 Task: Slide 9 - Graph Click.
Action: Mouse moved to (42, 112)
Screenshot: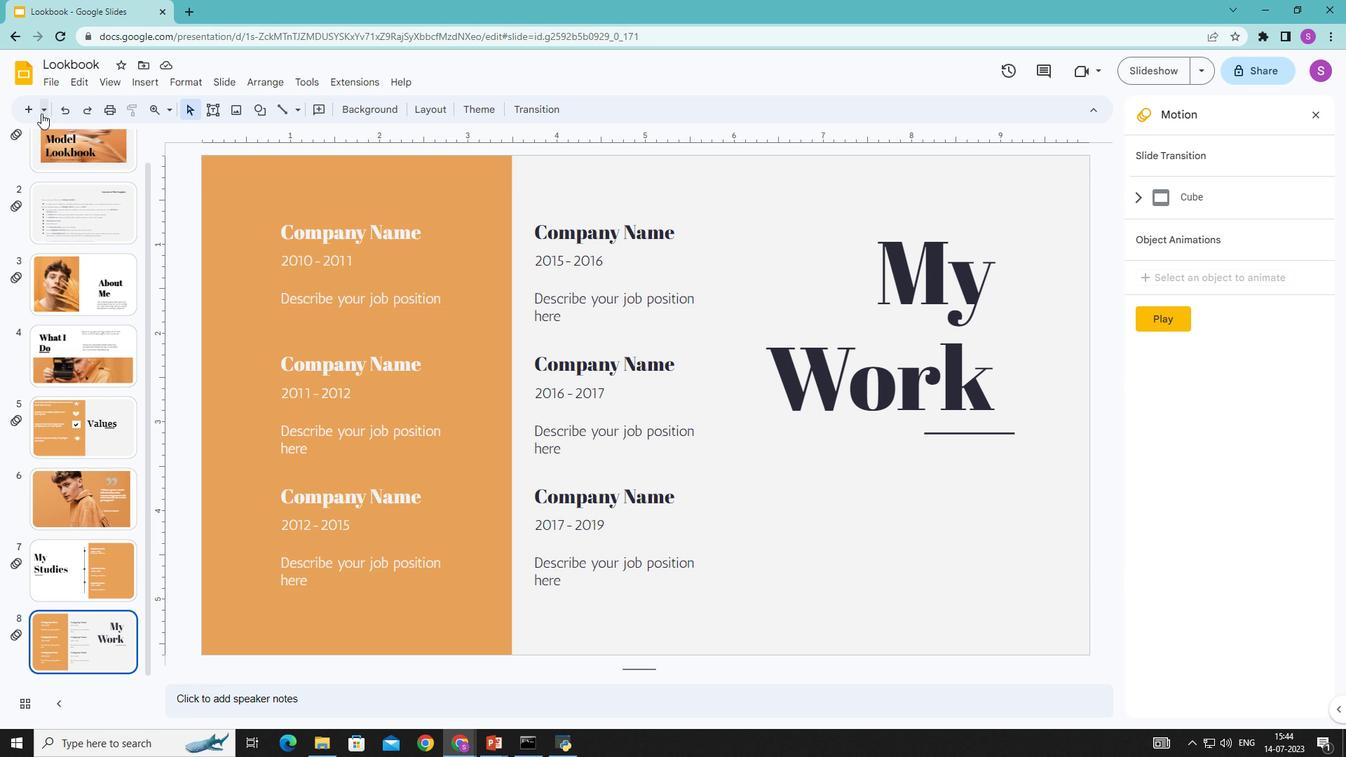 
Action: Mouse pressed left at (42, 112)
Screenshot: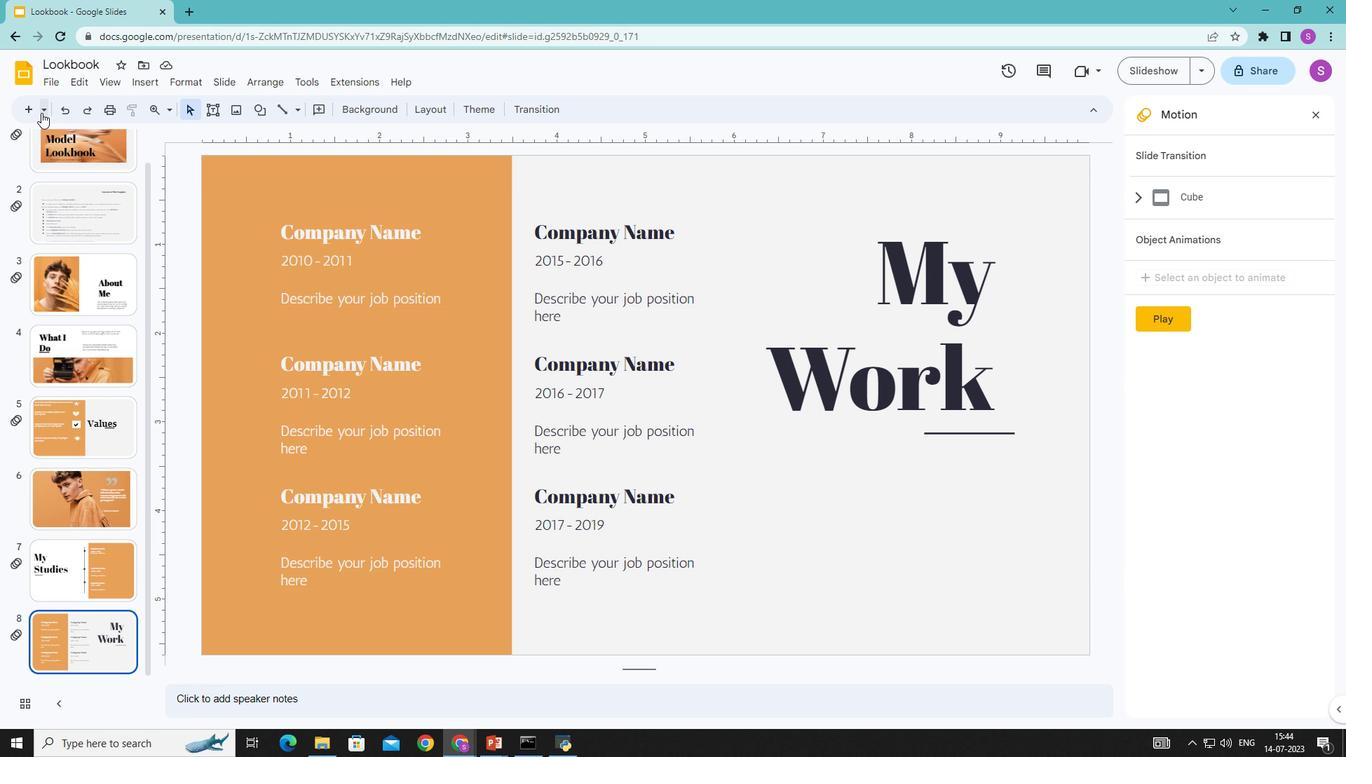 
Action: Mouse moved to (68, 449)
Screenshot: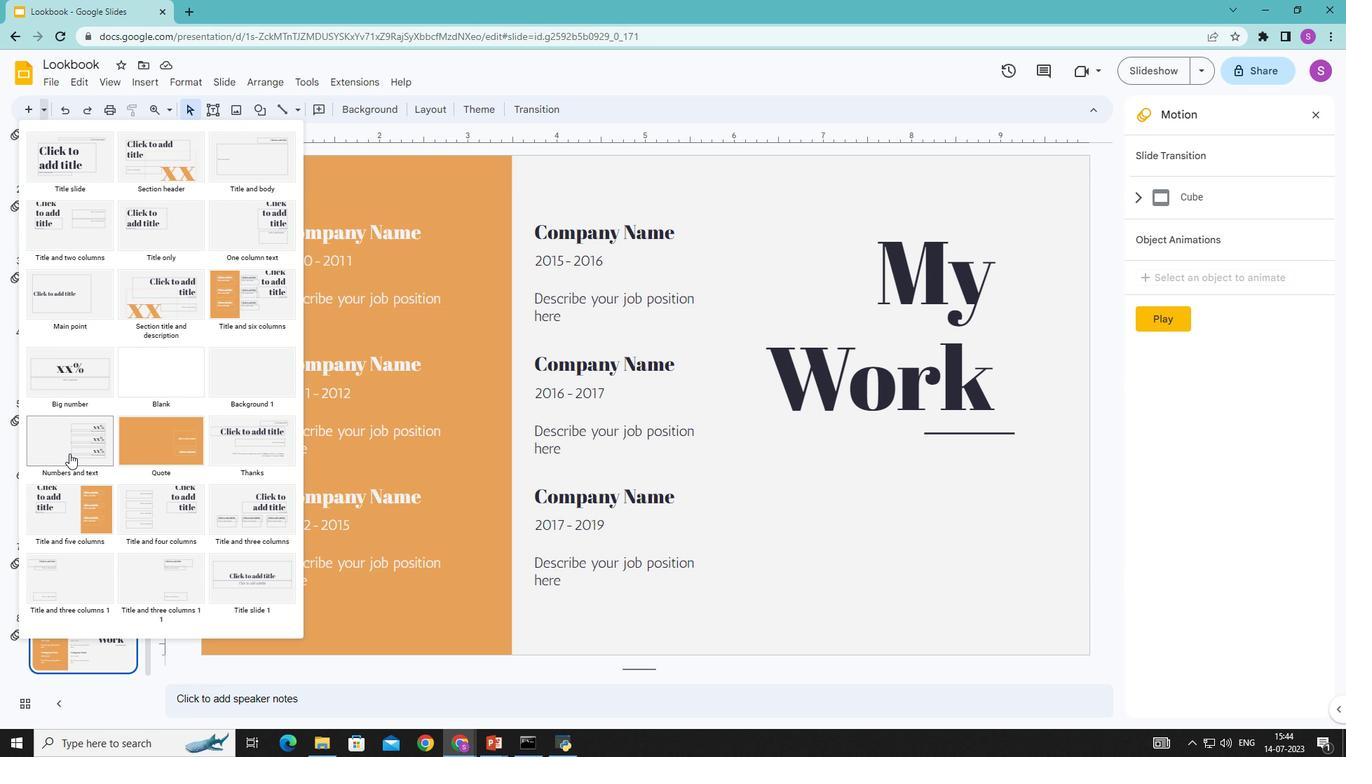
Action: Mouse pressed left at (68, 449)
Screenshot: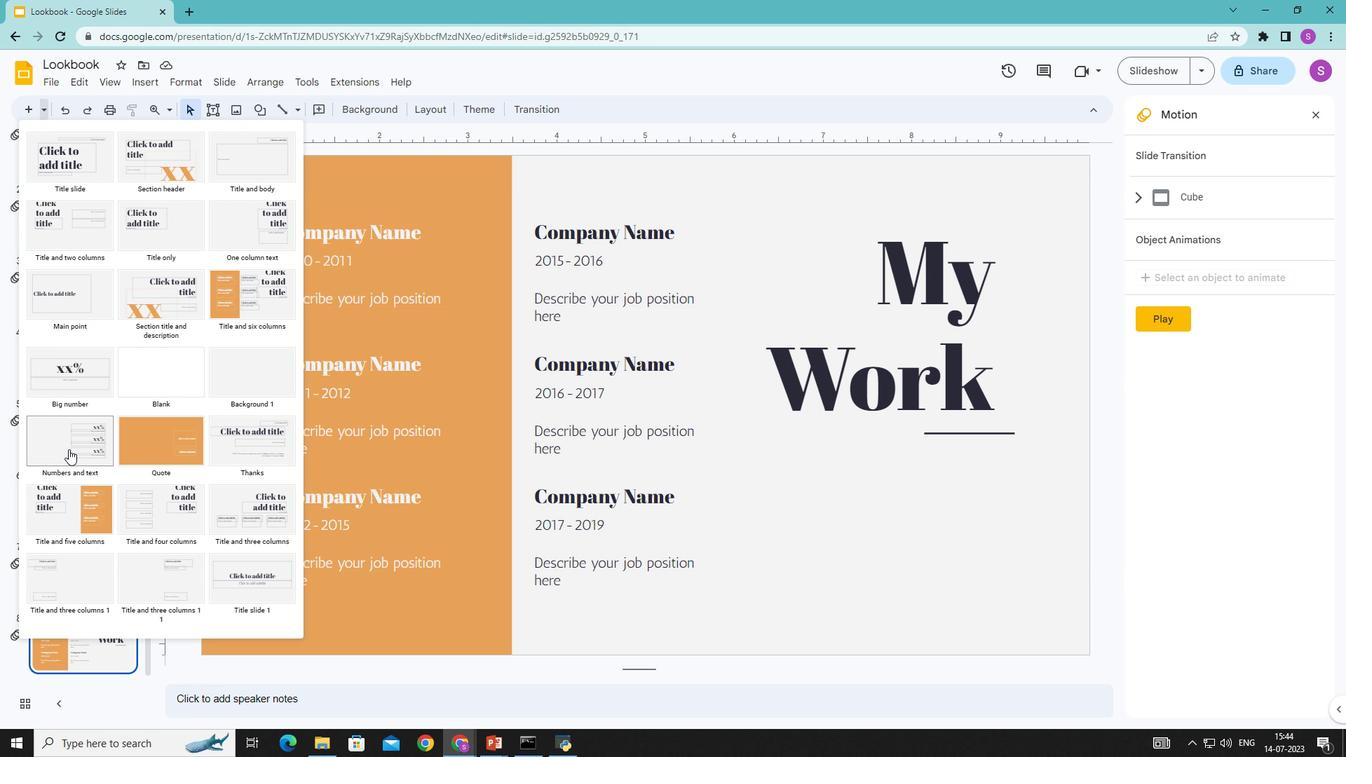 
Action: Mouse moved to (143, 84)
Screenshot: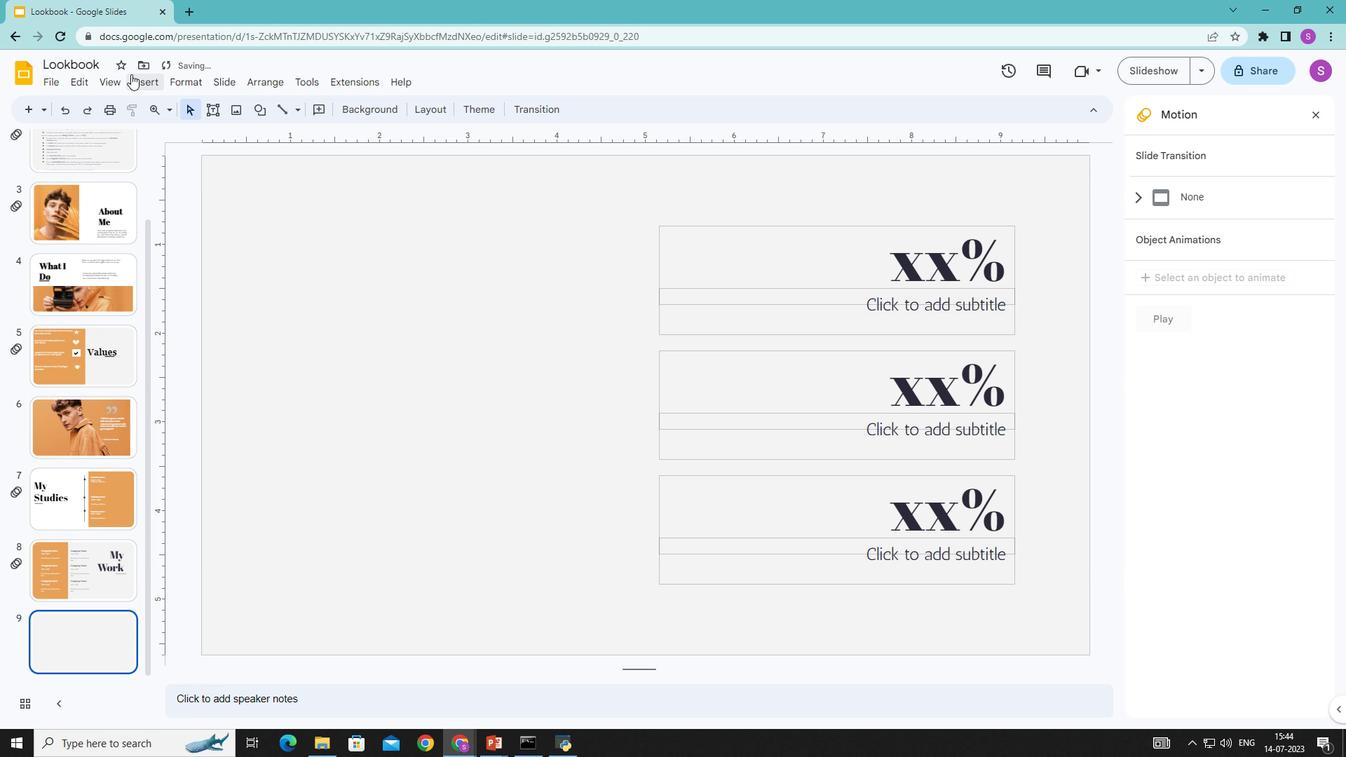 
Action: Mouse pressed left at (143, 84)
Screenshot: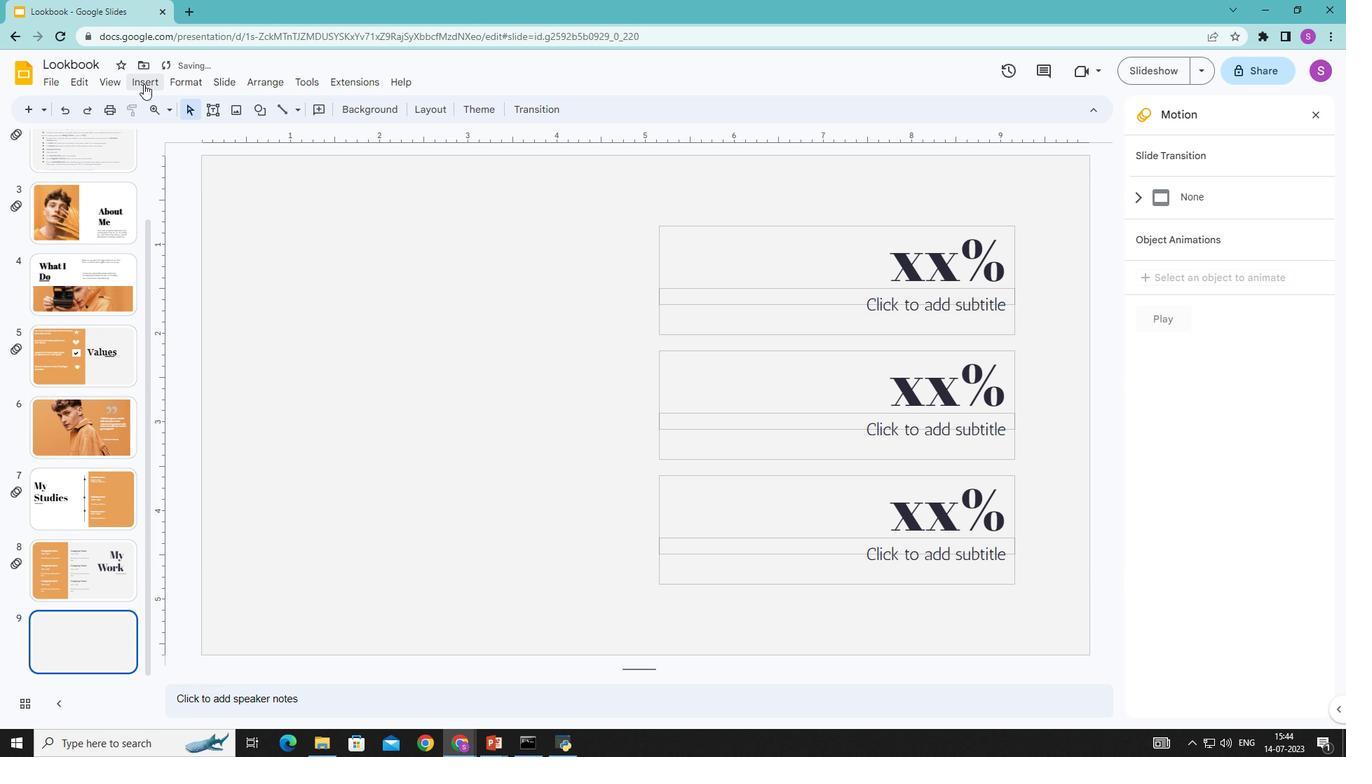 
Action: Mouse moved to (402, 322)
Screenshot: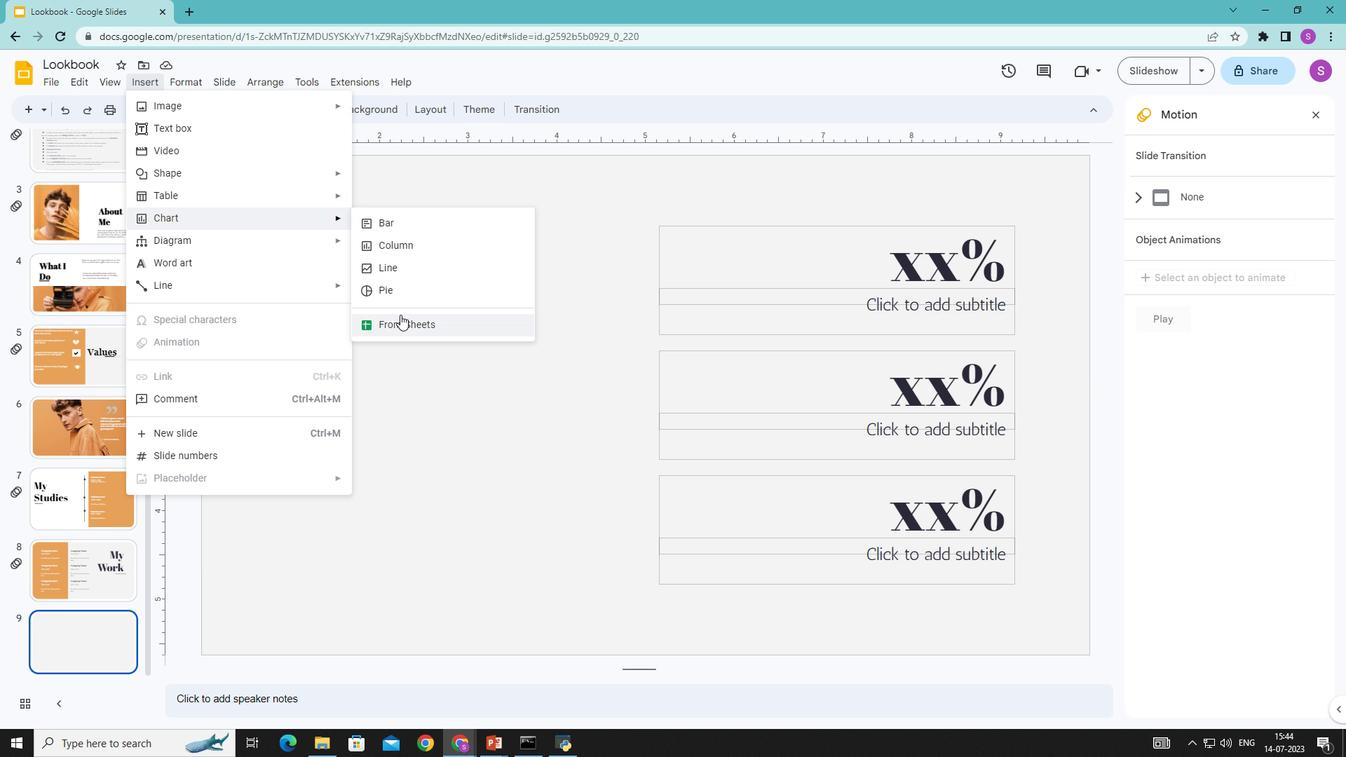 
Action: Mouse pressed left at (402, 322)
Screenshot: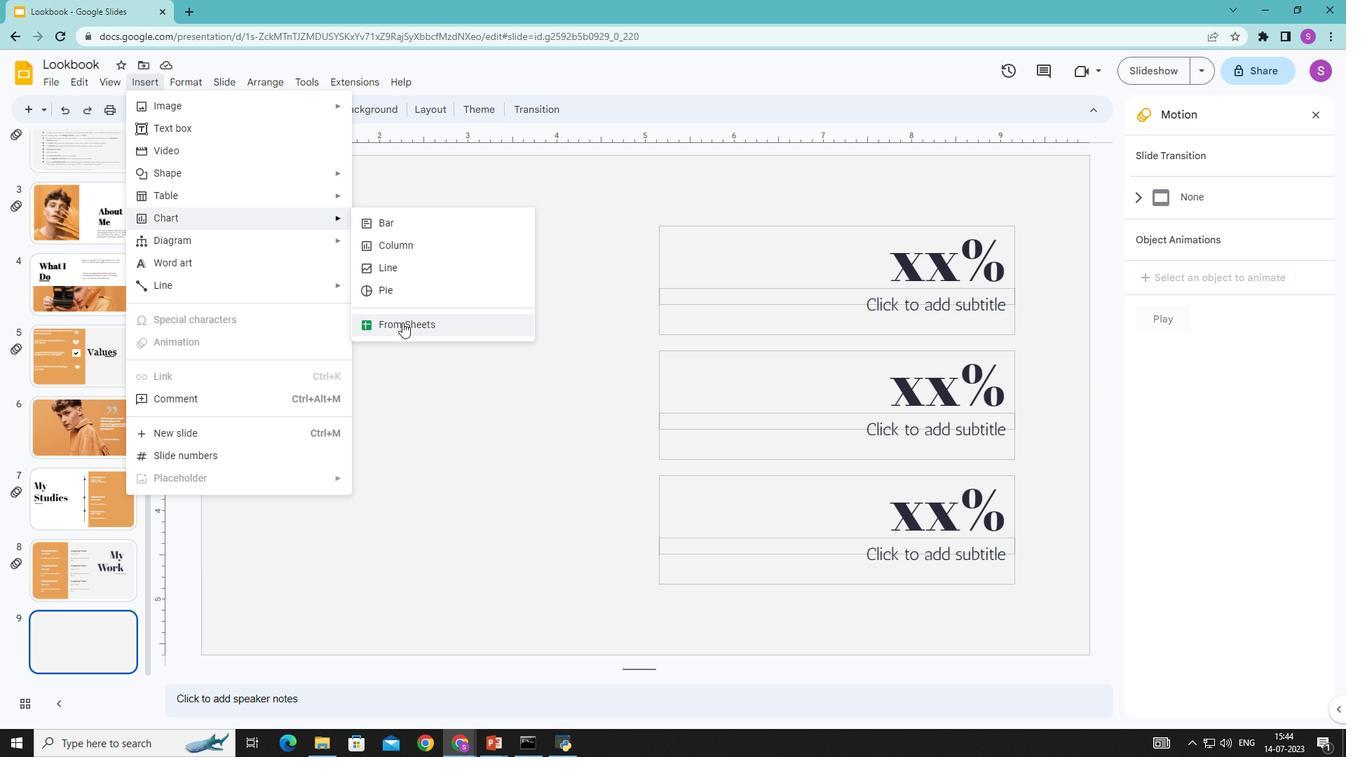 
Action: Mouse moved to (402, 435)
Screenshot: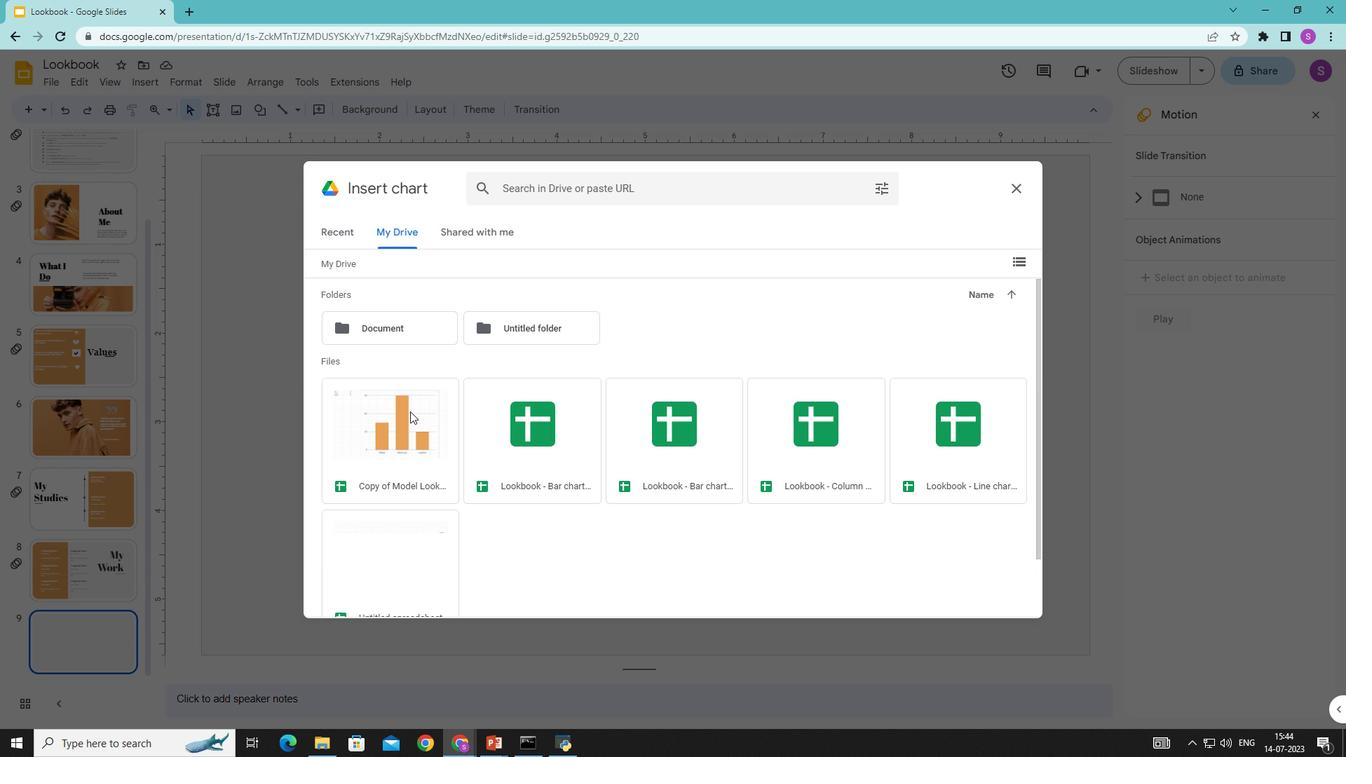 
Action: Mouse pressed left at (402, 435)
Screenshot: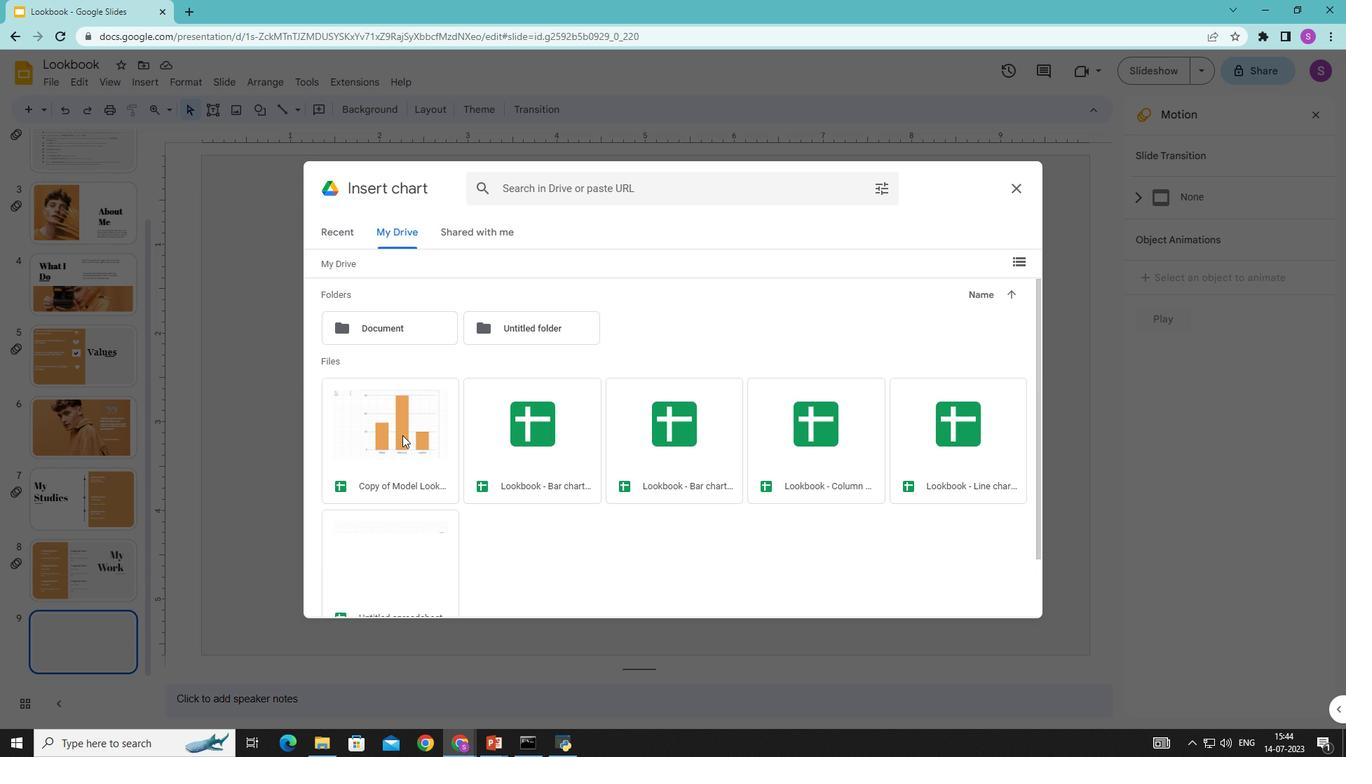 
Action: Mouse moved to (1013, 598)
Screenshot: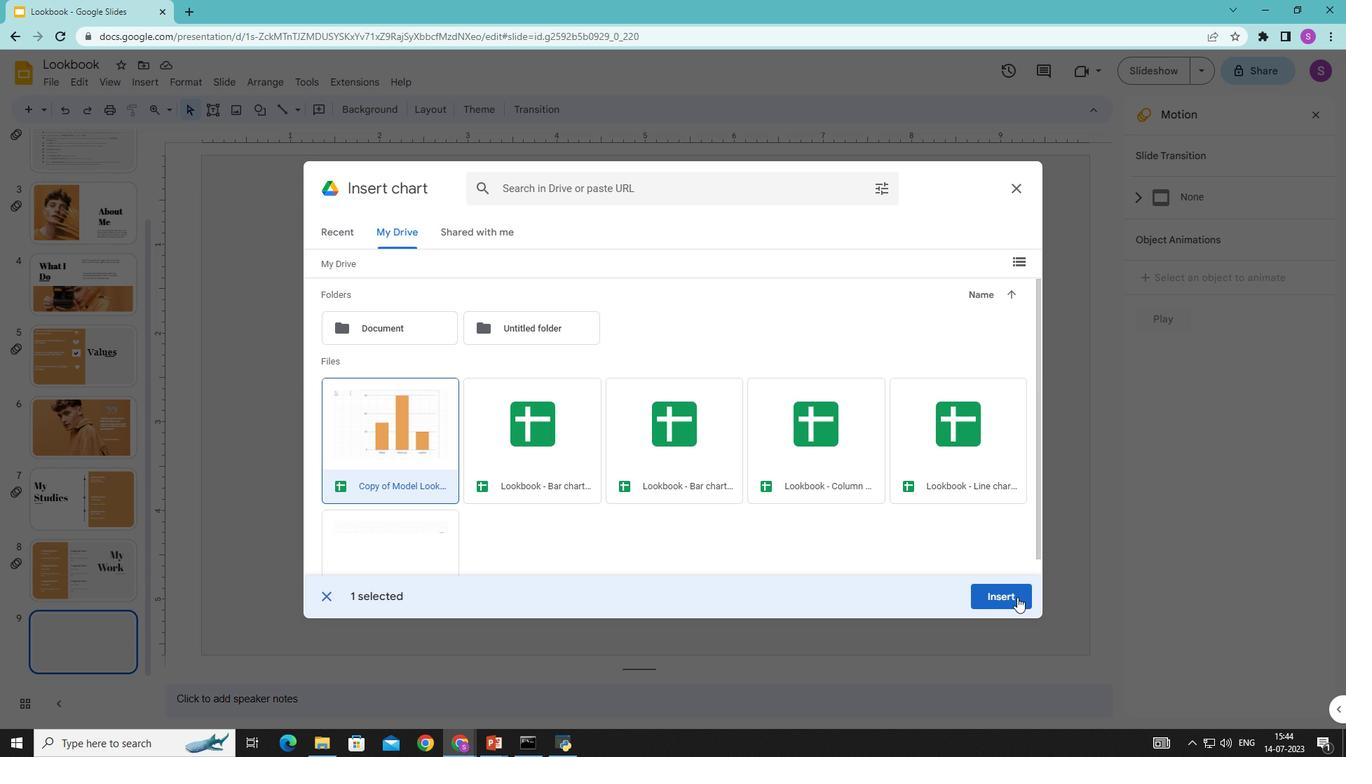 
Action: Mouse pressed left at (1013, 598)
Screenshot: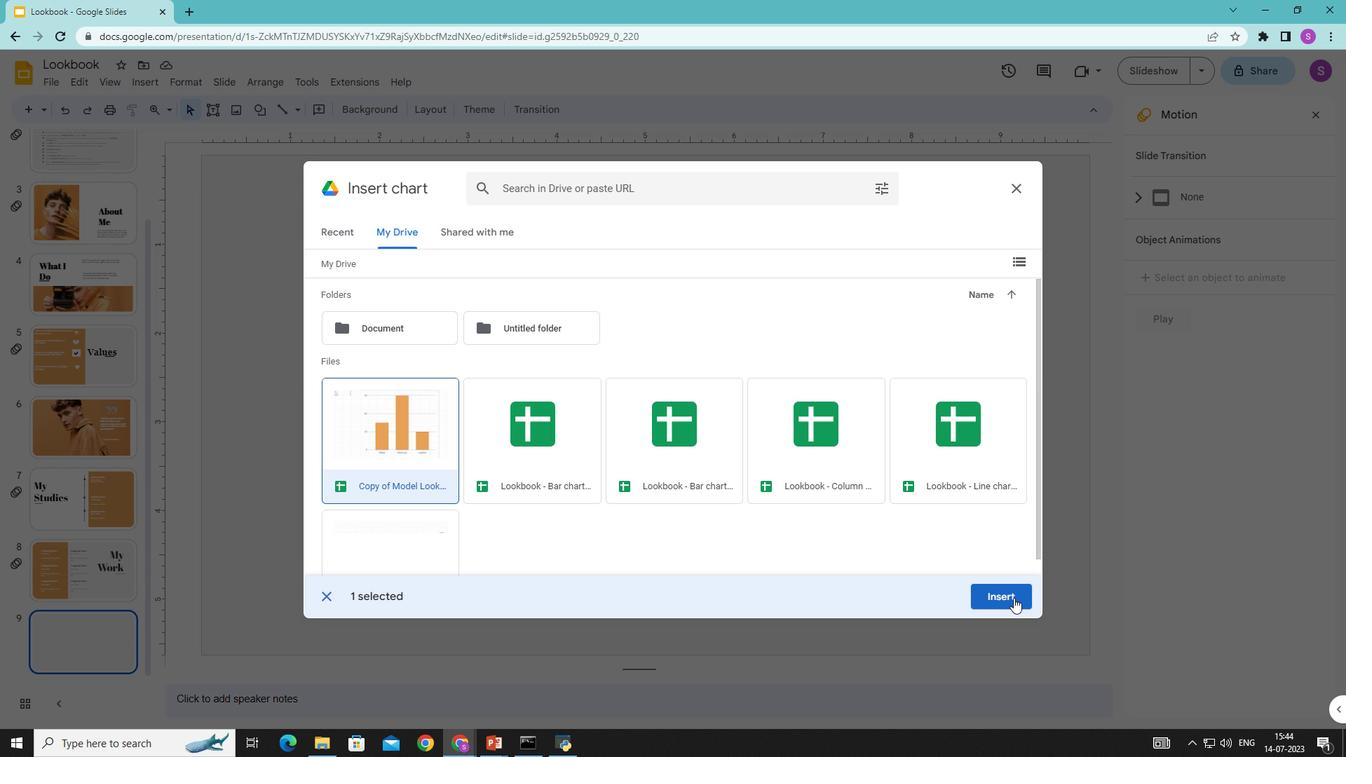 
Action: Mouse moved to (558, 370)
Screenshot: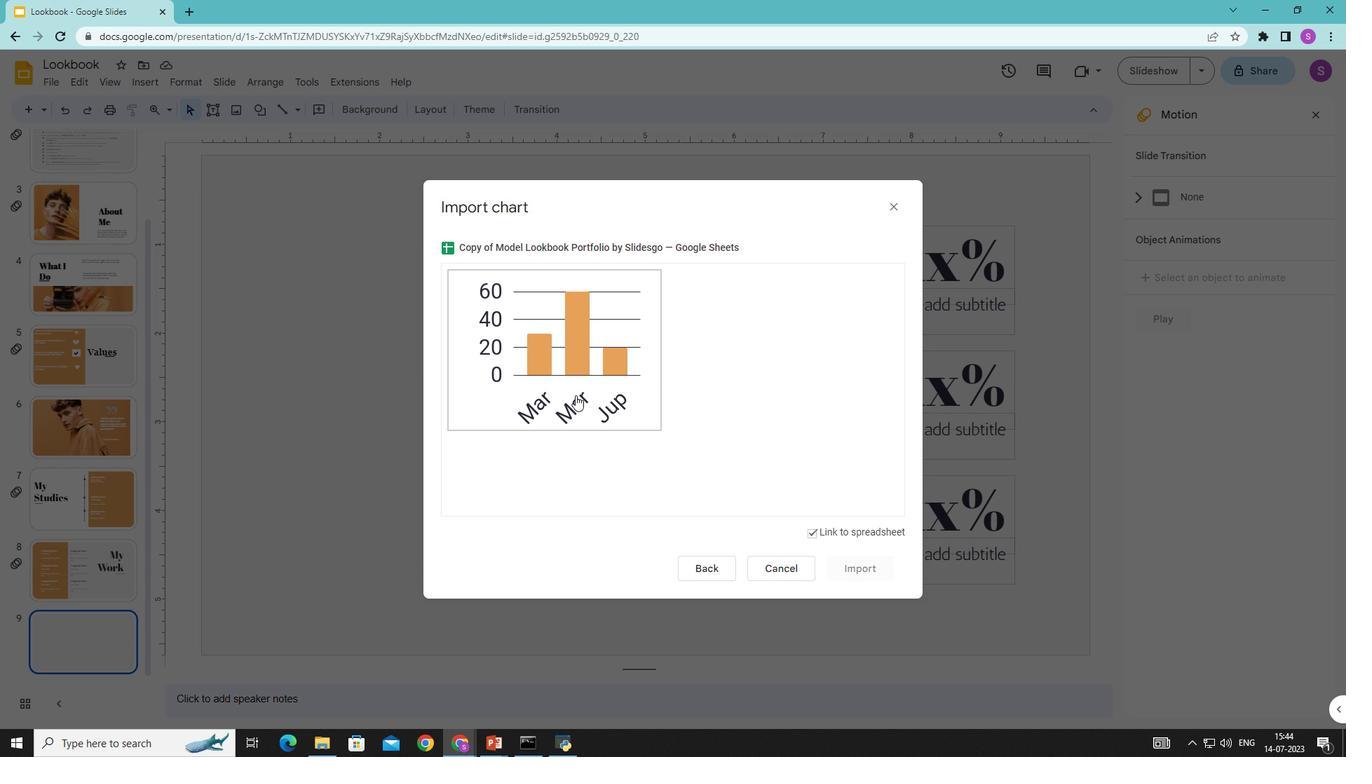 
Action: Mouse pressed left at (558, 370)
Screenshot: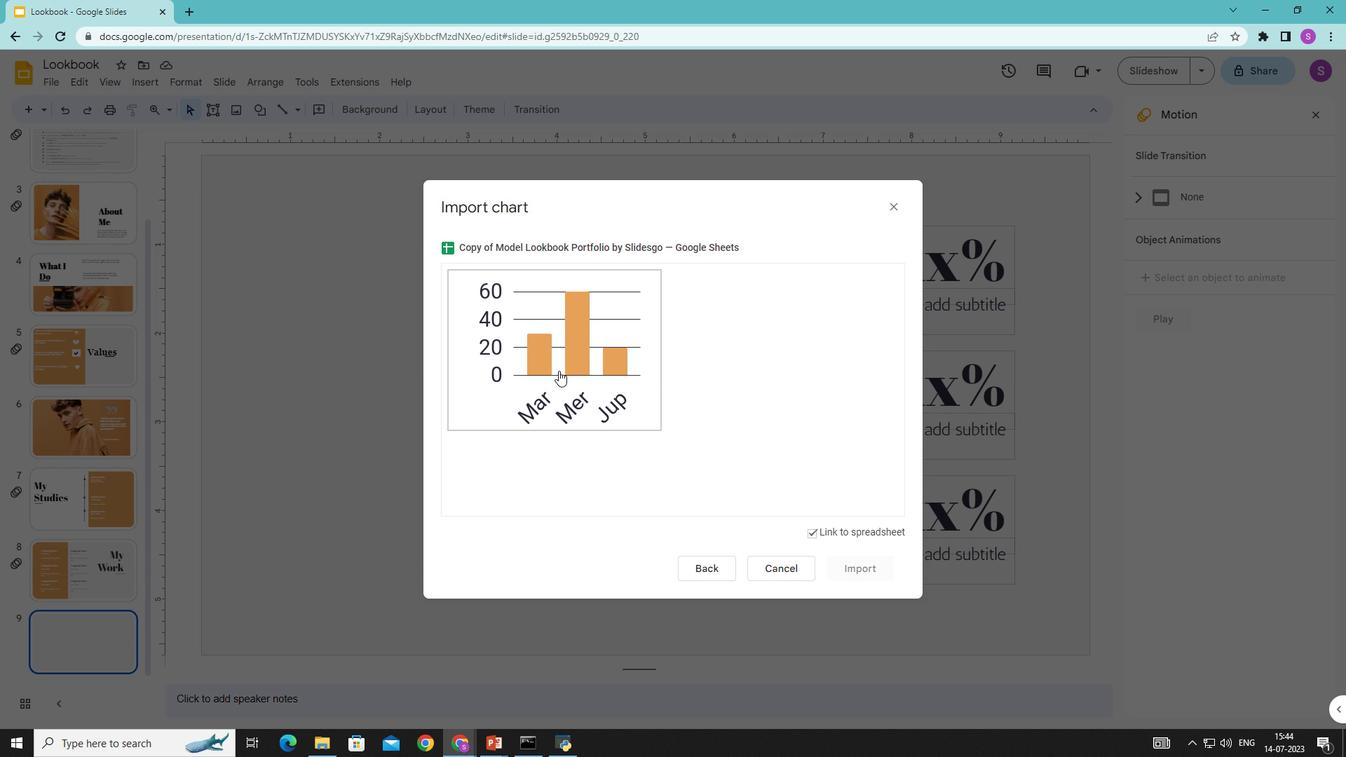 
Action: Mouse moved to (876, 565)
Screenshot: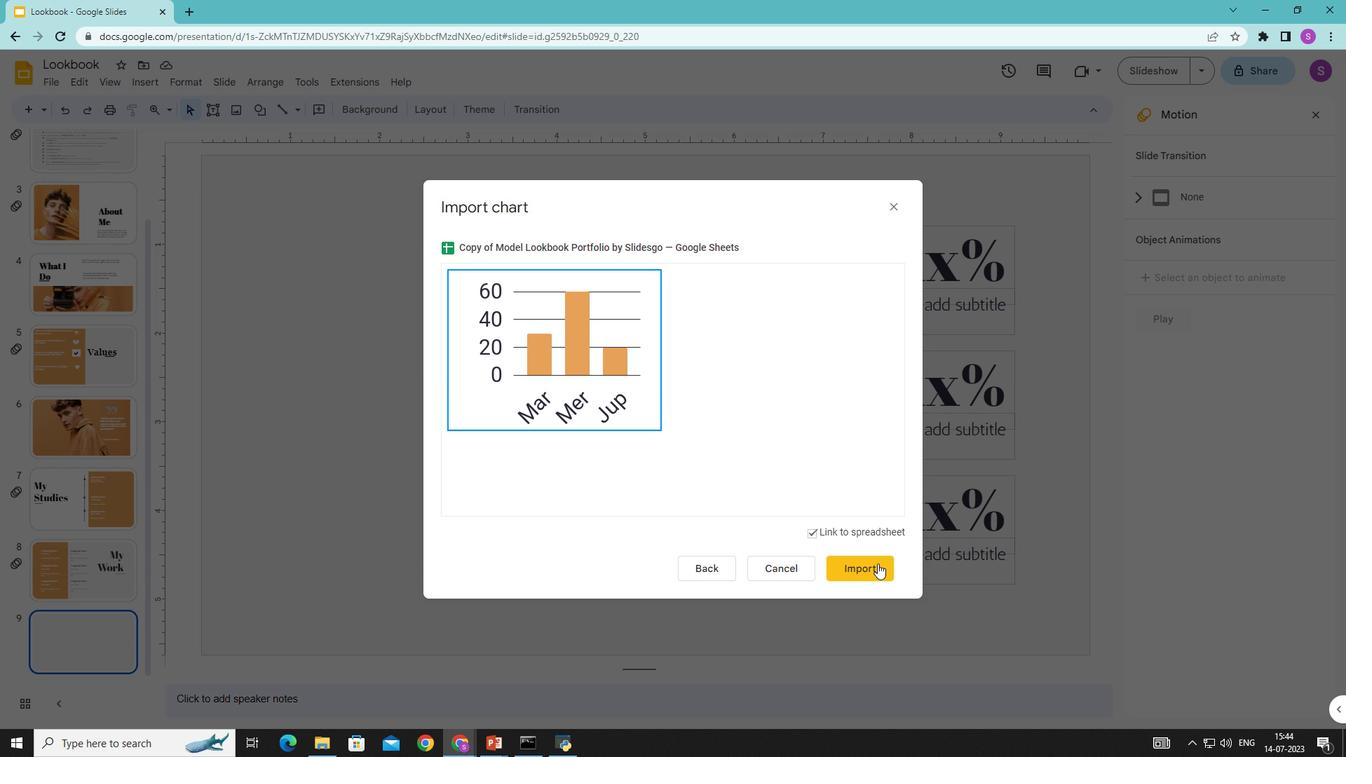 
Action: Mouse pressed left at (876, 565)
Screenshot: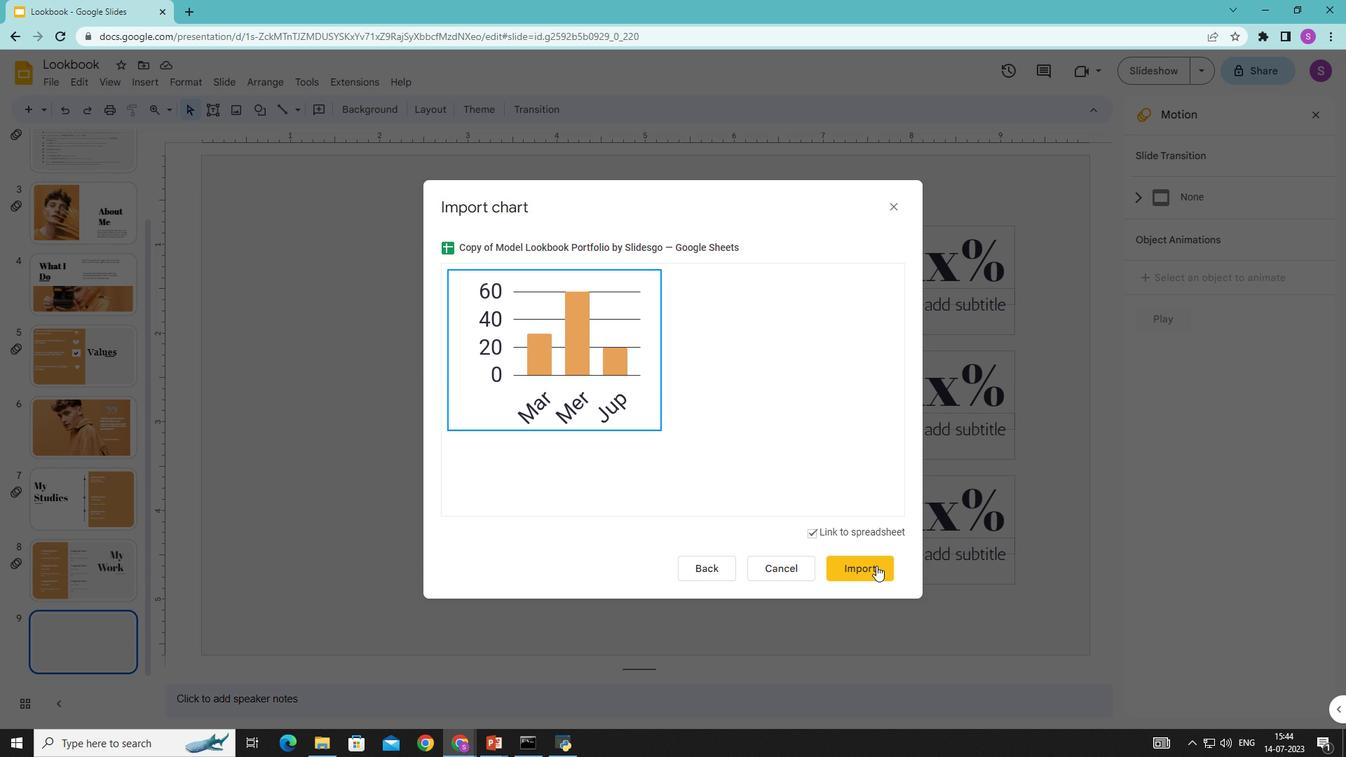 
Action: Mouse moved to (436, 594)
Screenshot: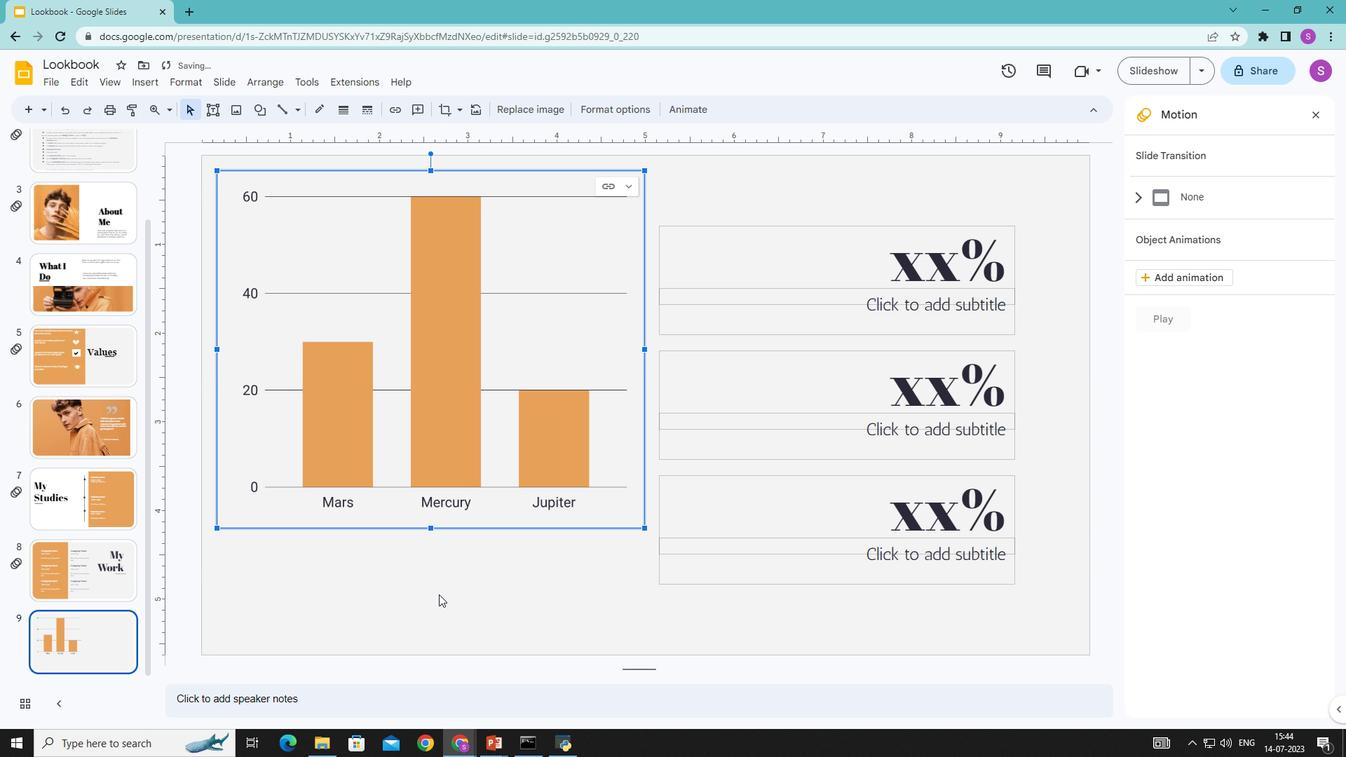 
Action: Mouse pressed left at (436, 594)
Screenshot: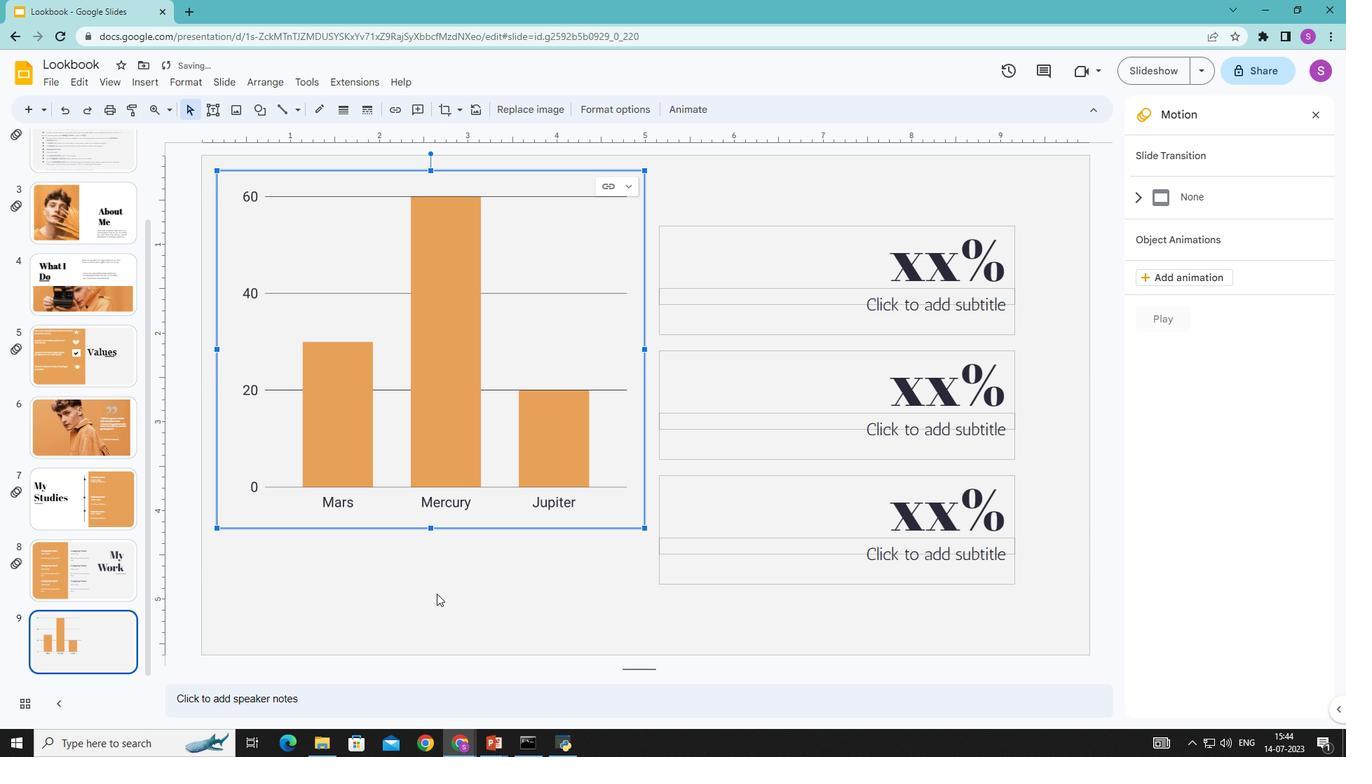 
Action: Mouse moved to (441, 312)
Screenshot: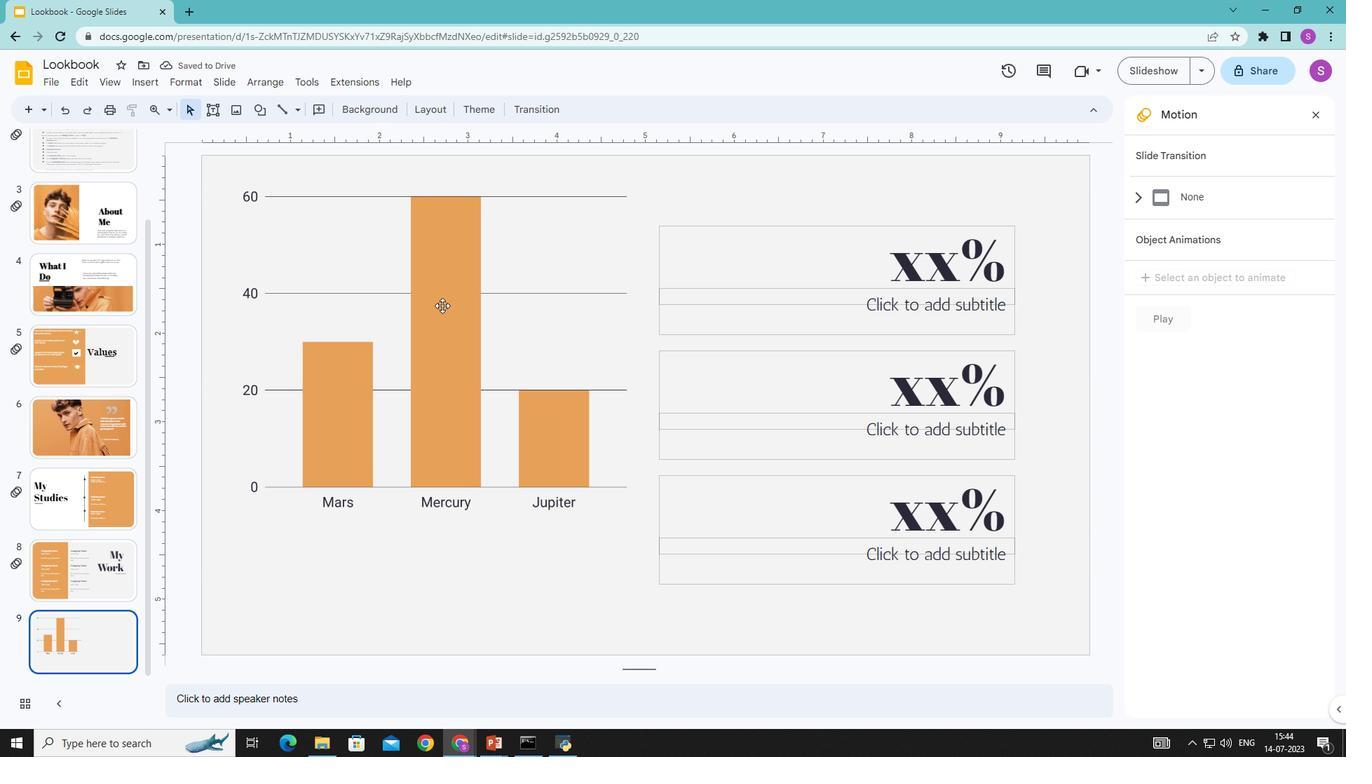 
Action: Mouse pressed left at (441, 312)
Screenshot: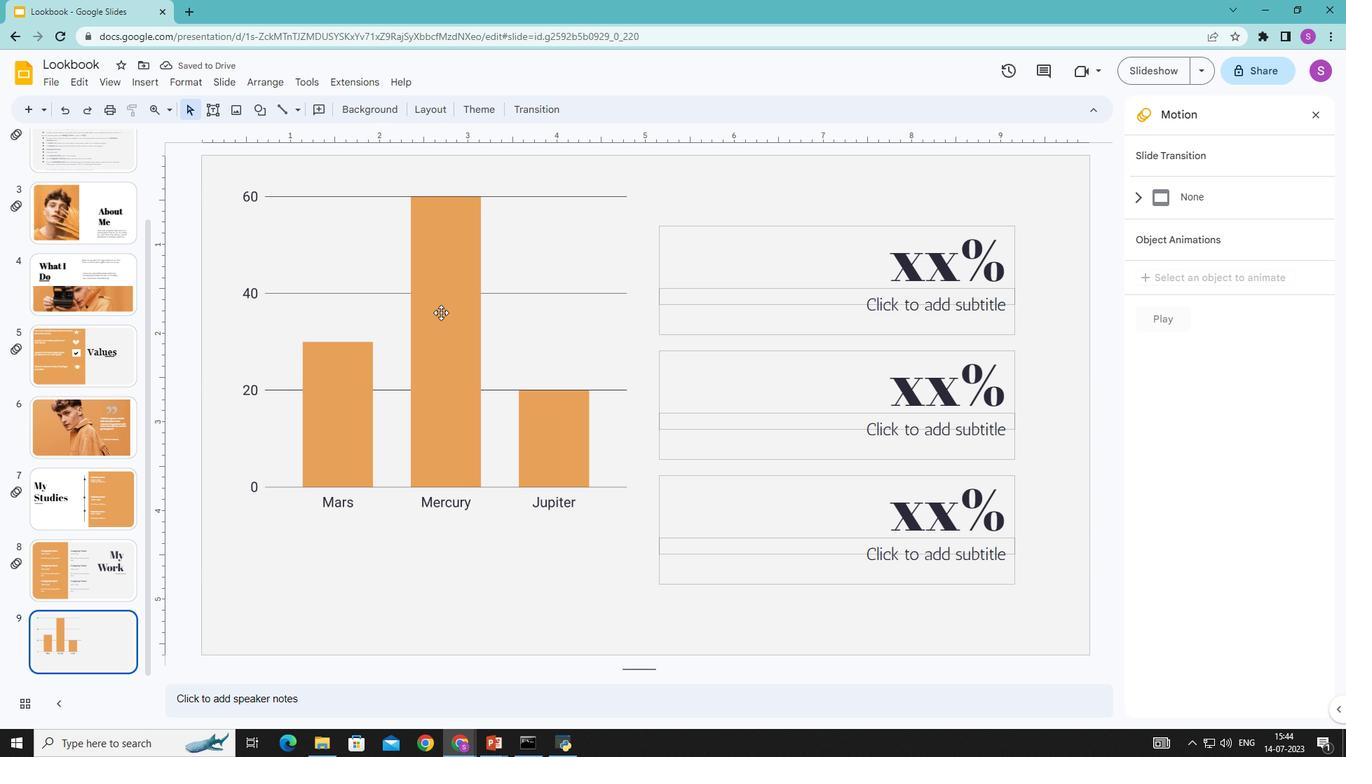 
Action: Mouse moved to (432, 529)
Screenshot: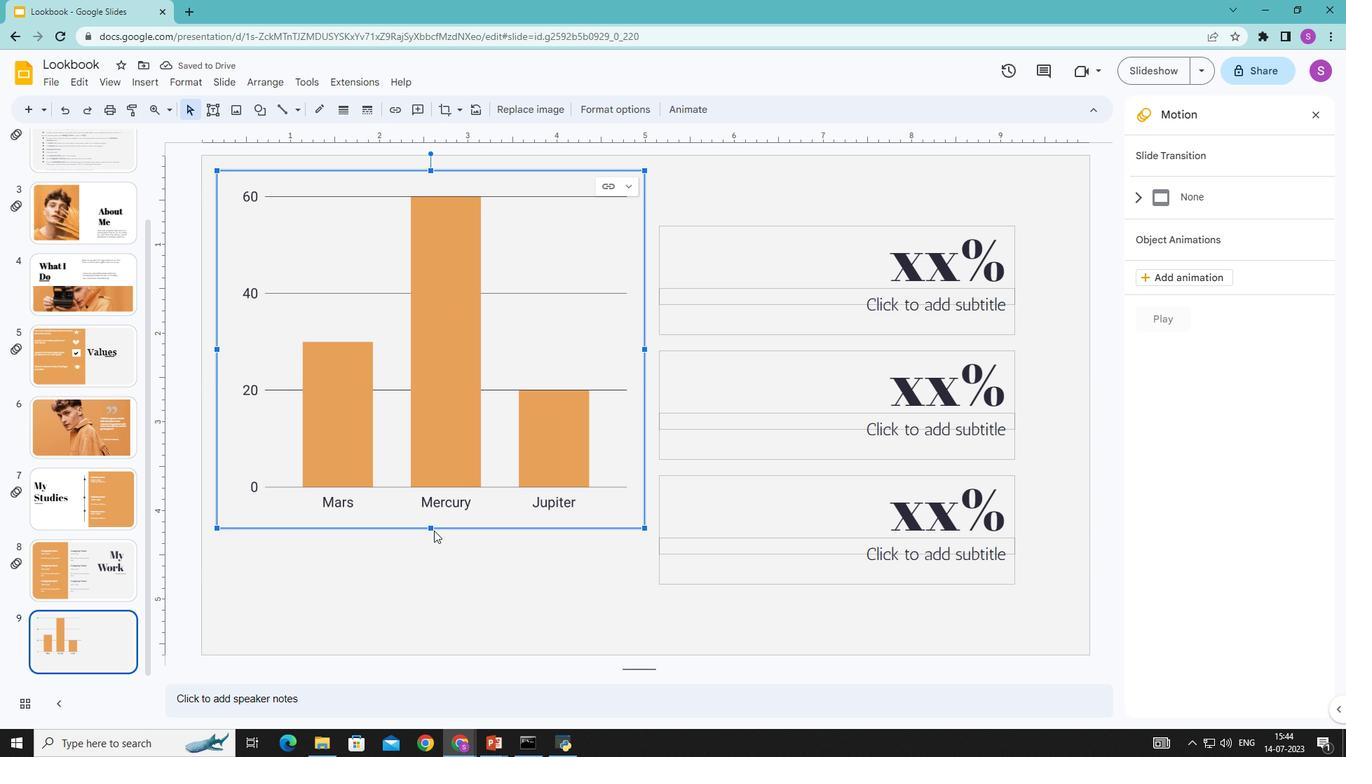 
Action: Mouse pressed left at (432, 529)
Screenshot: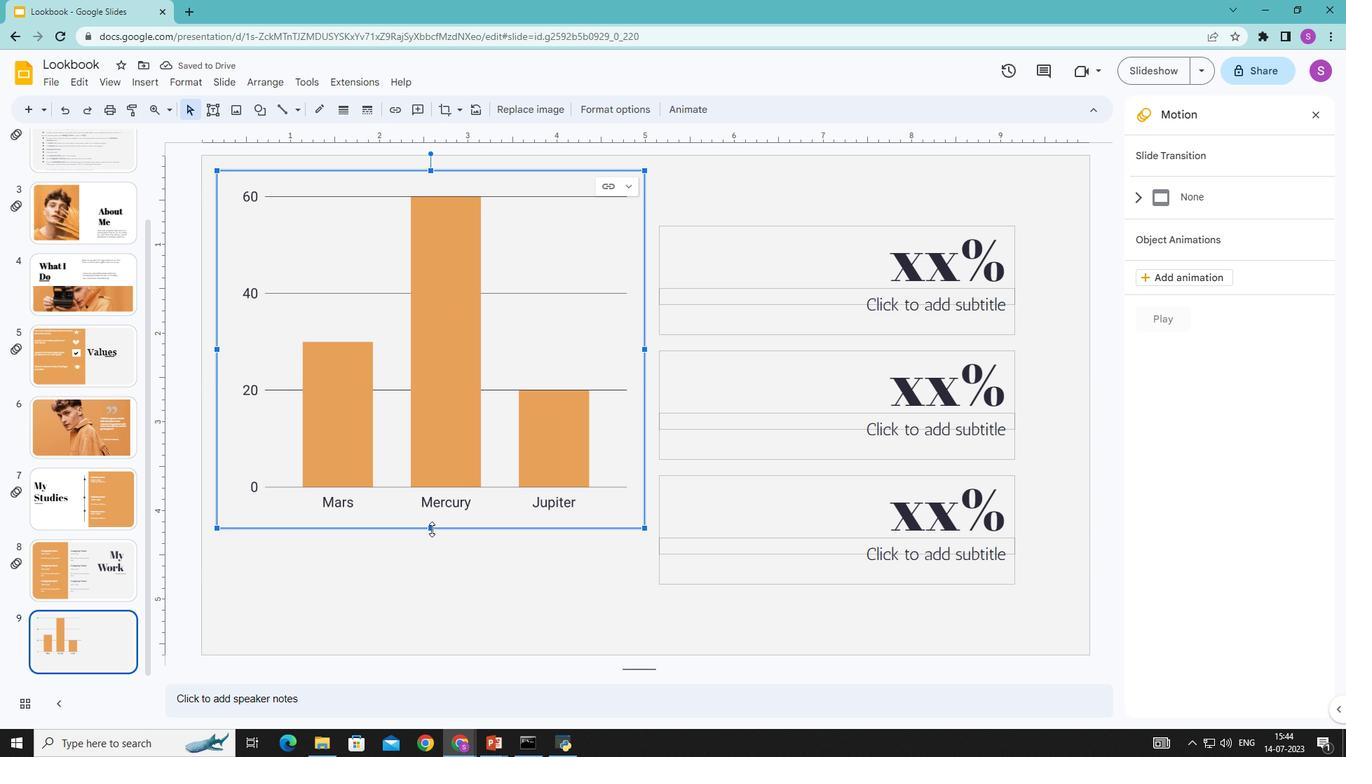 
Action: Mouse moved to (430, 169)
Screenshot: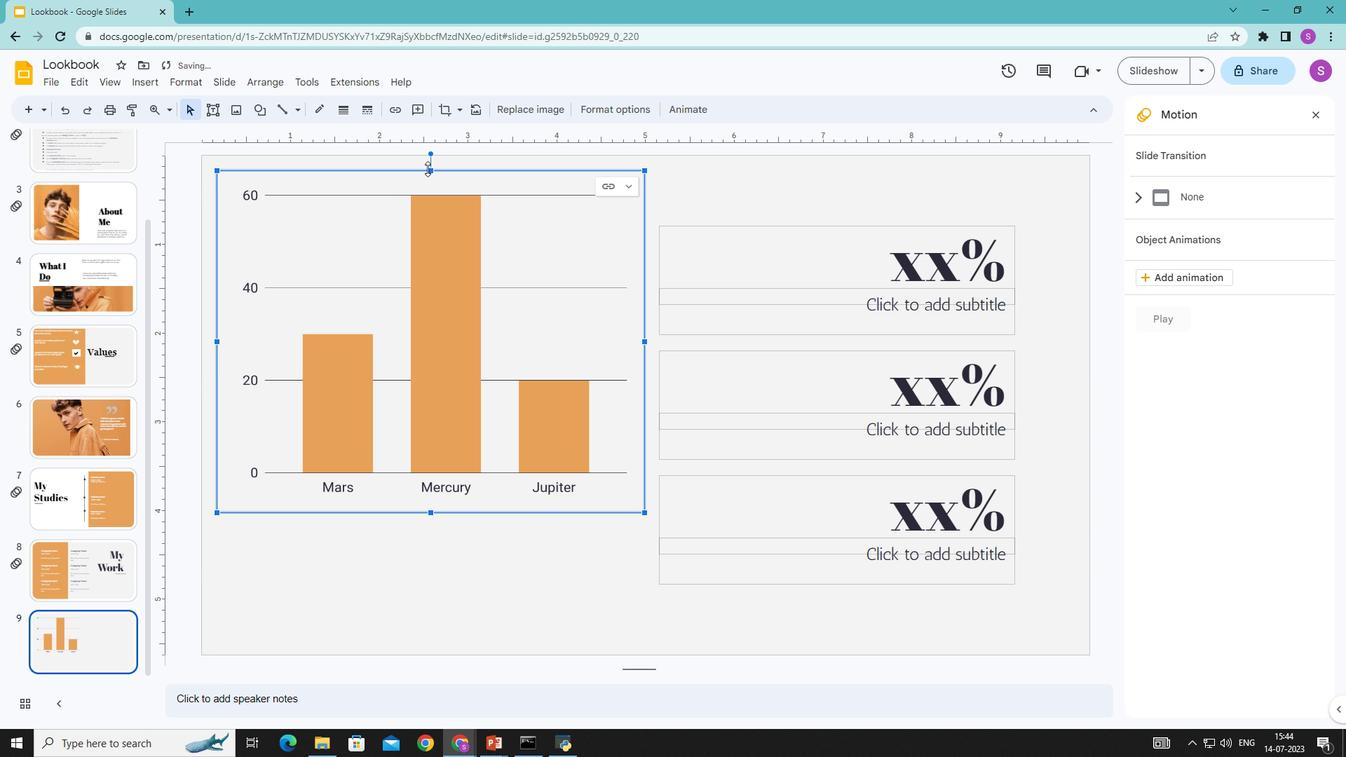 
Action: Mouse pressed left at (430, 169)
Screenshot: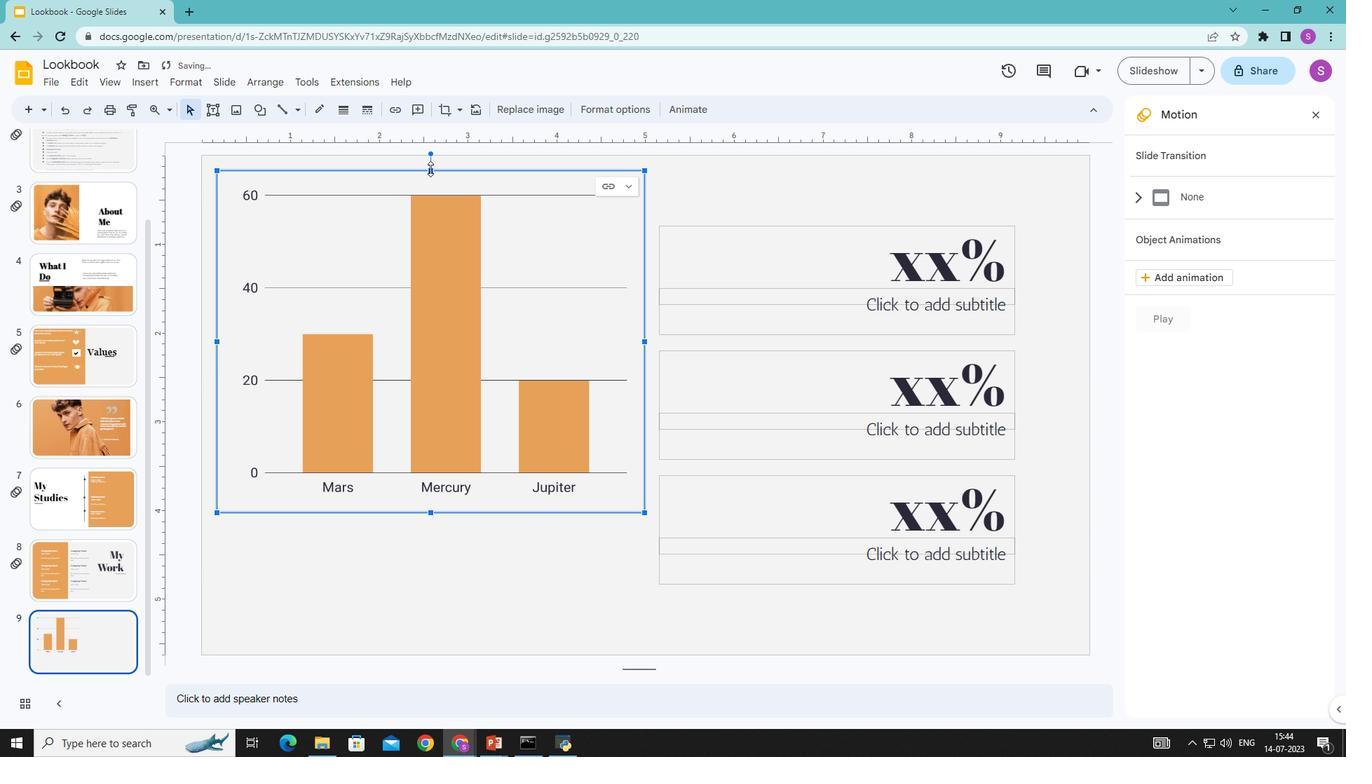 
Action: Mouse moved to (646, 351)
Screenshot: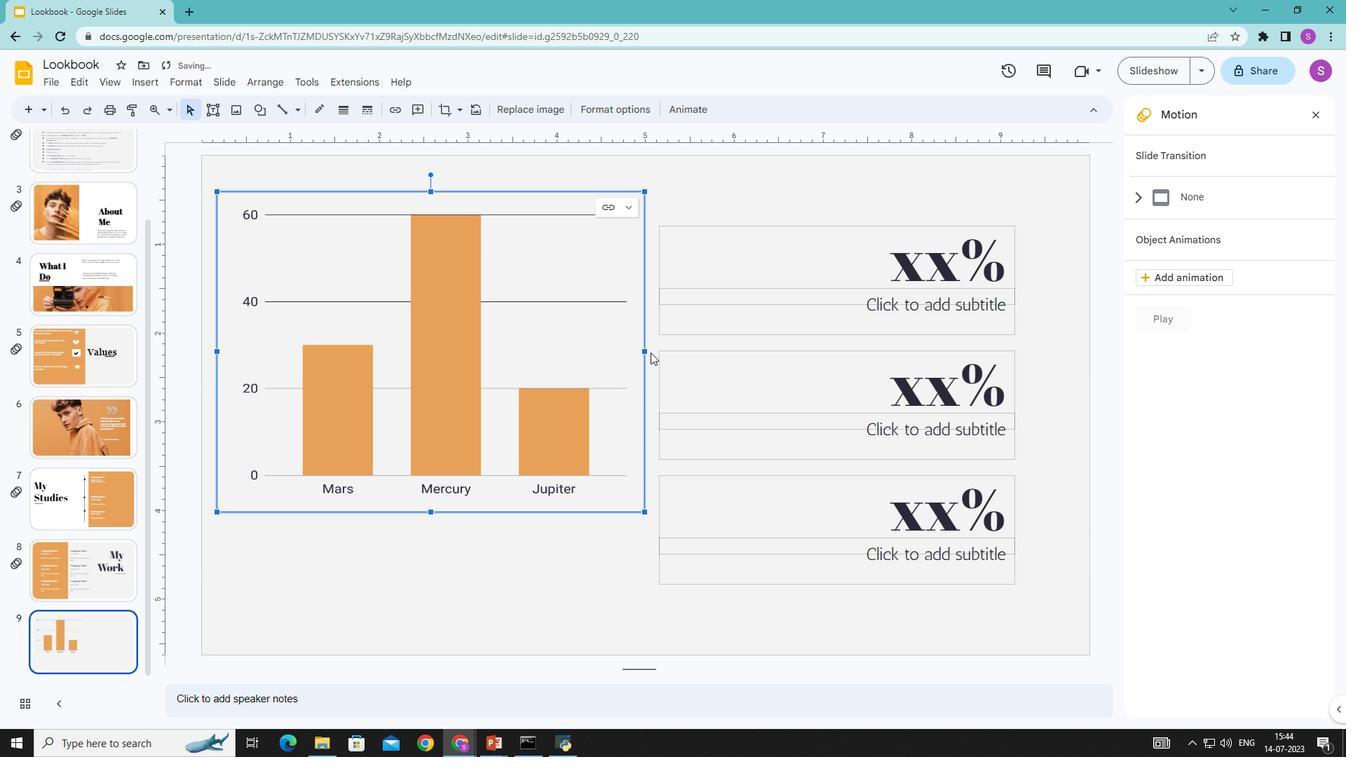 
Action: Mouse pressed left at (646, 351)
Screenshot: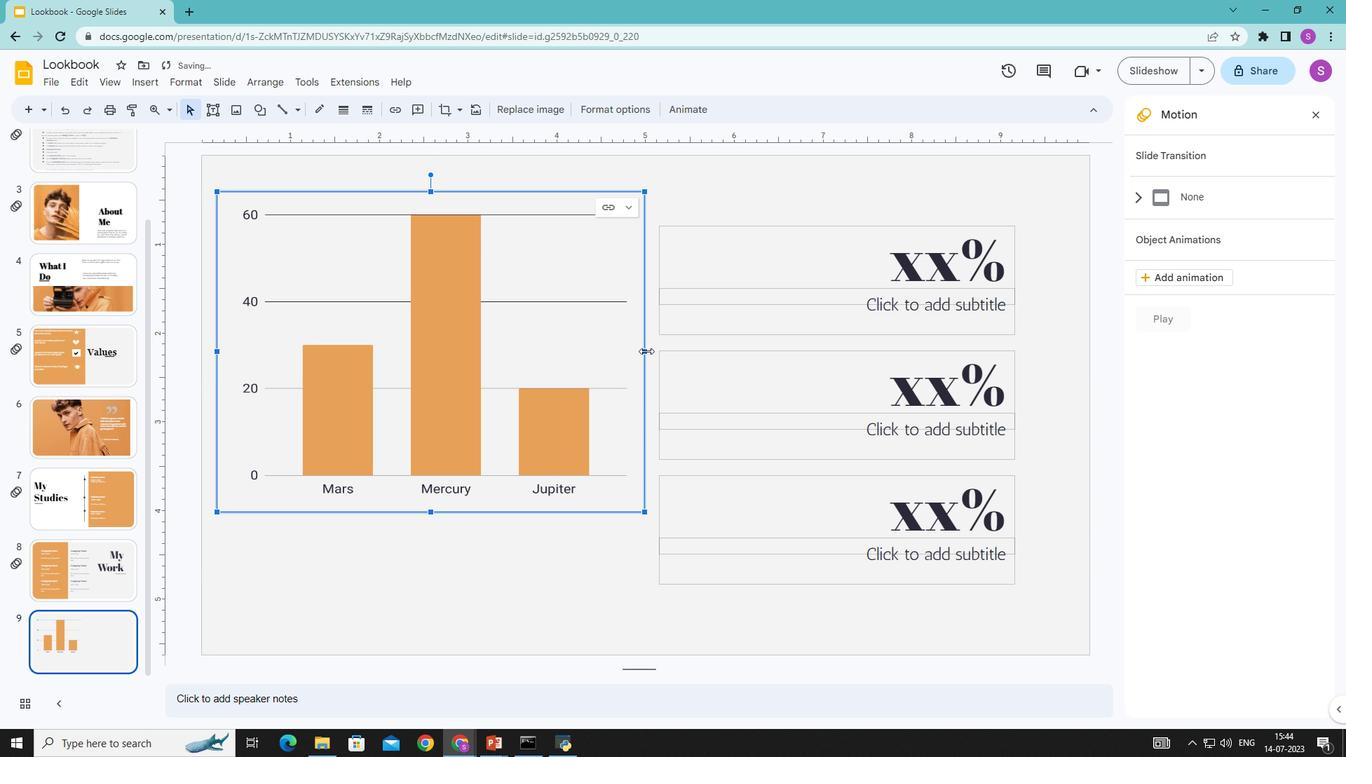 
Action: Mouse moved to (498, 627)
Screenshot: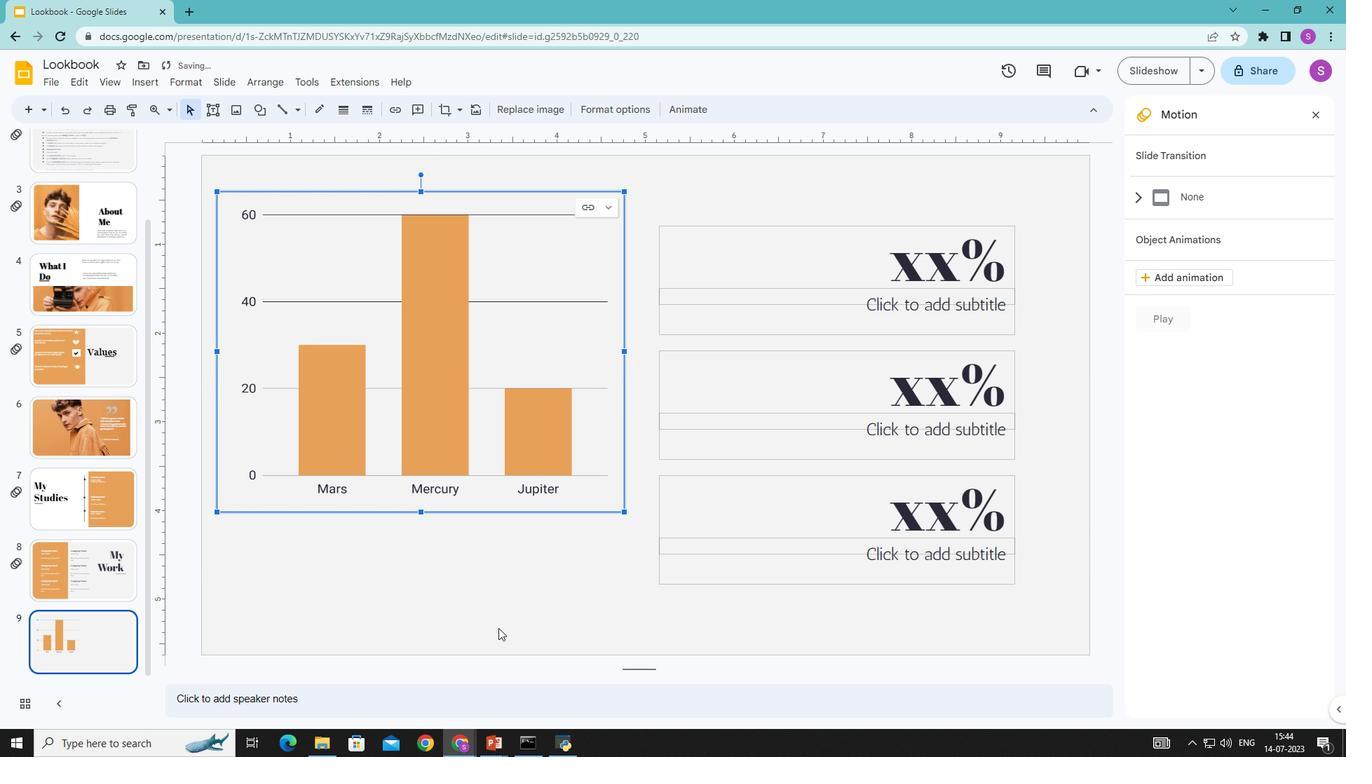 
Action: Mouse pressed left at (498, 627)
Screenshot: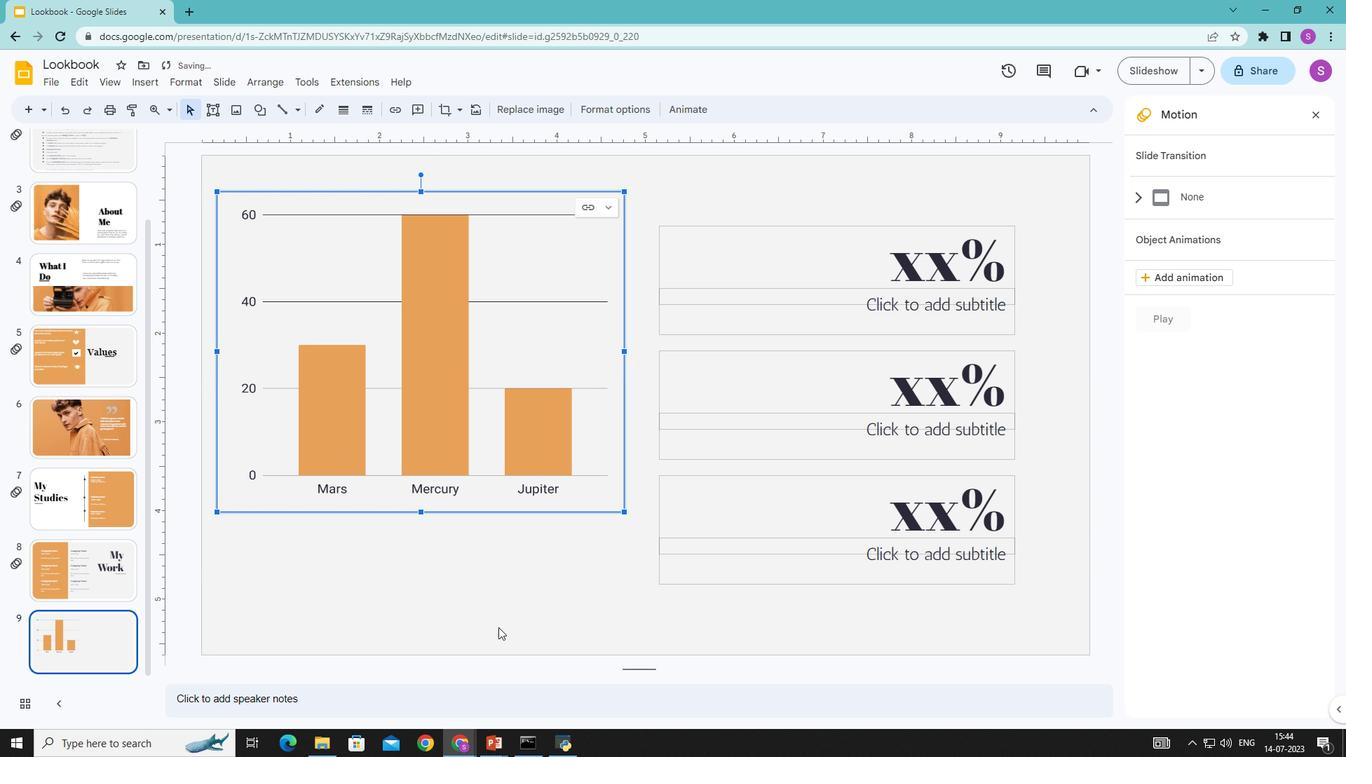 
Action: Mouse moved to (211, 110)
Screenshot: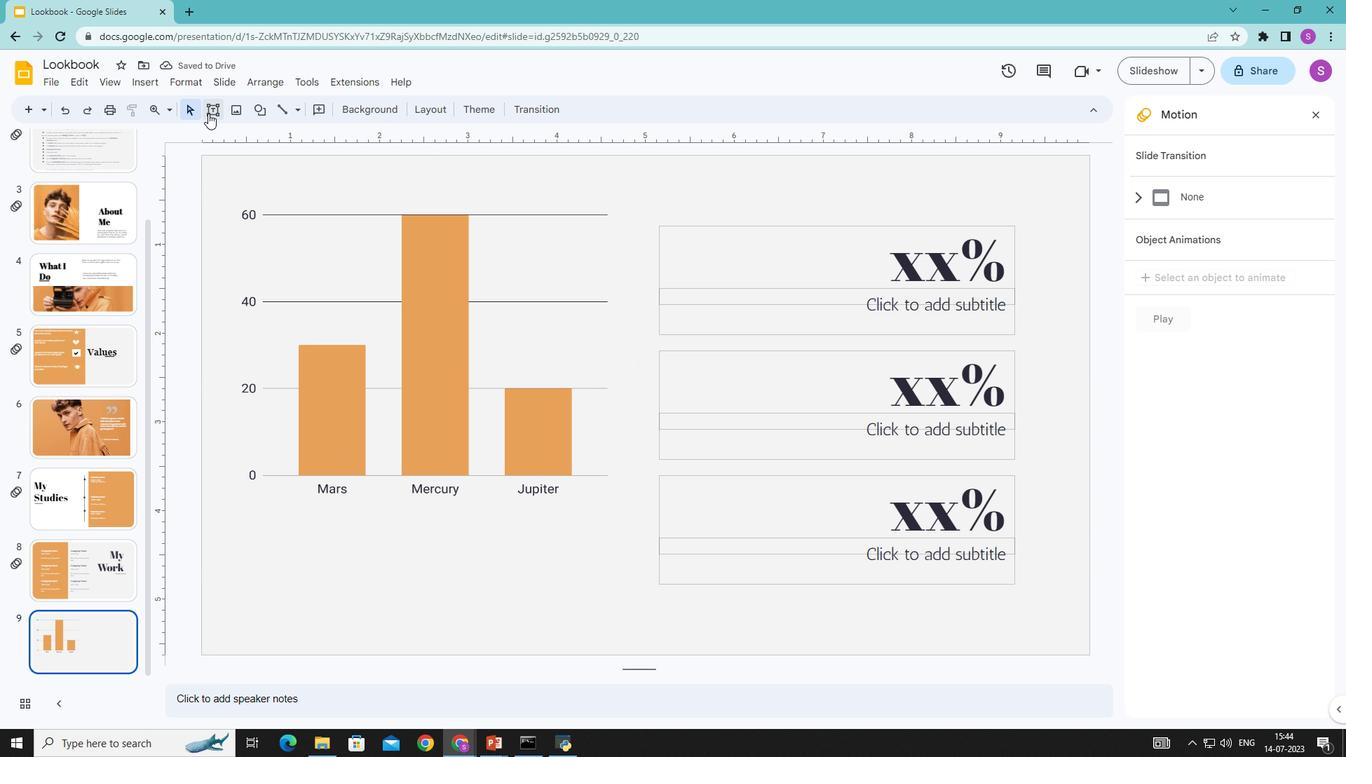 
Action: Mouse pressed left at (211, 110)
Screenshot: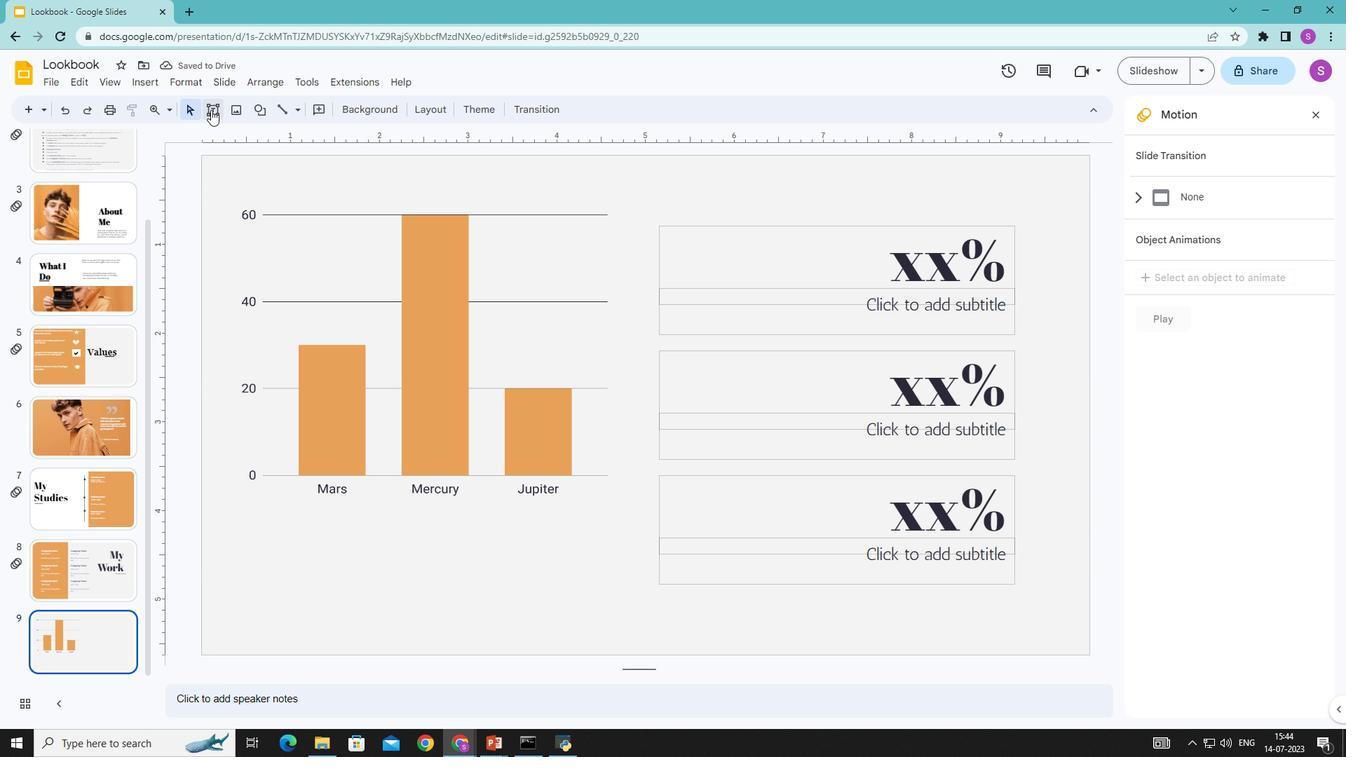 
Action: Mouse moved to (255, 518)
Screenshot: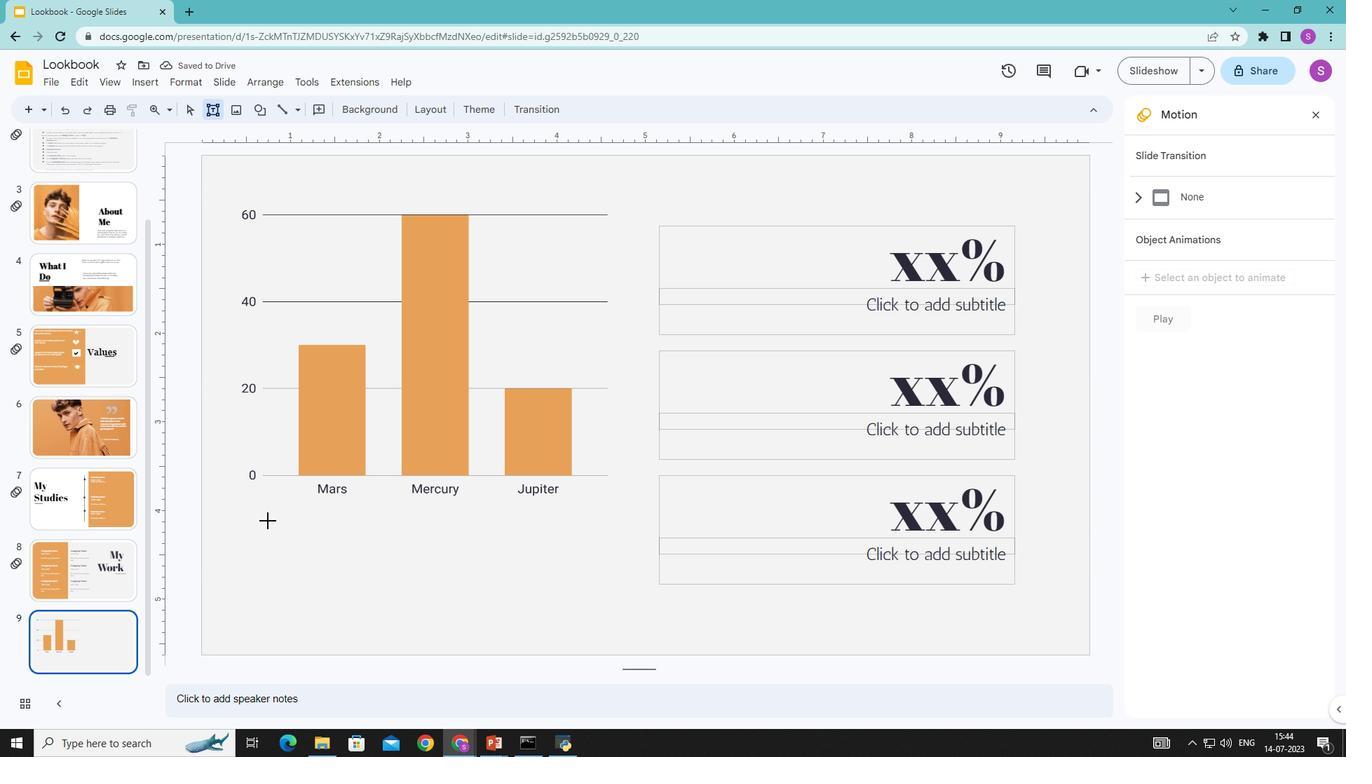 
Action: Mouse pressed left at (255, 518)
Screenshot: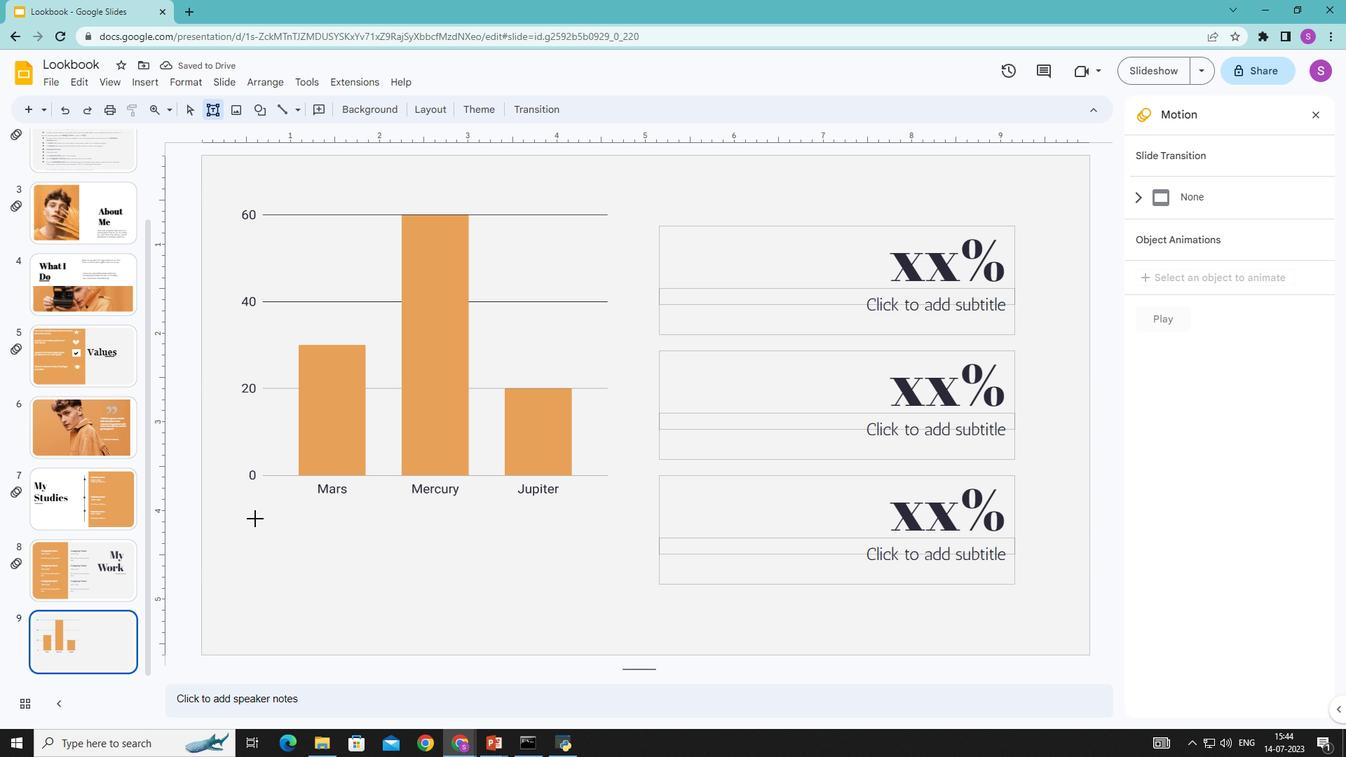 
Action: Mouse moved to (336, 536)
Screenshot: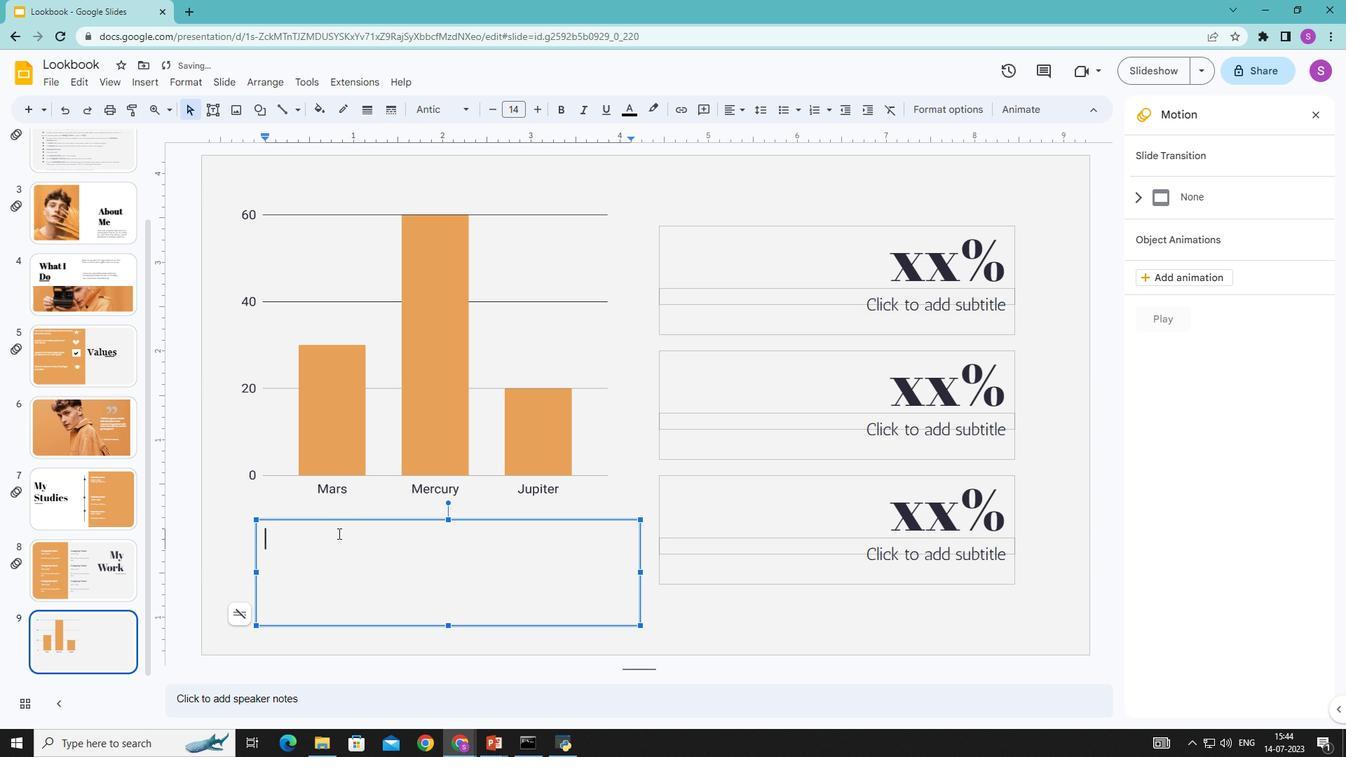 
Action: Key pressed <Key.shift>To<Key.space>modify<Key.space>this<Key.space>graph<Key.space>click<Key.space>on<Key.space>it,<Key.space>follow<Key.space>the<Key.space>linl,<Key.enter>change<Key.space>the<Key.space>data<Key.space>and<Key.space>paste<Key.space>the<Key.space>resulting<Key.space>graph<Key.space>here
Screenshot: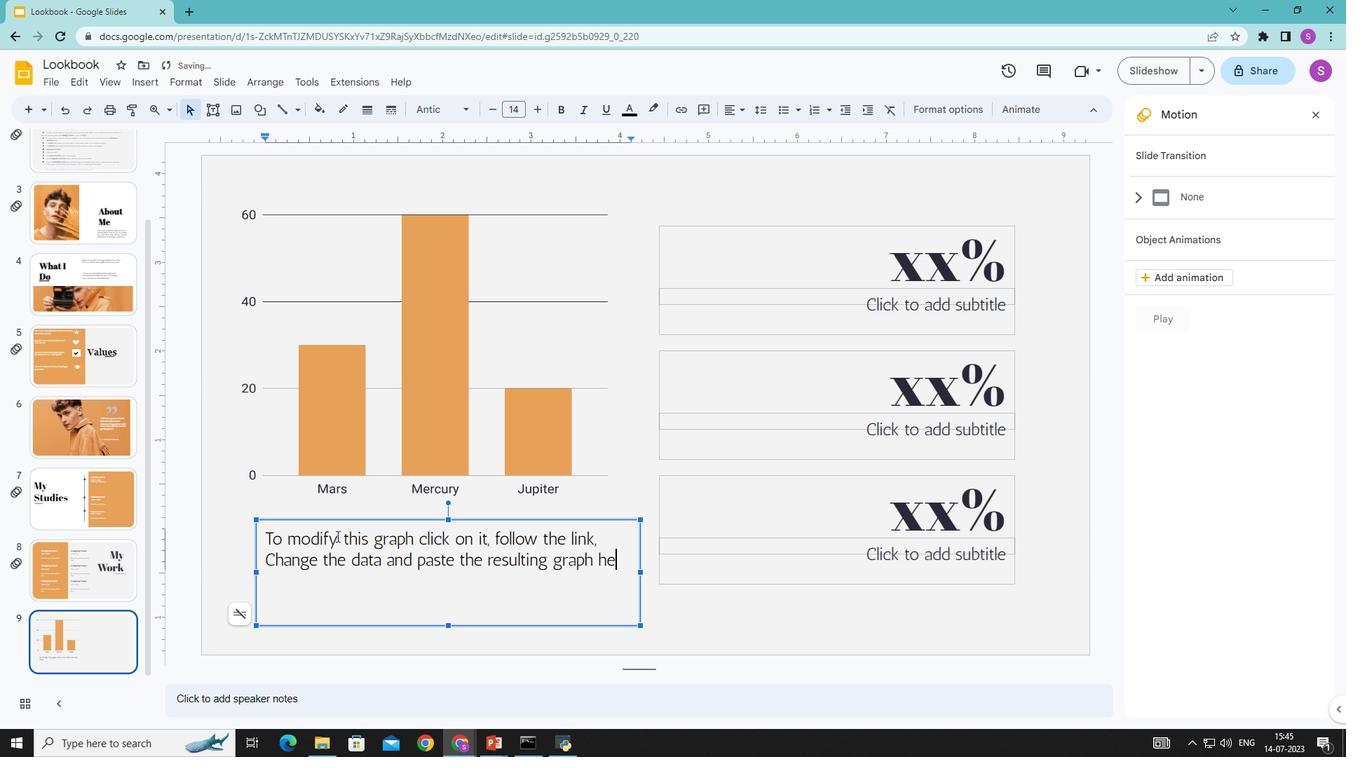 
Action: Mouse moved to (910, 267)
Screenshot: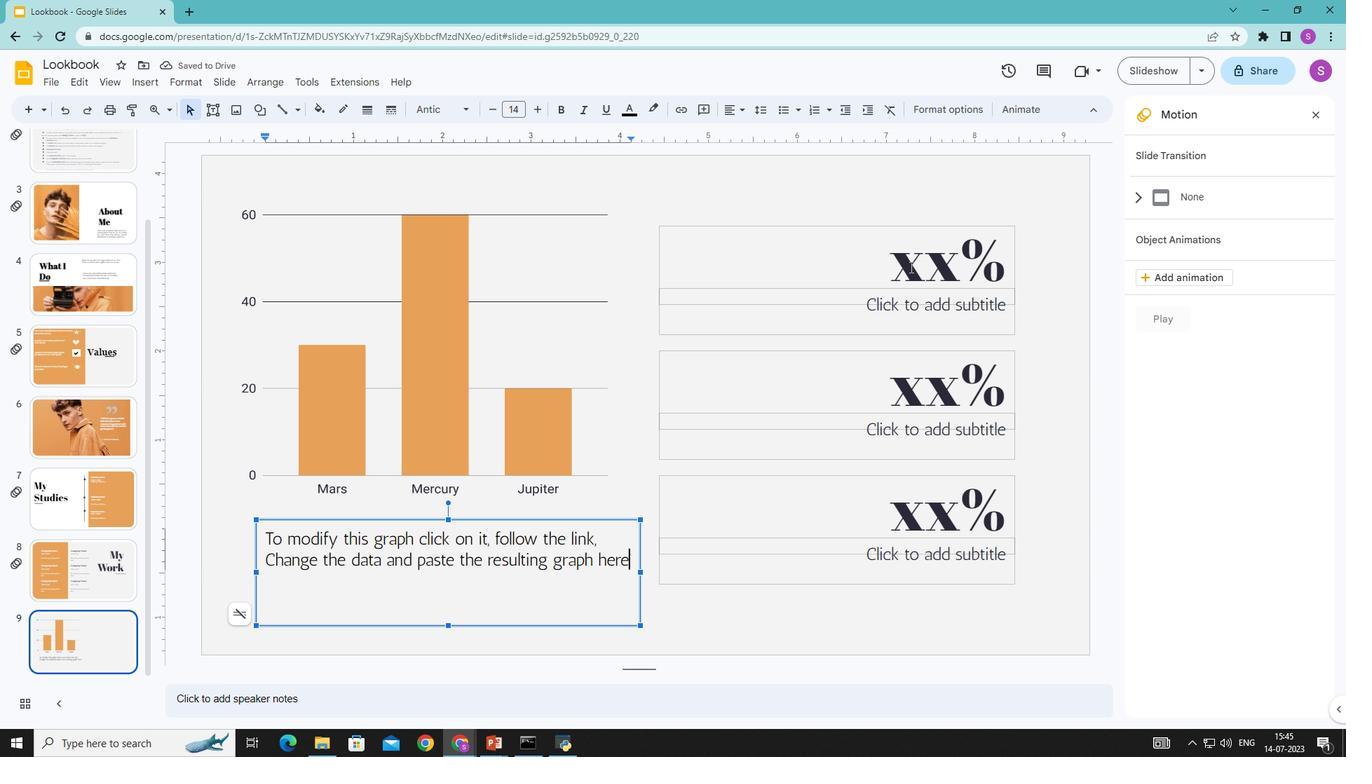 
Action: Mouse pressed left at (910, 267)
Screenshot: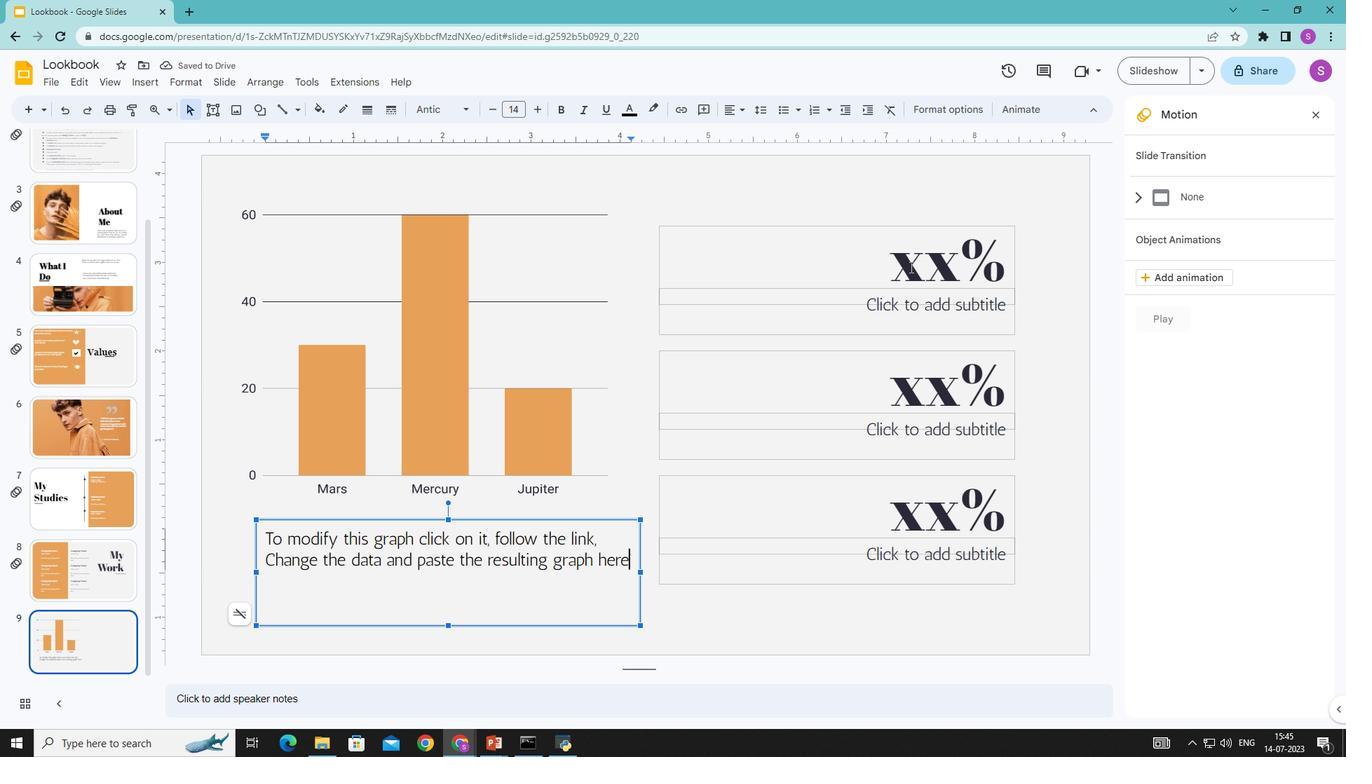 
Action: Mouse moved to (910, 267)
Screenshot: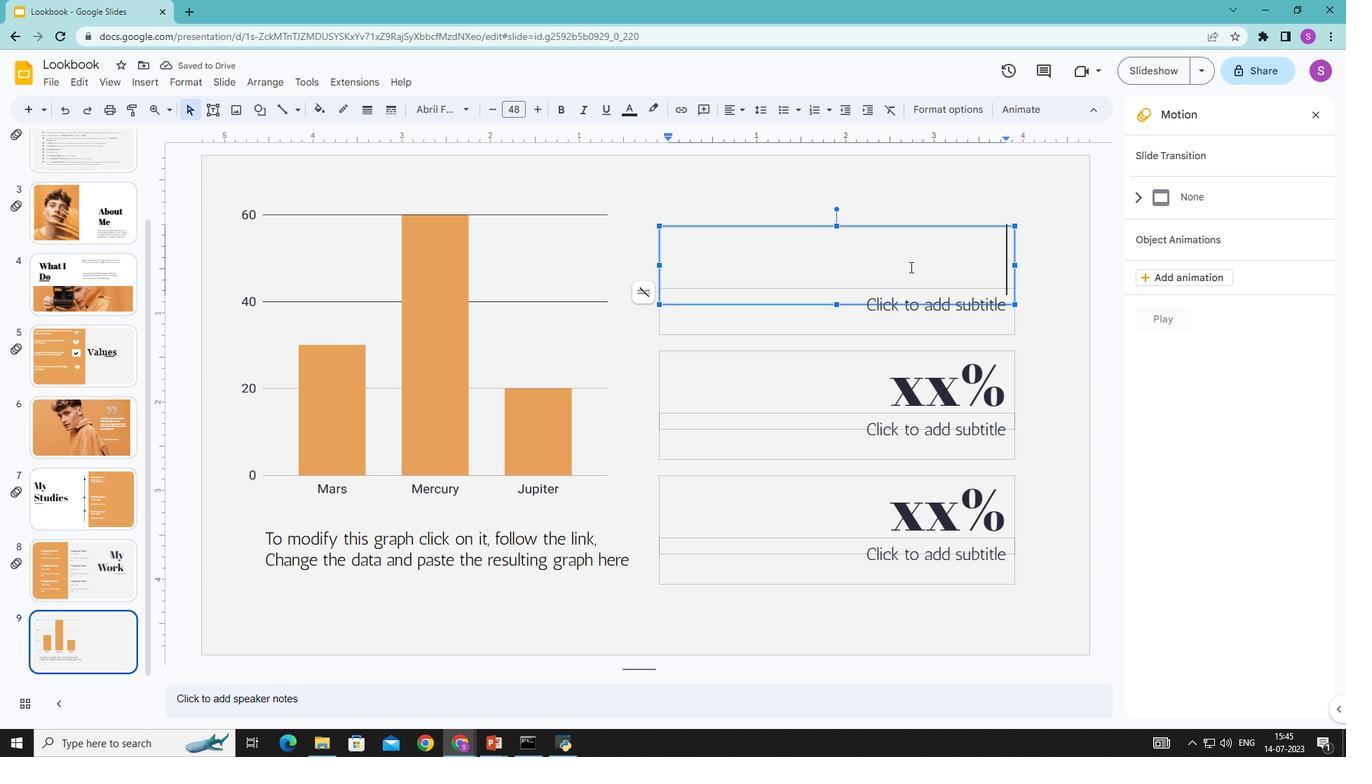 
Action: Key pressed 40
Screenshot: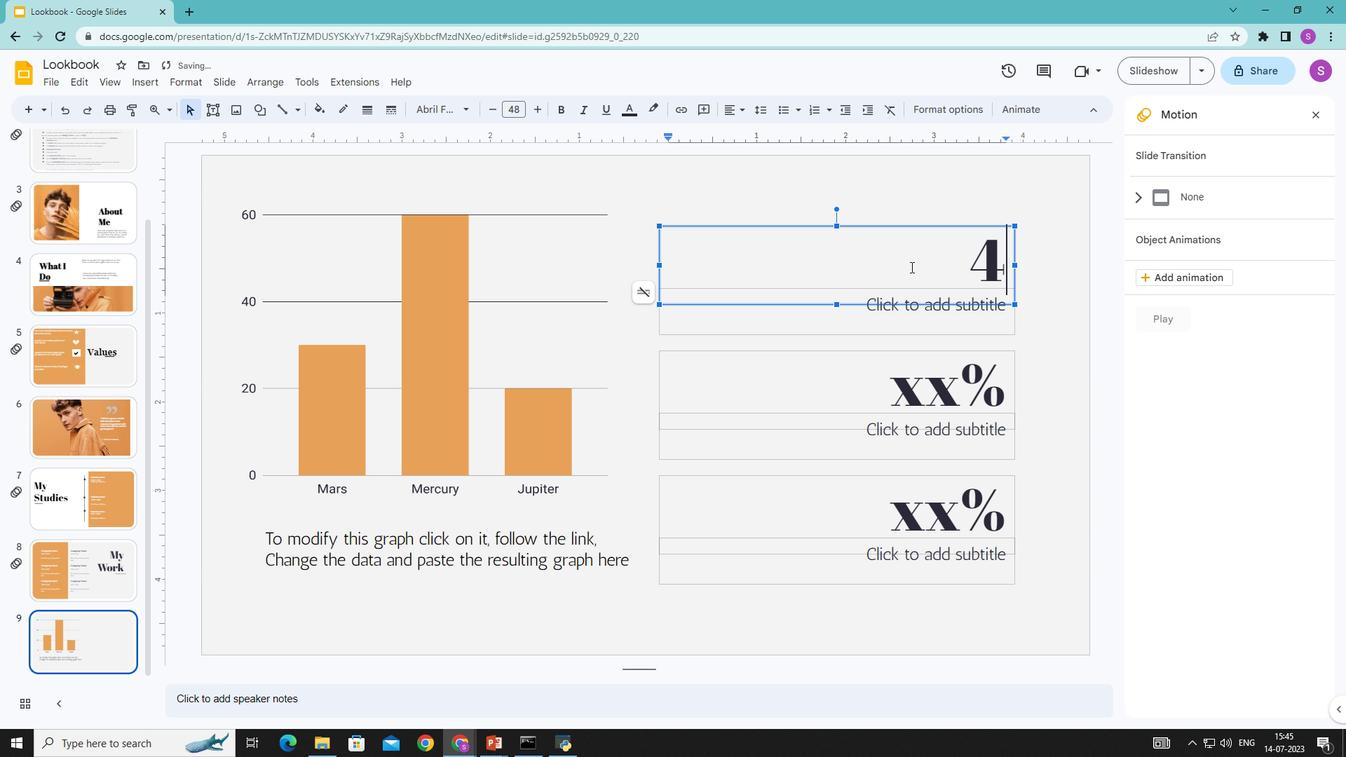 
Action: Mouse moved to (861, 312)
Screenshot: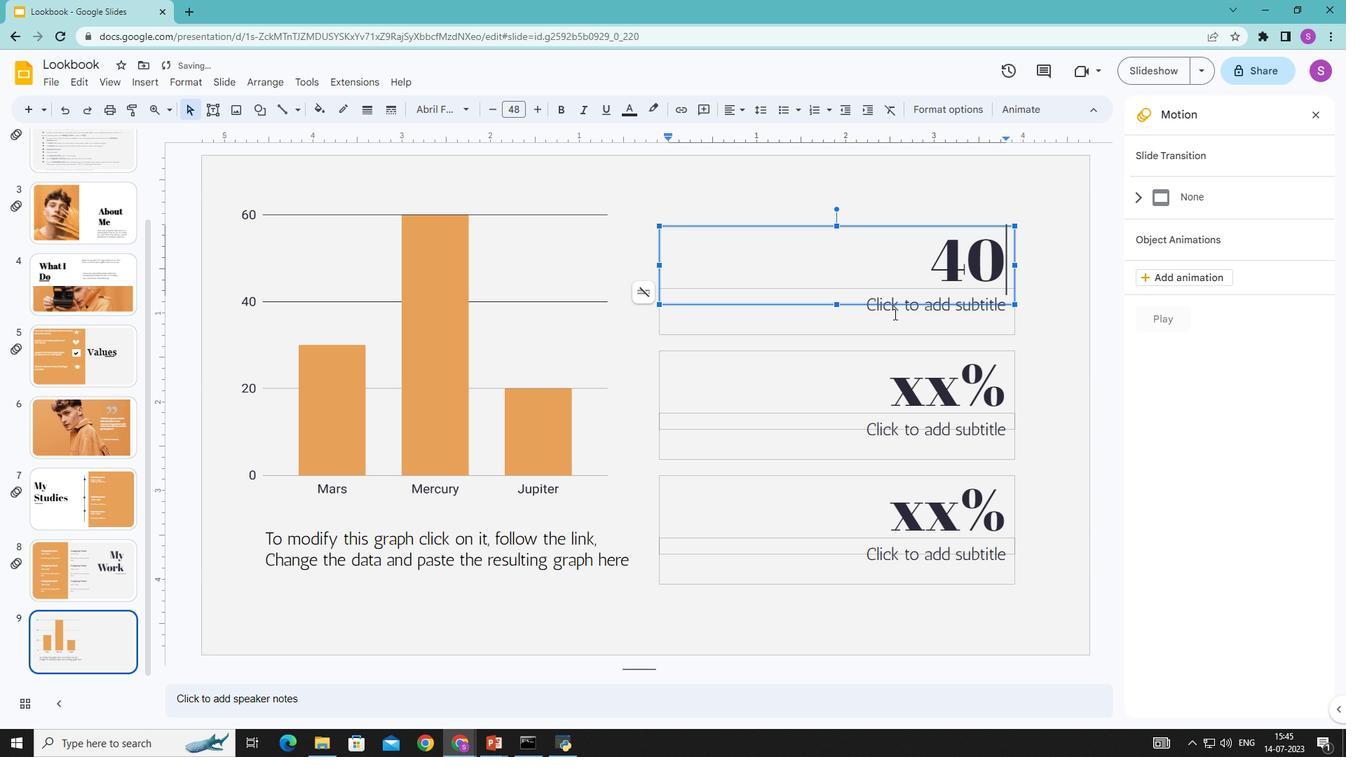
Action: Mouse pressed left at (861, 312)
Screenshot: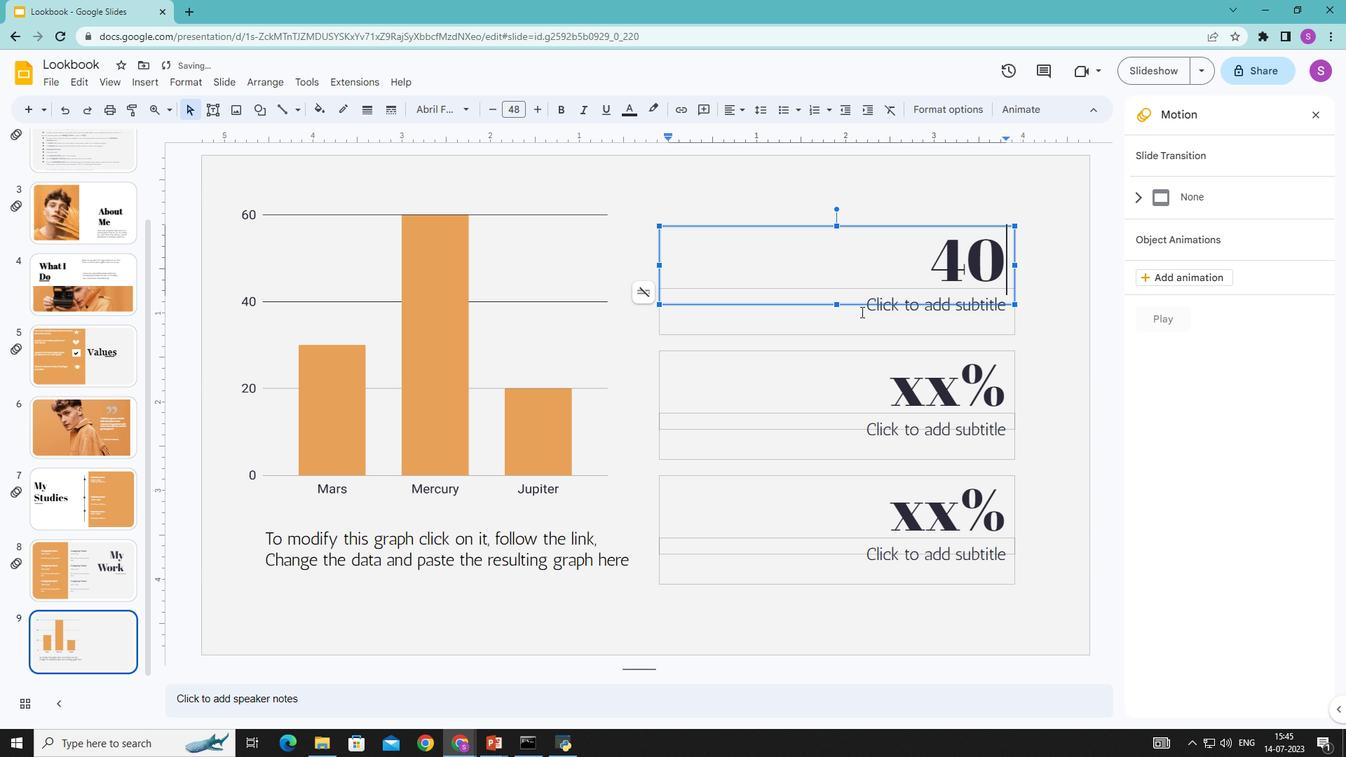 
Action: Mouse moved to (865, 310)
Screenshot: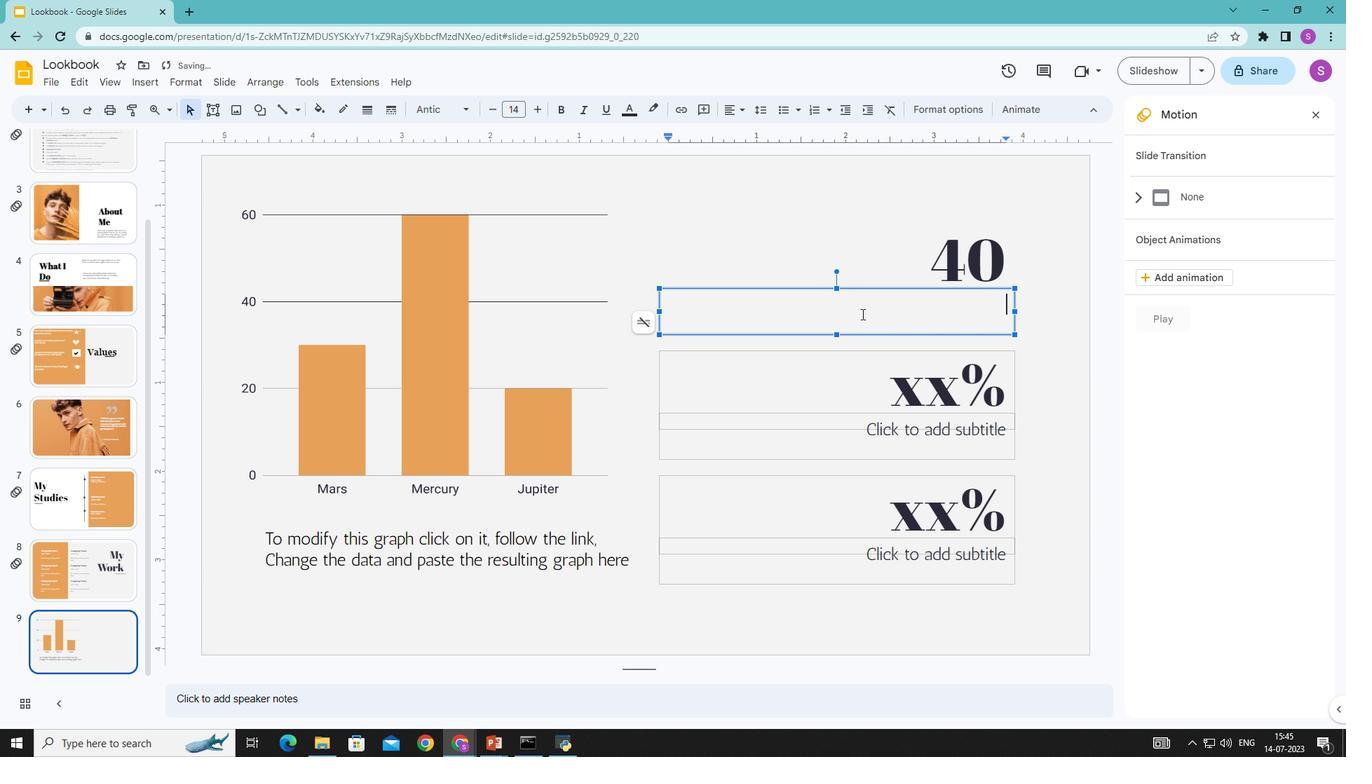 
Action: Key pressed <Key.shift>Venus<Key.space>is<Key.space>the<Key.space>second<Key.space>planet<Key.space>from<Key.space>the<Key.space><Key.shift>Sun
Screenshot: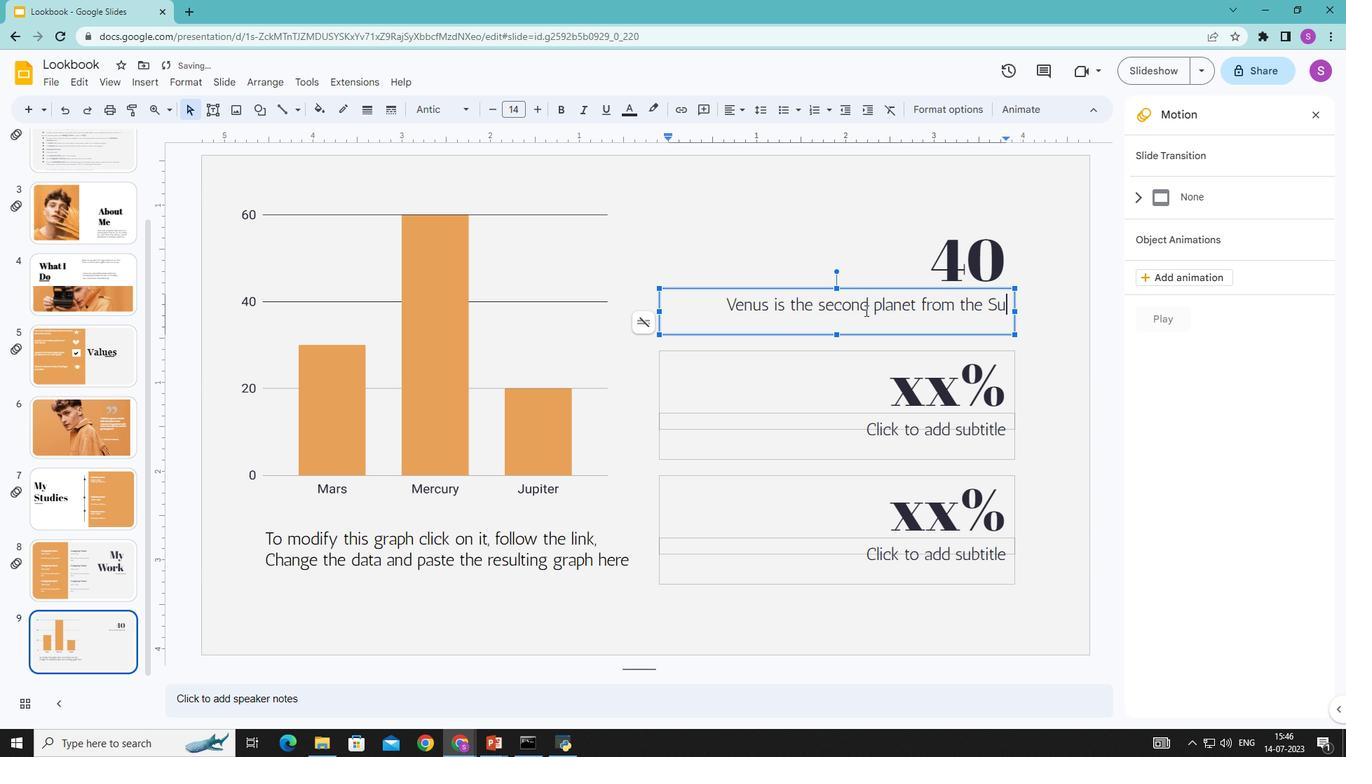 
Action: Mouse moved to (941, 402)
Screenshot: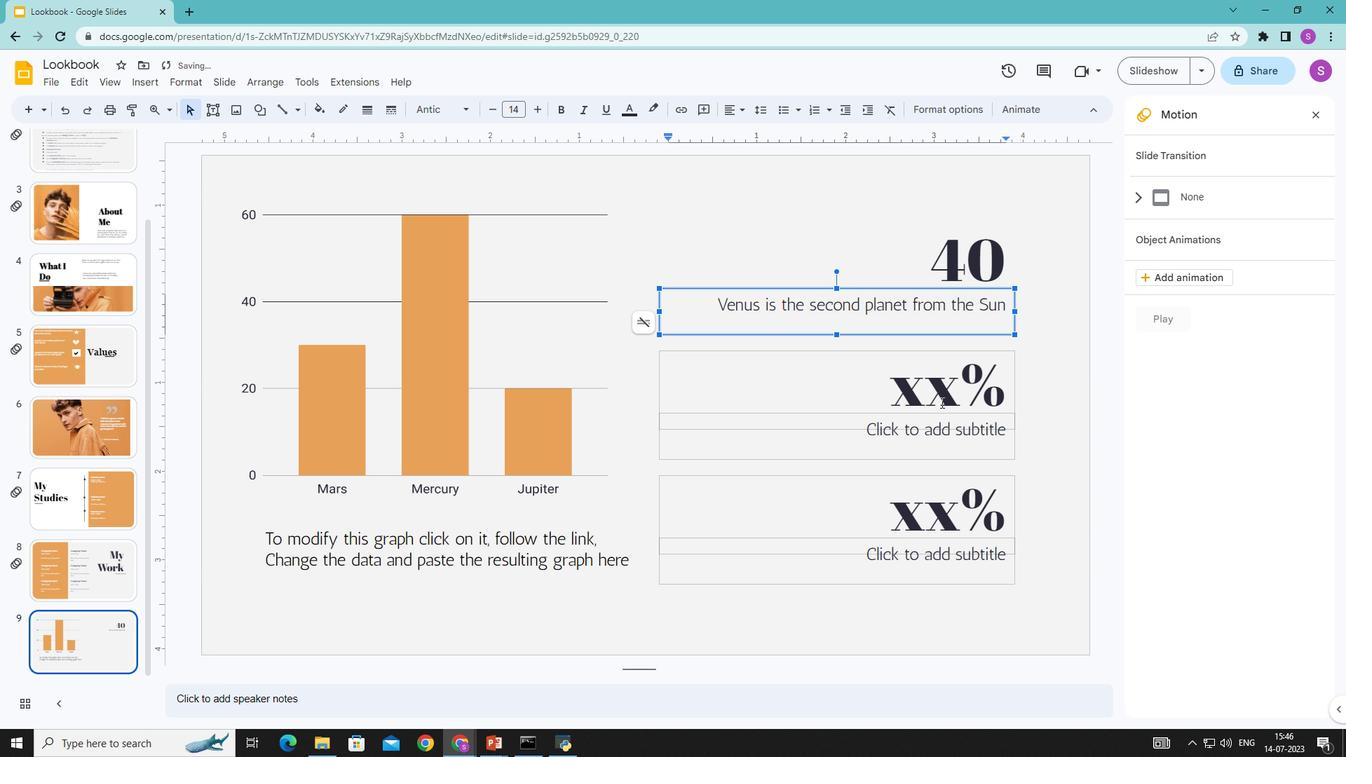 
Action: Mouse pressed left at (941, 402)
Screenshot: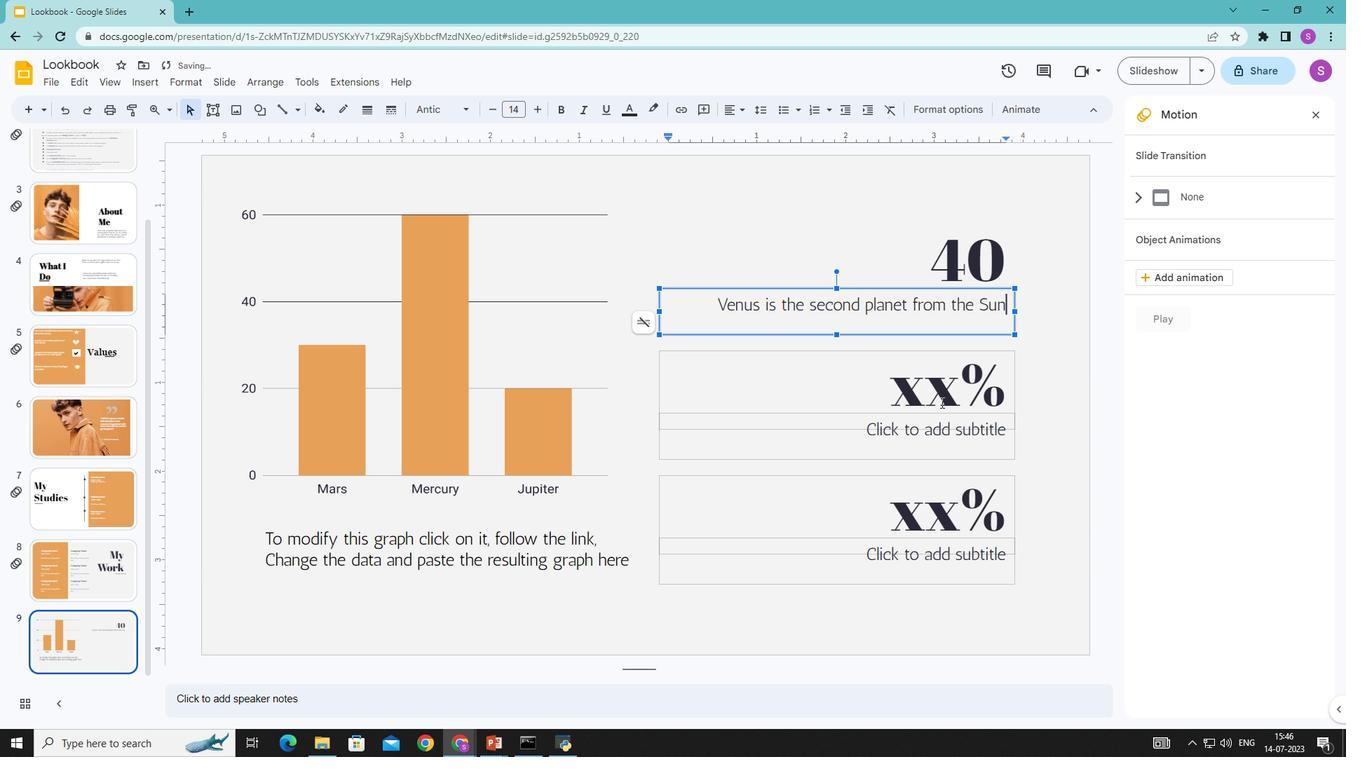 
Action: Mouse moved to (943, 399)
Screenshot: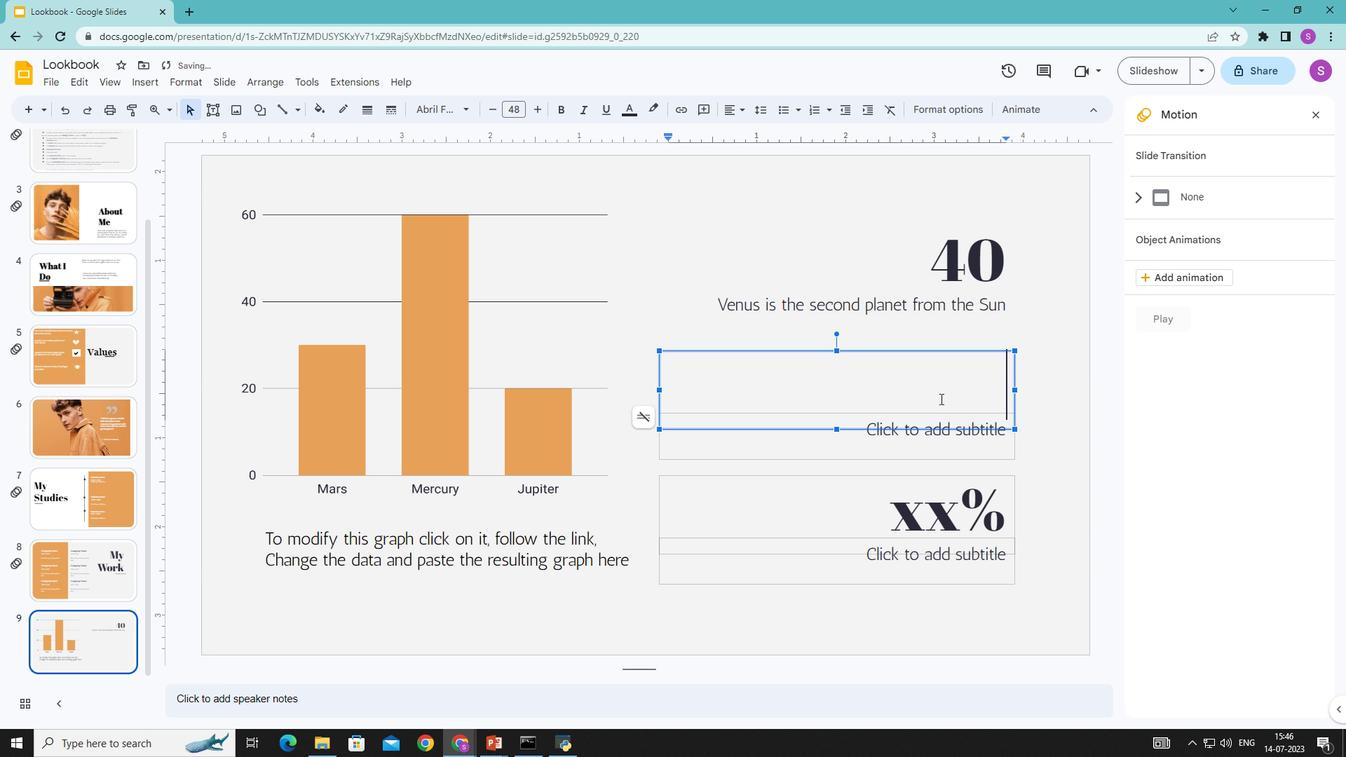 
Action: Key pressed 30
Screenshot: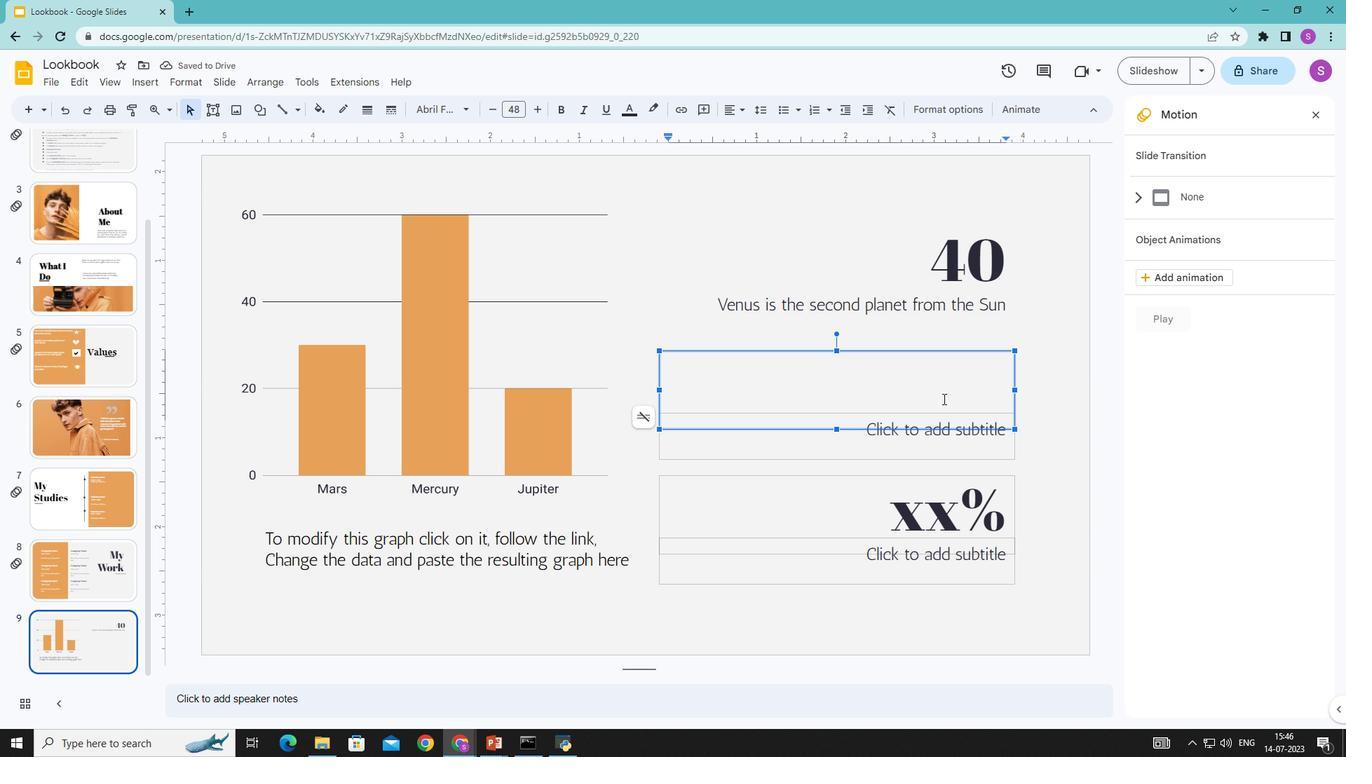 
Action: Mouse moved to (925, 460)
Screenshot: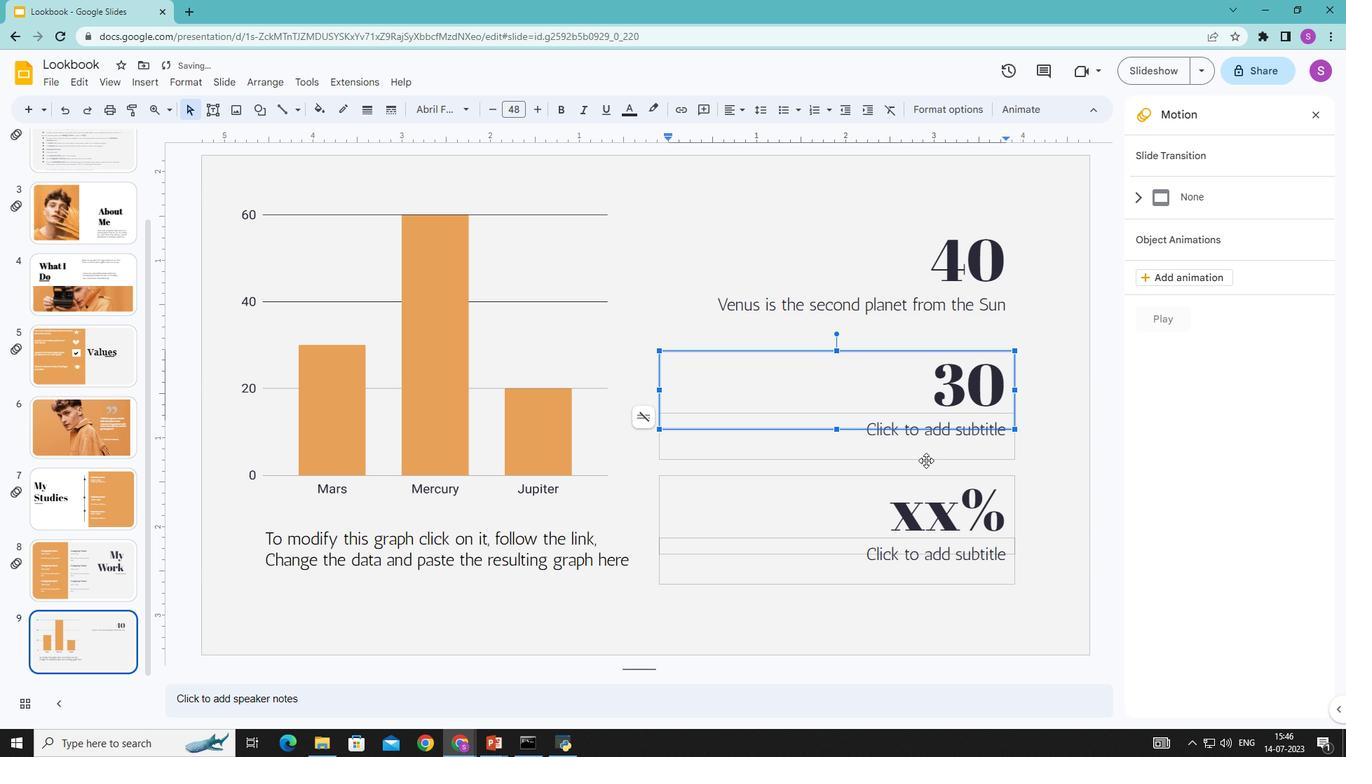 
Action: Mouse pressed left at (925, 460)
Screenshot: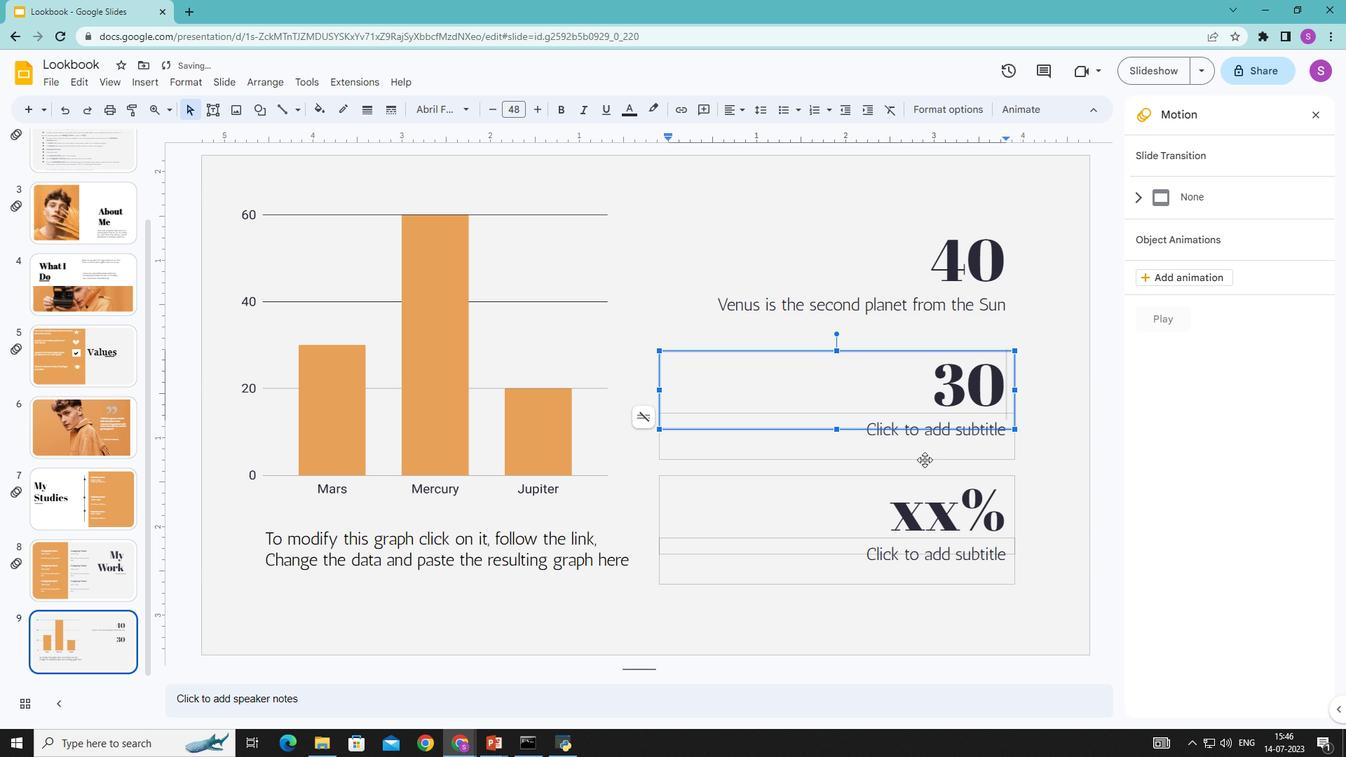
Action: Mouse moved to (930, 457)
Screenshot: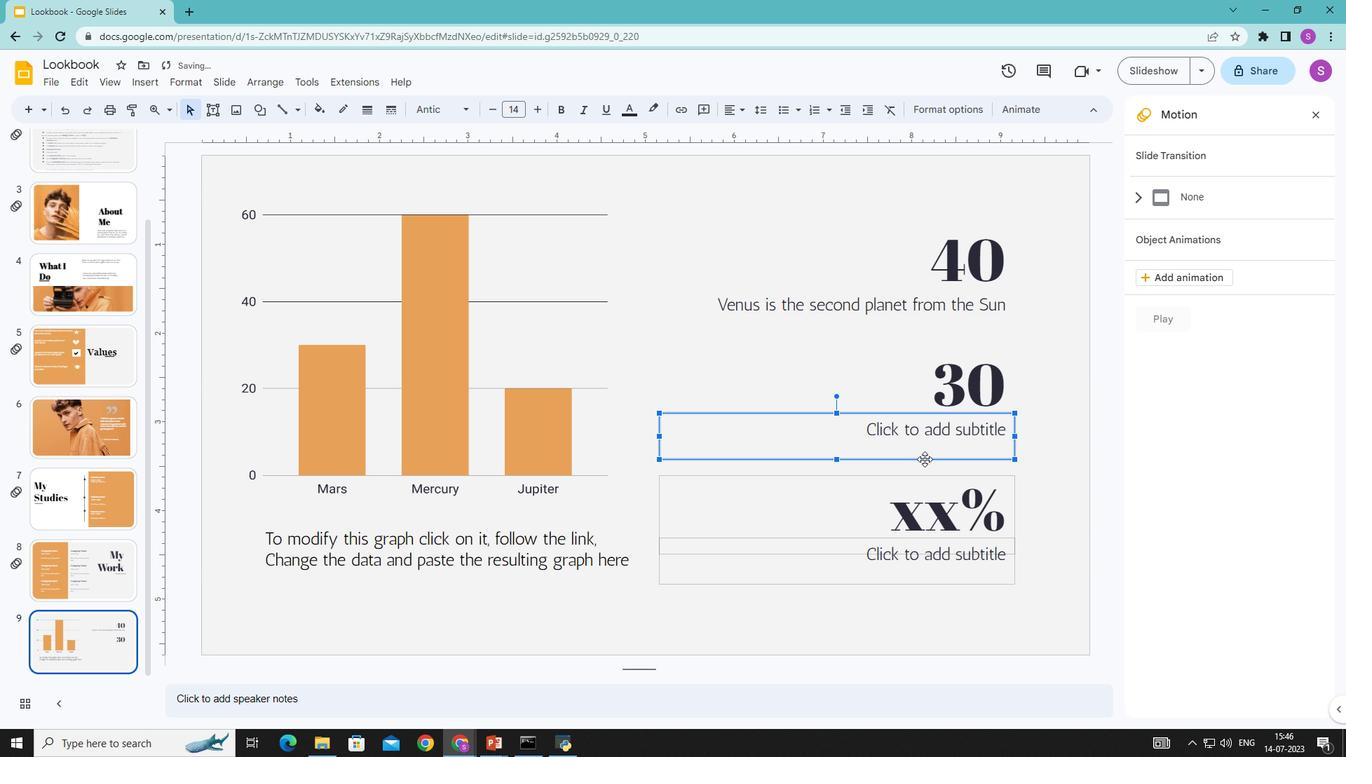 
Action: Key pressed <Key.shift>Neptune<Key.space>is<Key.space>the<Key.space>farthest<Key.space>planet<Key.space>from<Key.space>the<Key.space><Key.shift>Sun
Screenshot: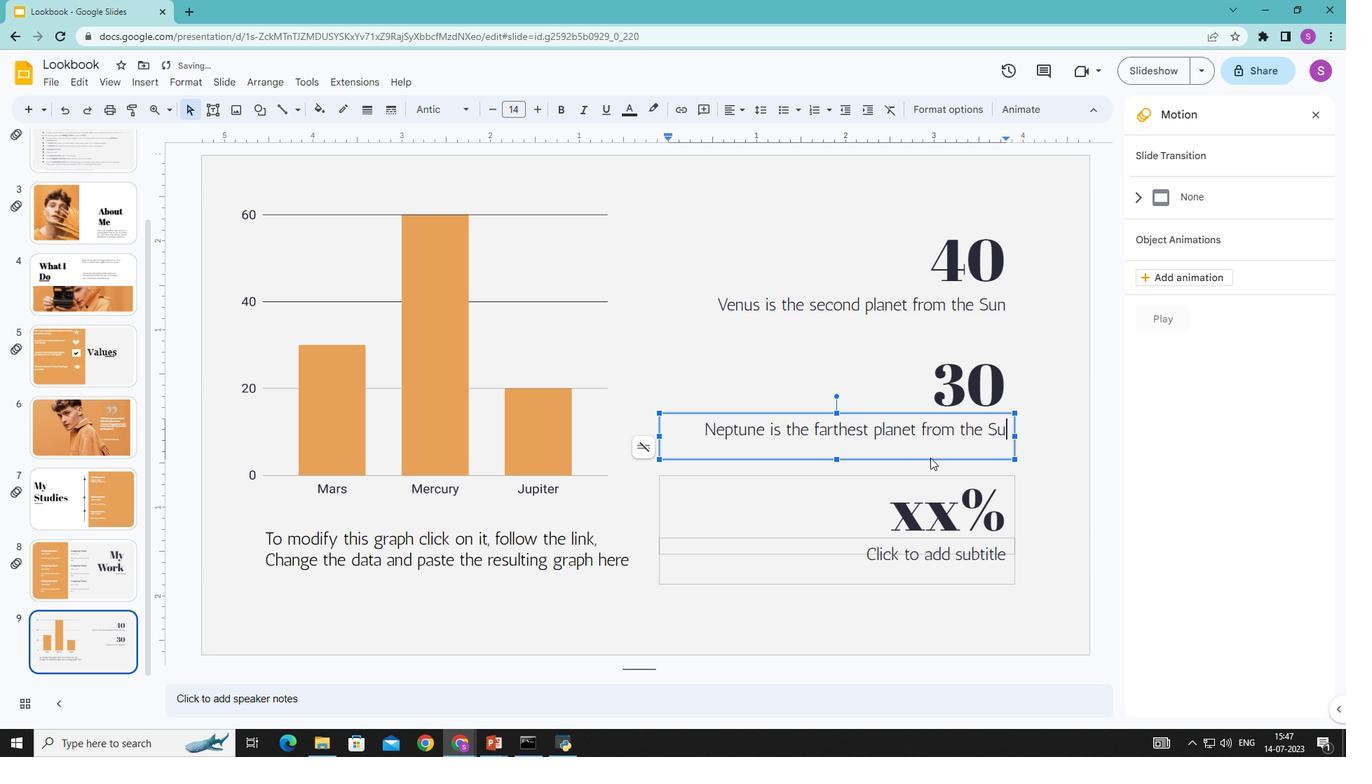 
Action: Mouse moved to (889, 518)
Screenshot: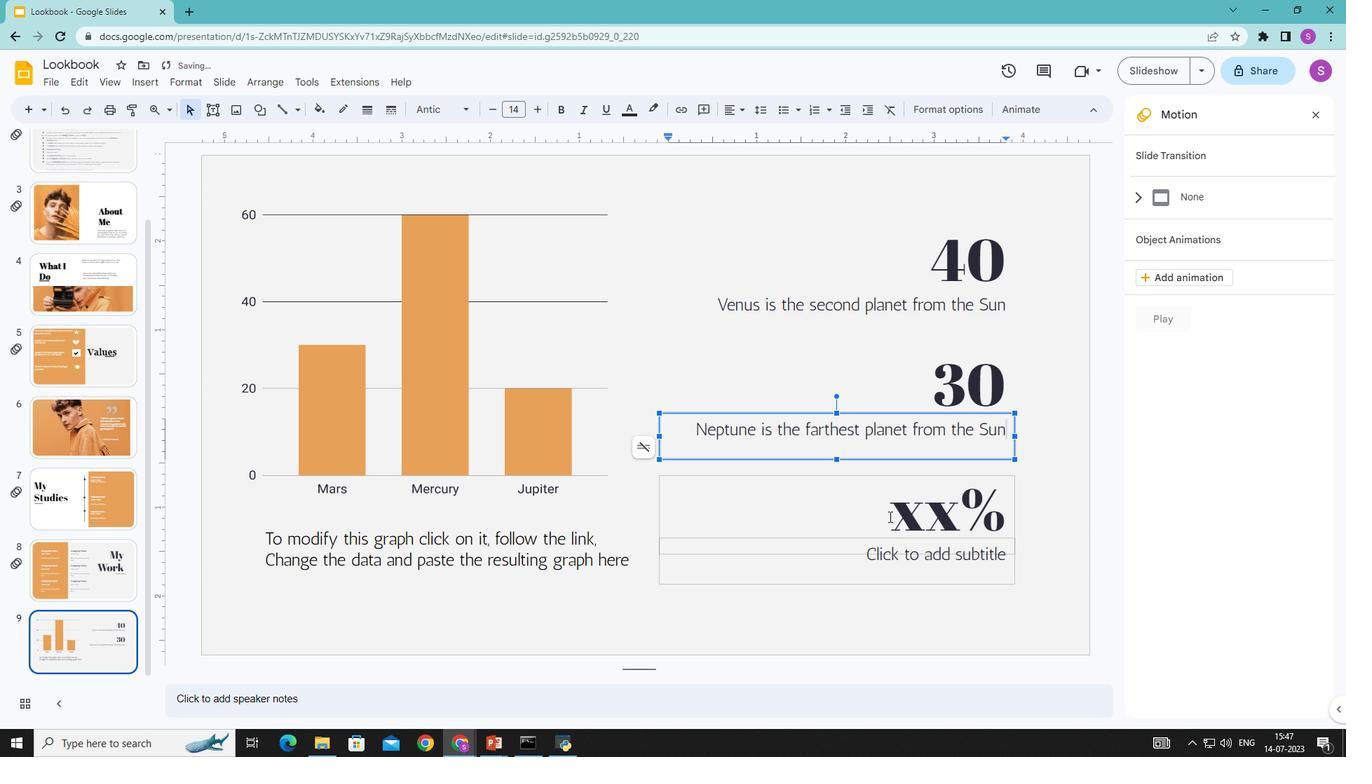 
Action: Mouse pressed left at (889, 518)
Screenshot: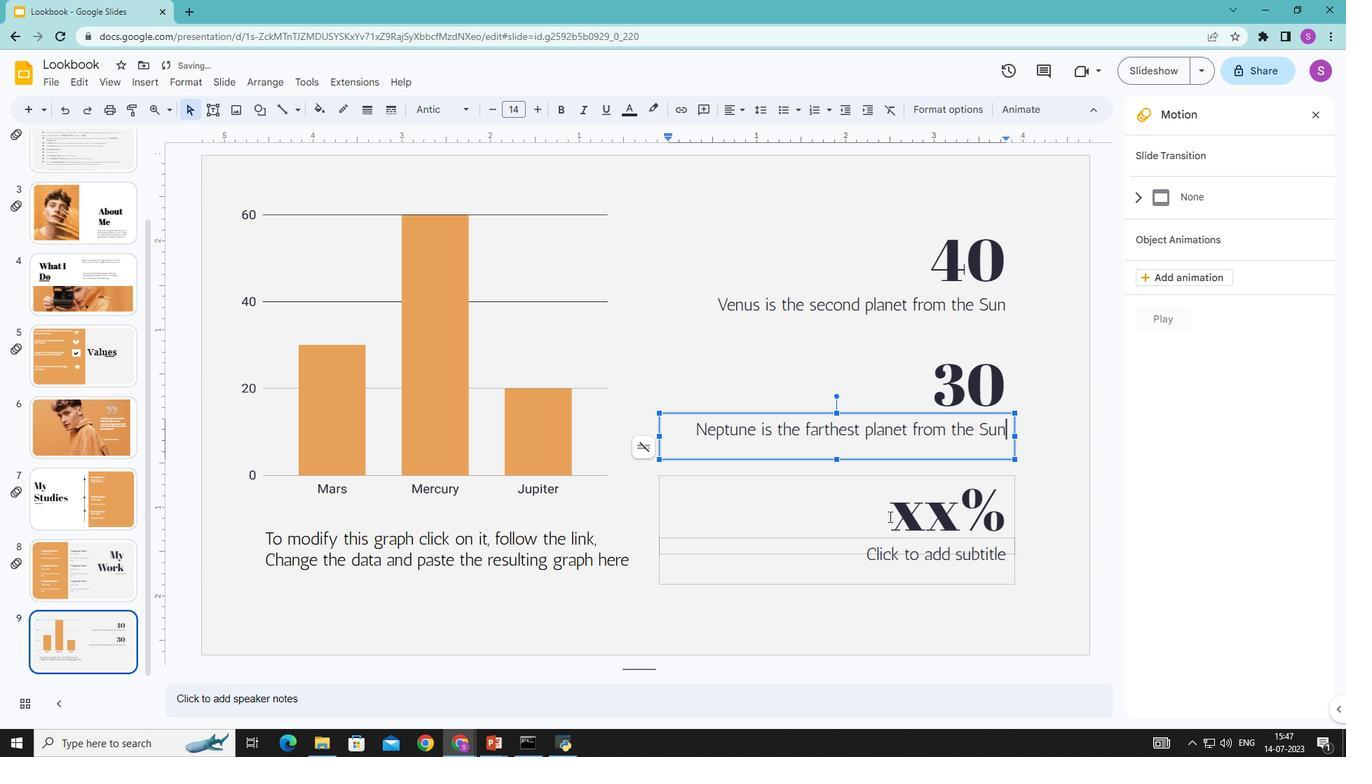 
Action: Mouse moved to (889, 516)
Screenshot: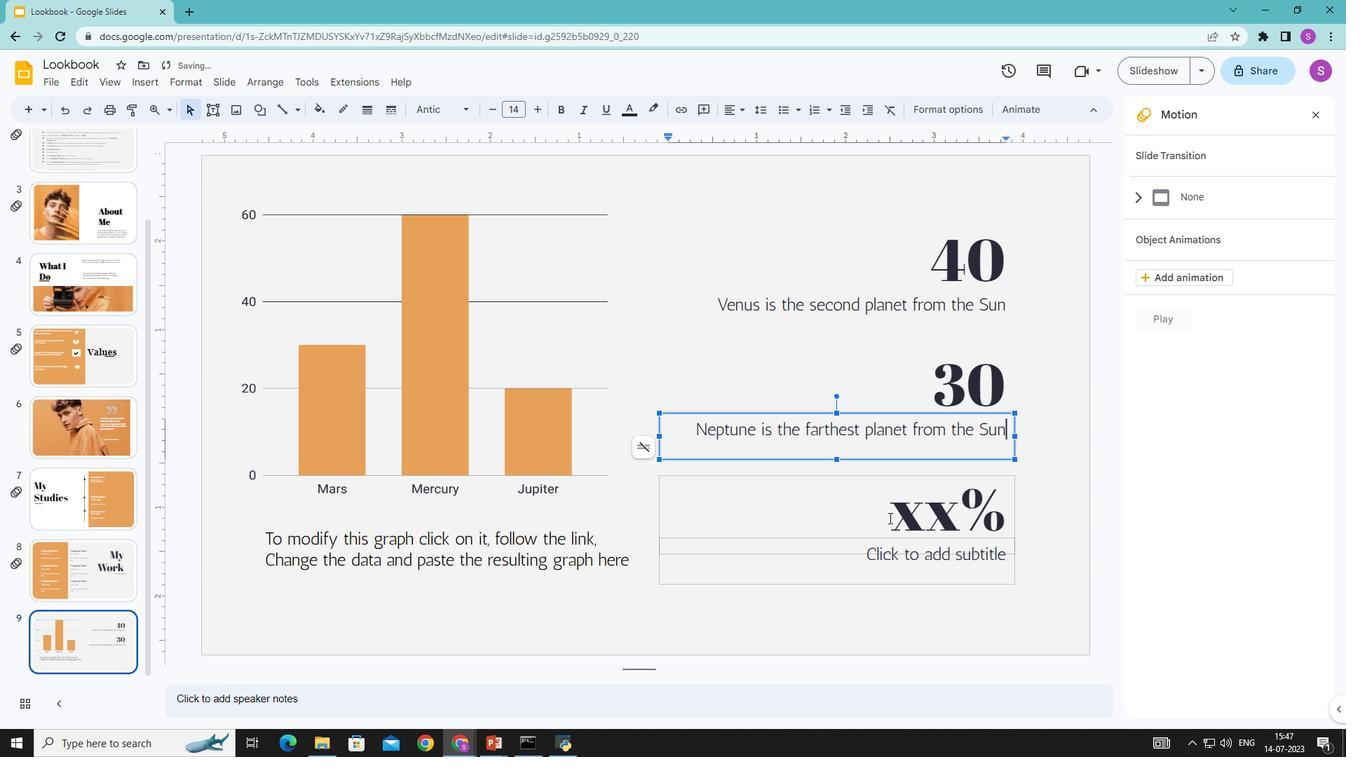 
Action: Key pressed 60
Screenshot: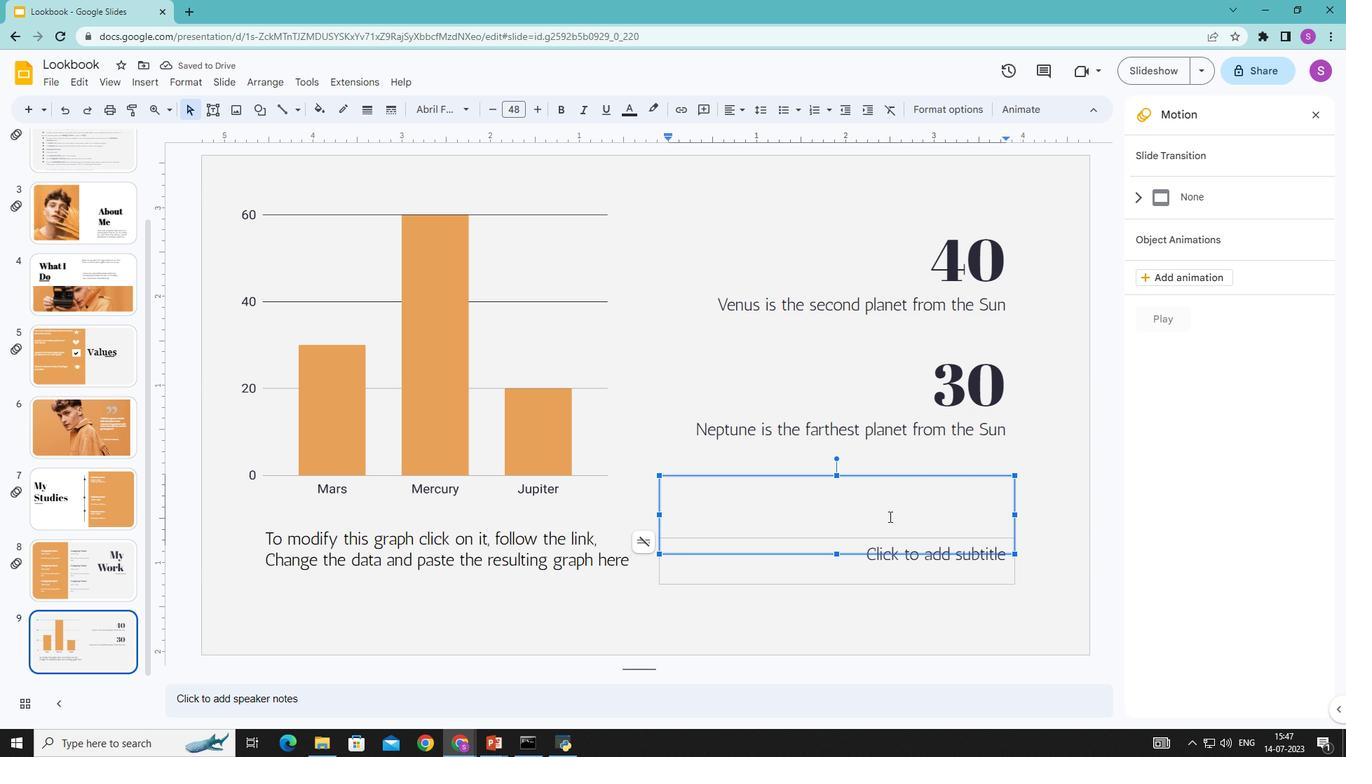 
Action: Mouse moved to (866, 569)
Screenshot: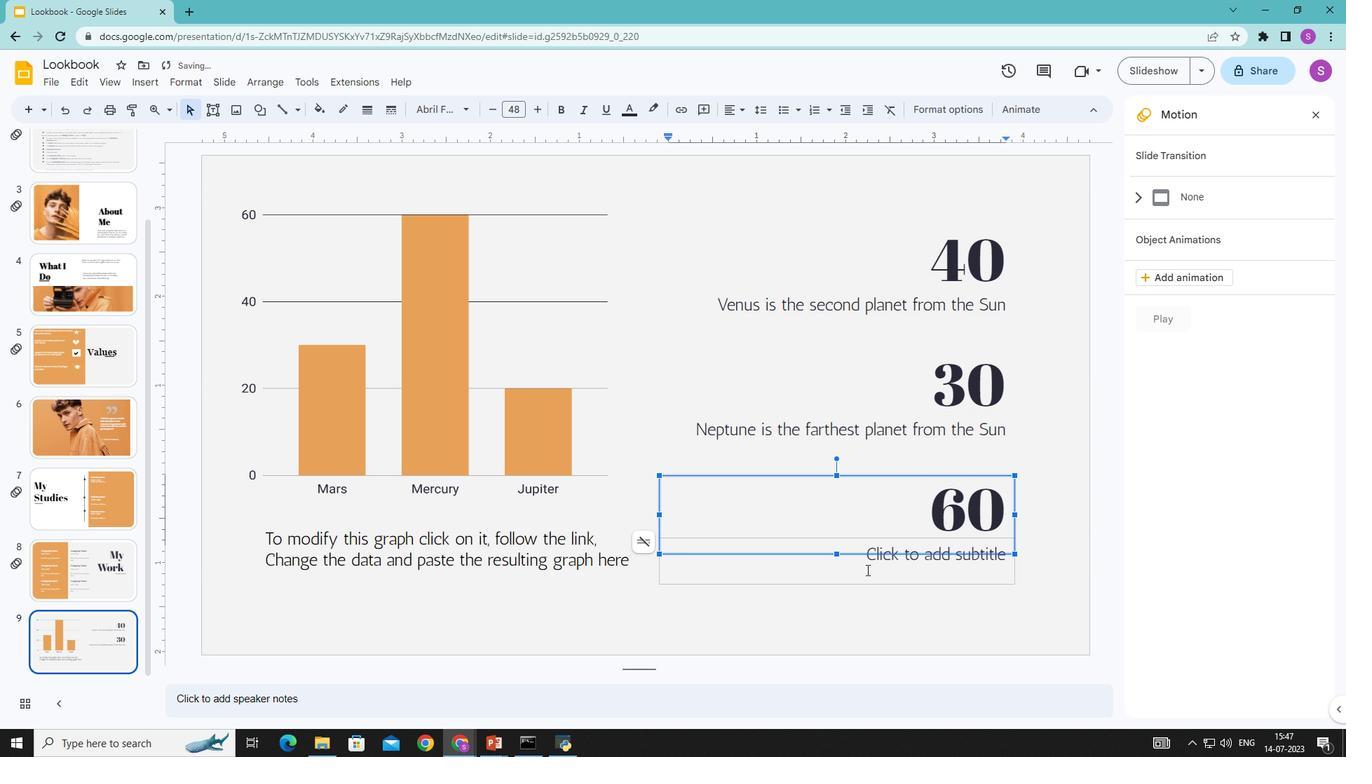 
Action: Mouse pressed left at (866, 569)
Screenshot: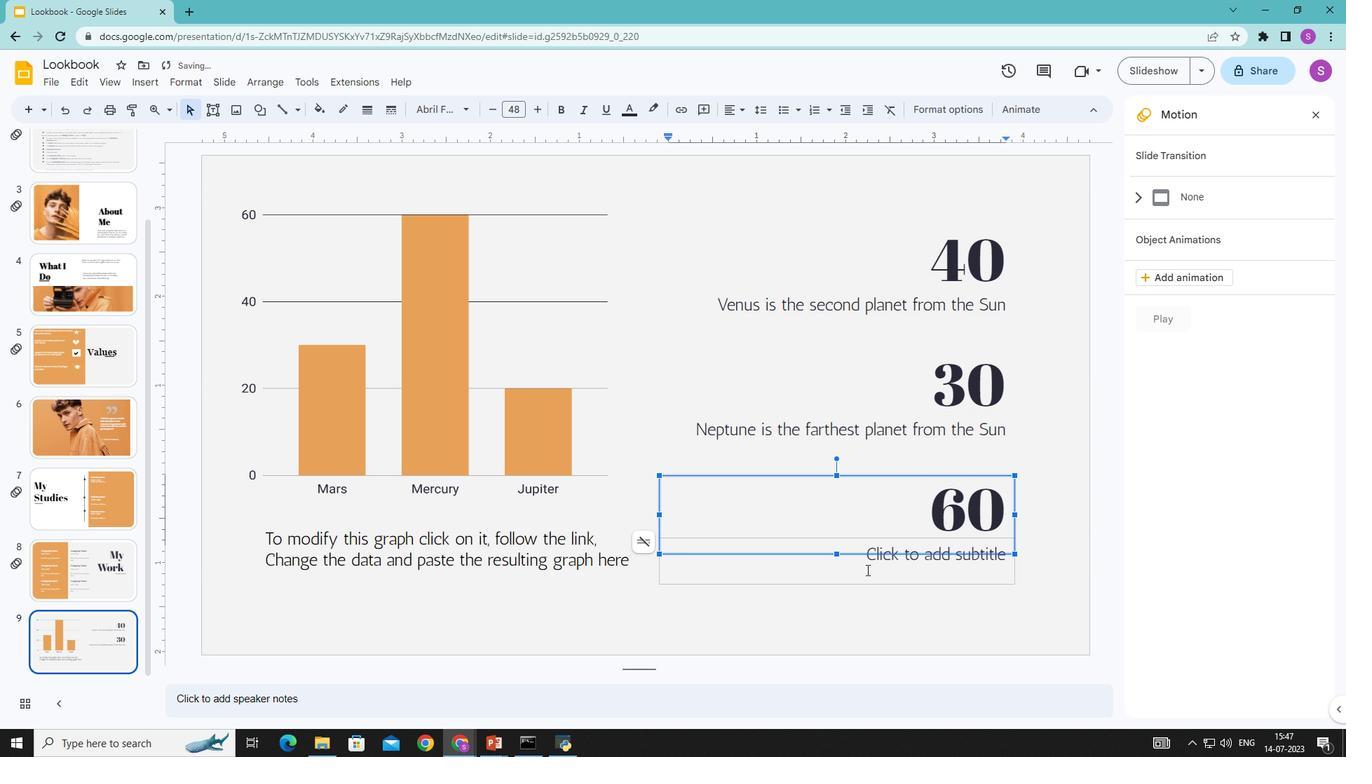 
Action: Mouse moved to (868, 565)
Screenshot: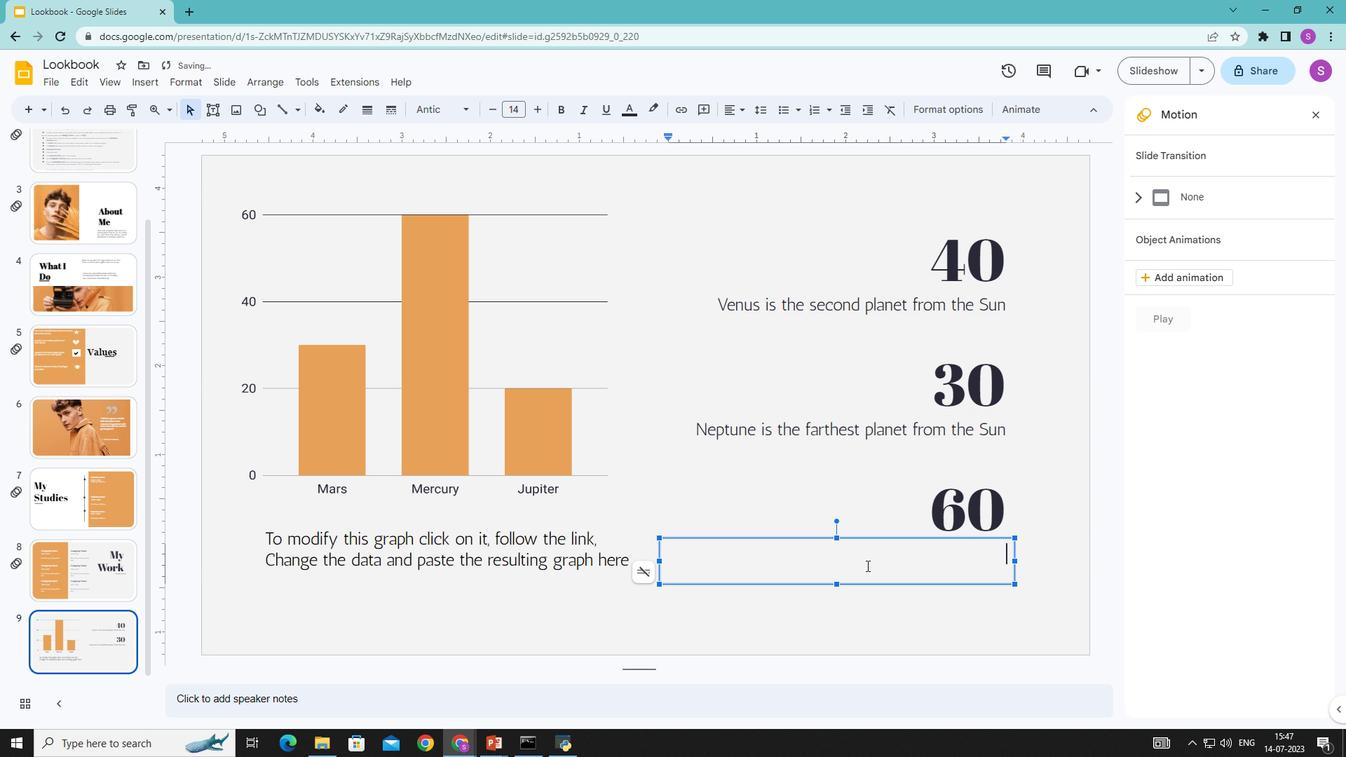
Action: Key pressed <Key.shift>Saturn<Key.space>is<Key.space>composed<Key.space>of<Key.space>hydrogen<Key.space>and<Key.space>helium
Screenshot: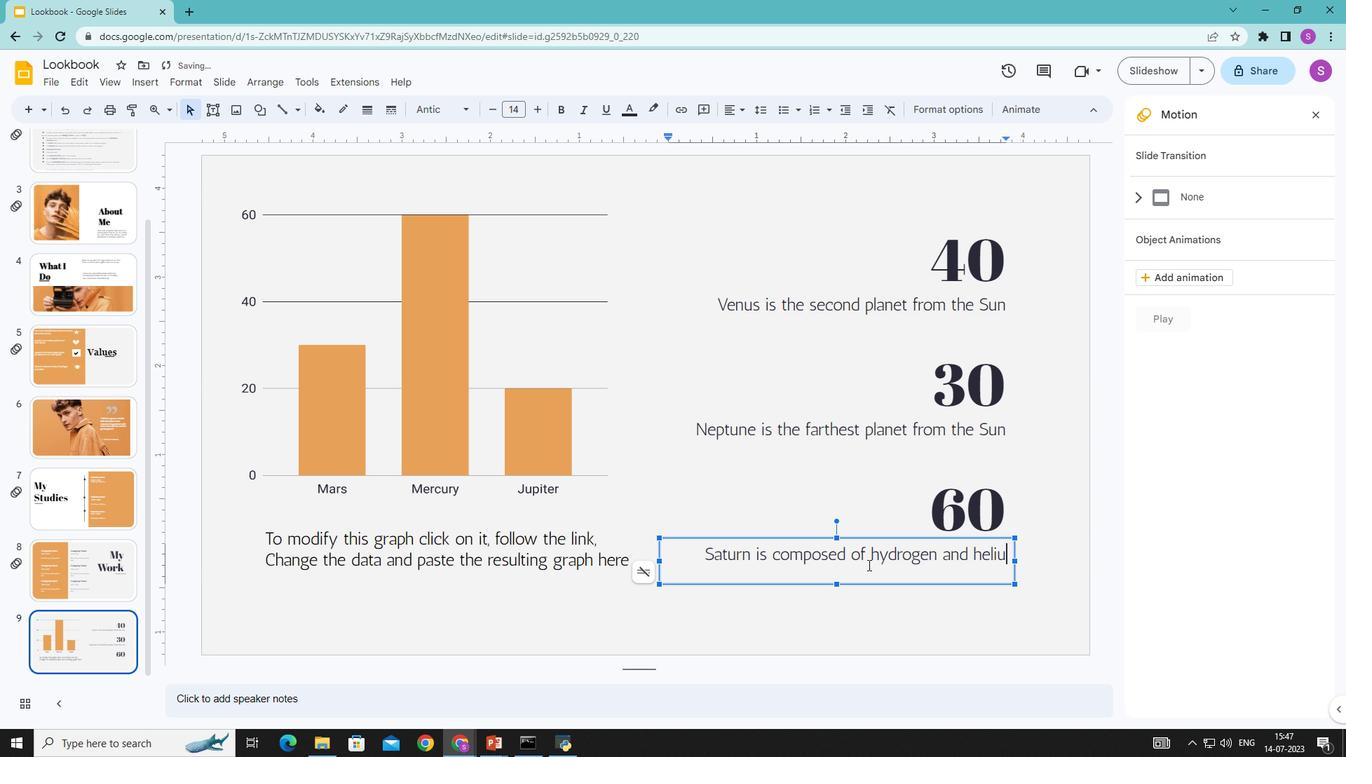 
Action: Mouse moved to (752, 216)
Screenshot: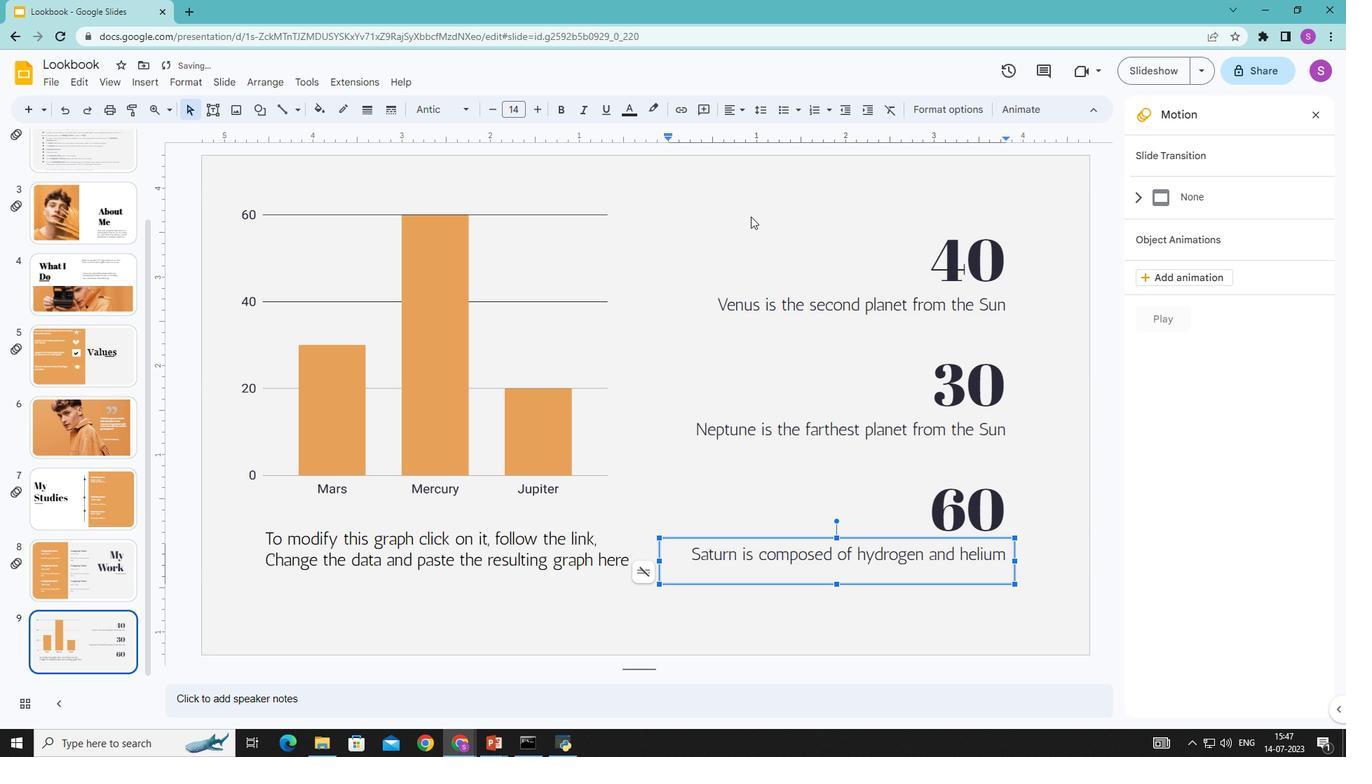 
Action: Mouse pressed left at (752, 216)
Screenshot: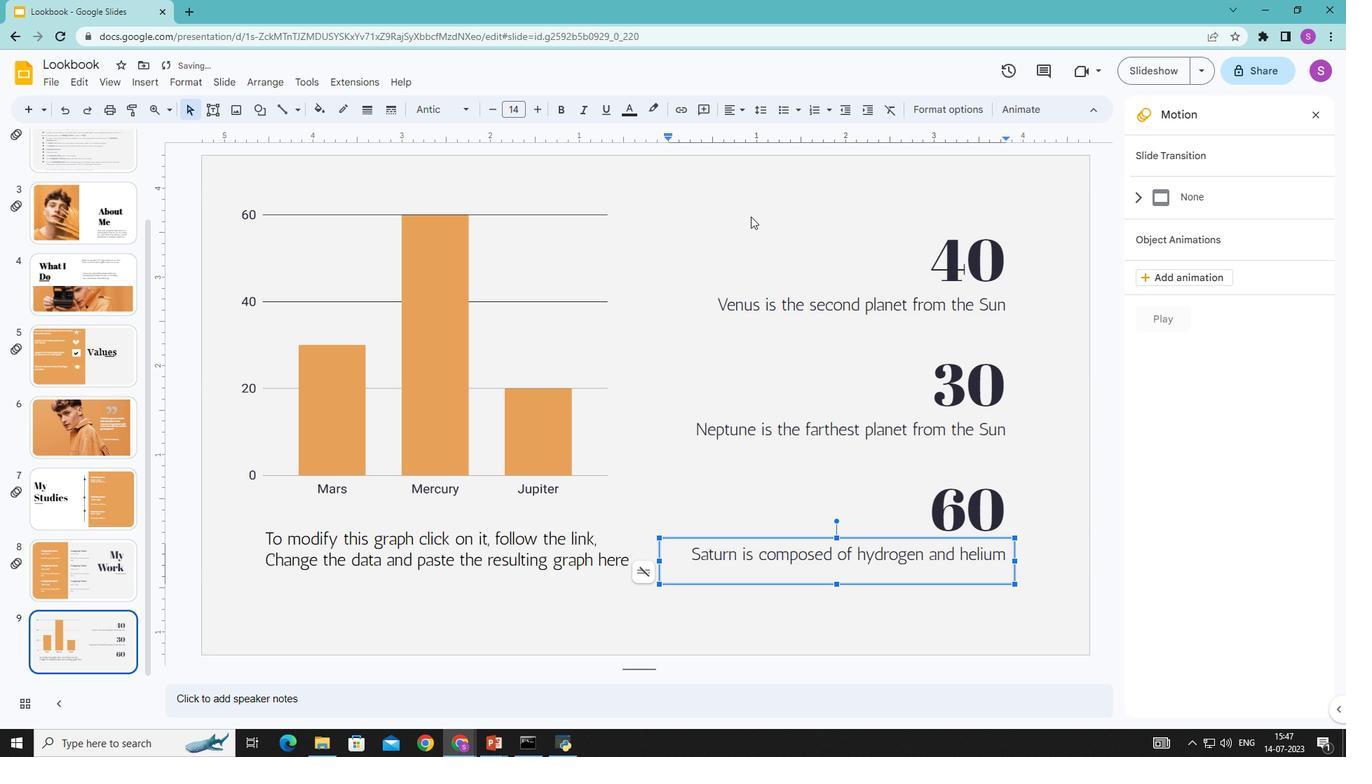 
Action: Mouse moved to (534, 110)
Screenshot: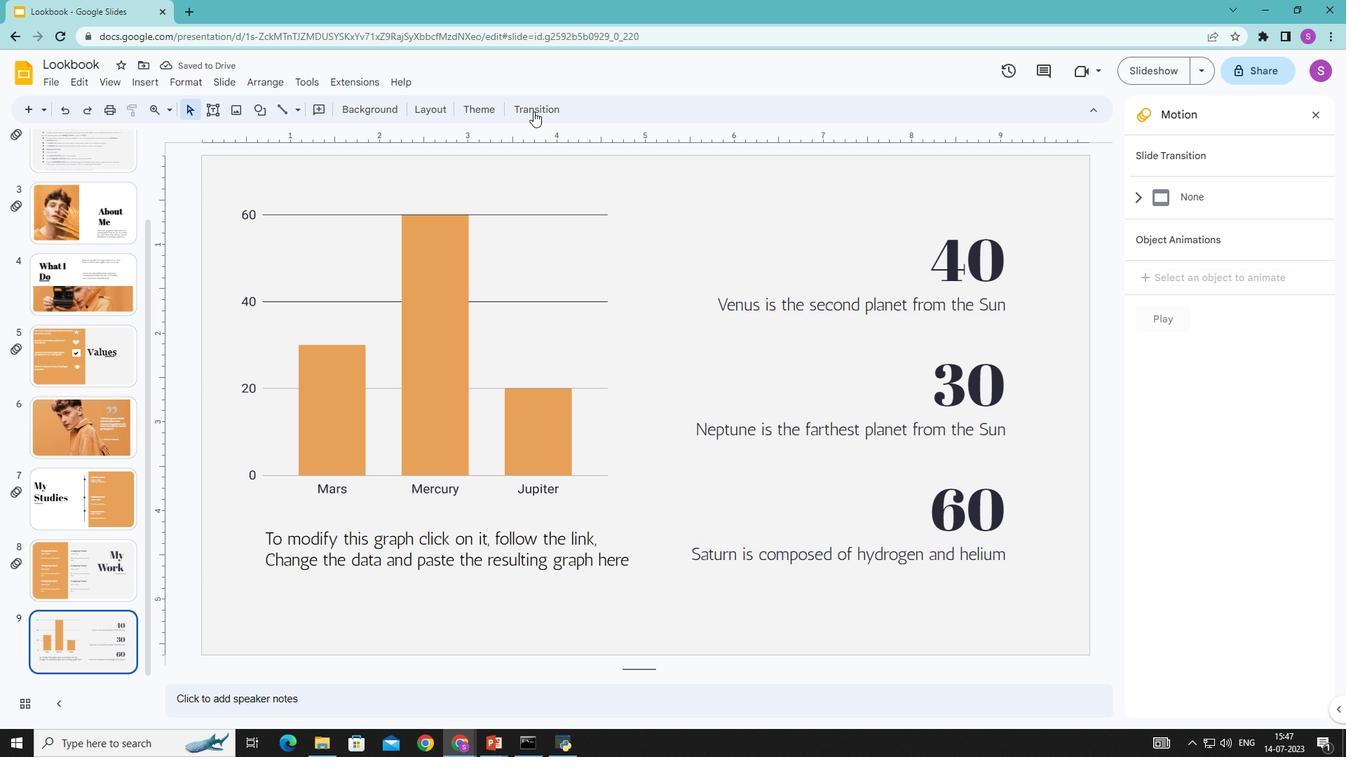 
Action: Mouse pressed left at (534, 110)
Screenshot: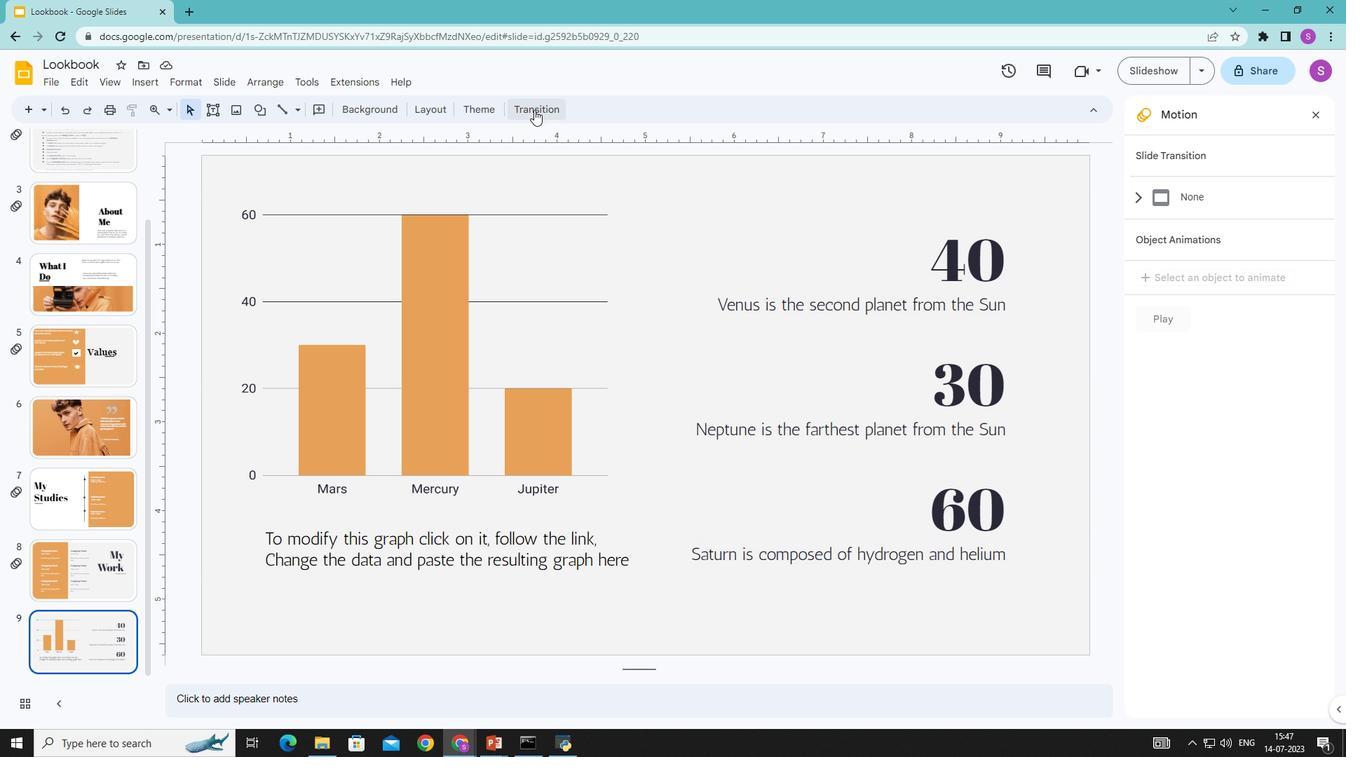 
Action: Mouse moved to (1312, 245)
Screenshot: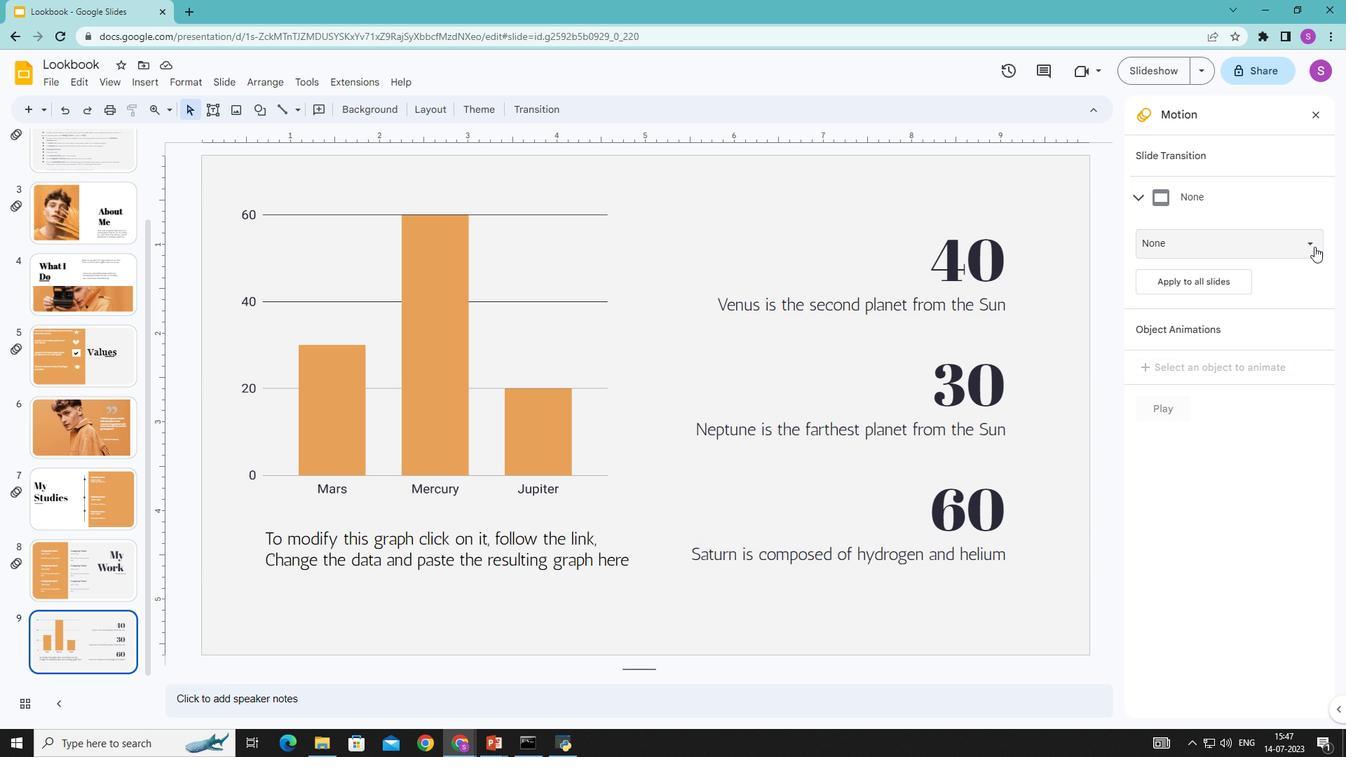 
Action: Mouse pressed left at (1312, 245)
Screenshot: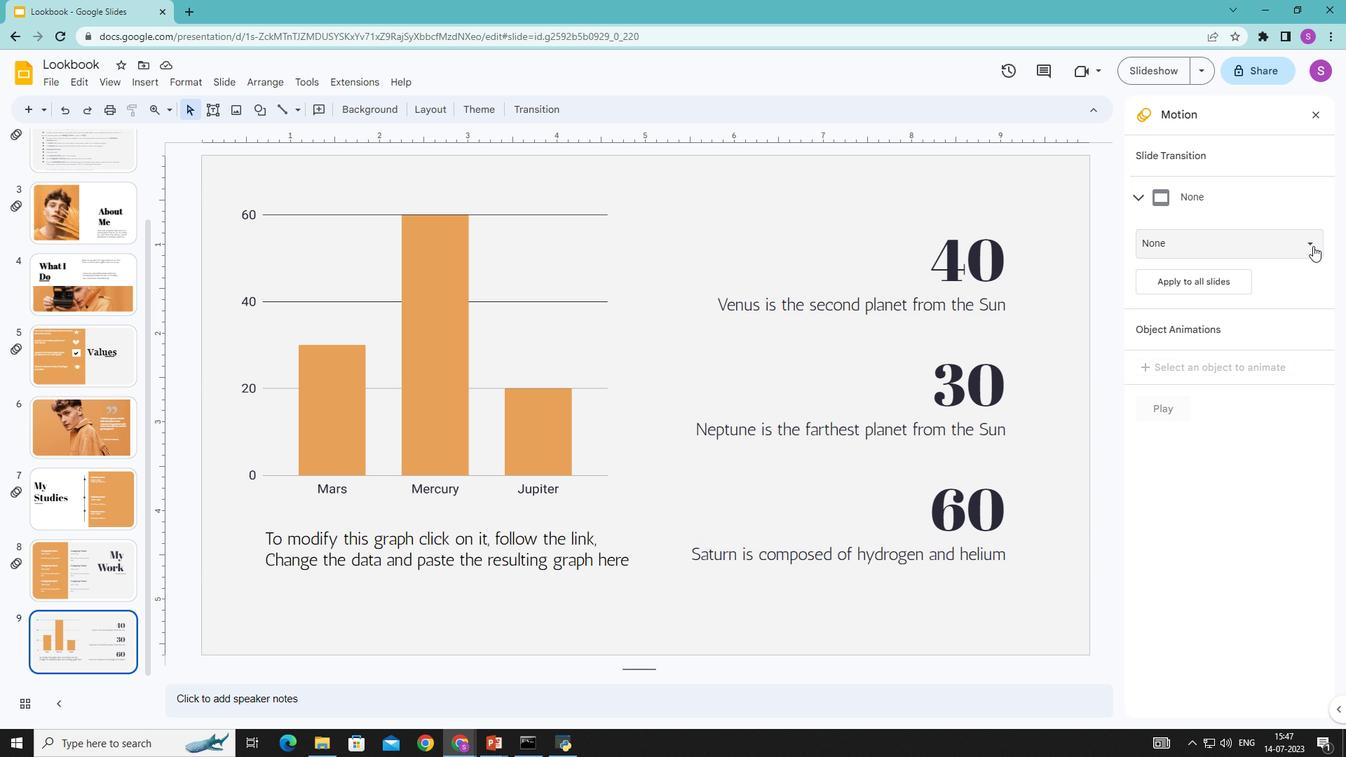 
Action: Mouse moved to (1205, 413)
Screenshot: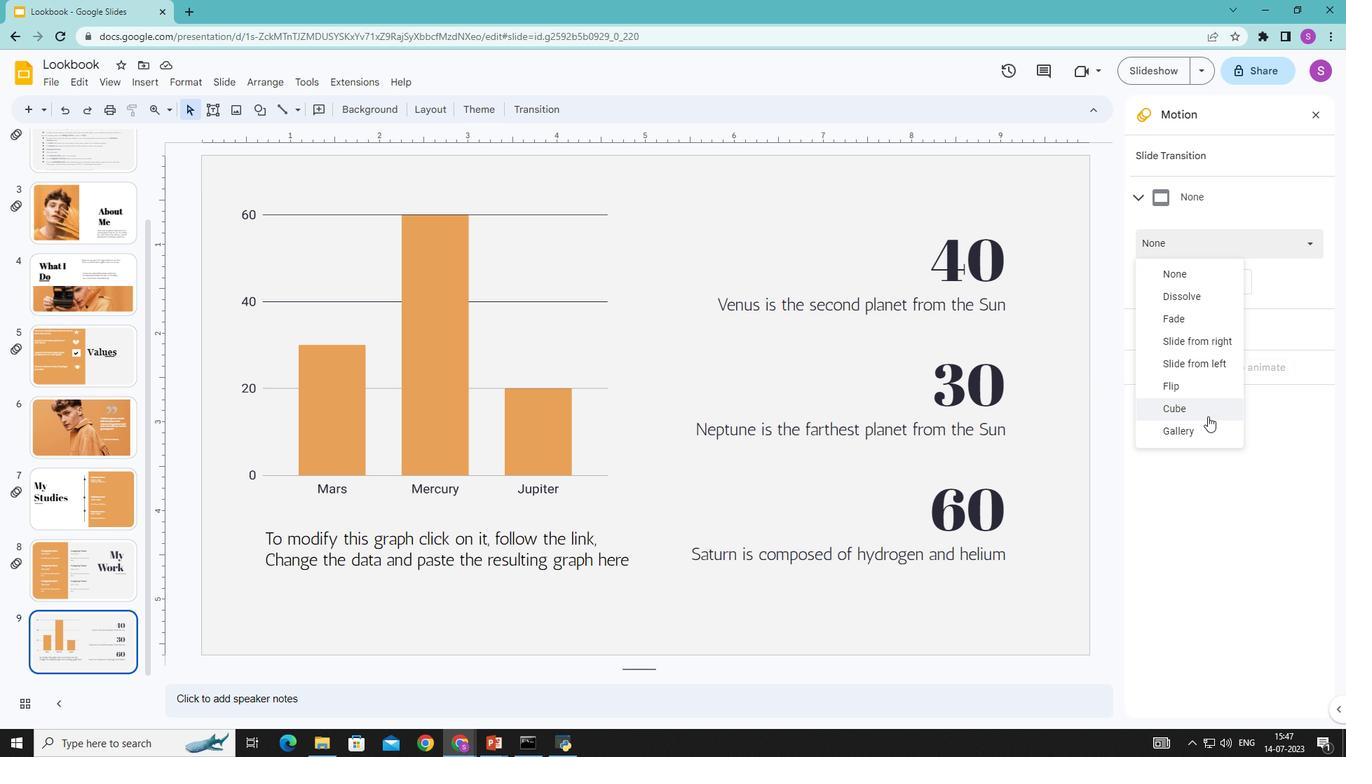 
Action: Mouse pressed left at (1205, 413)
Screenshot: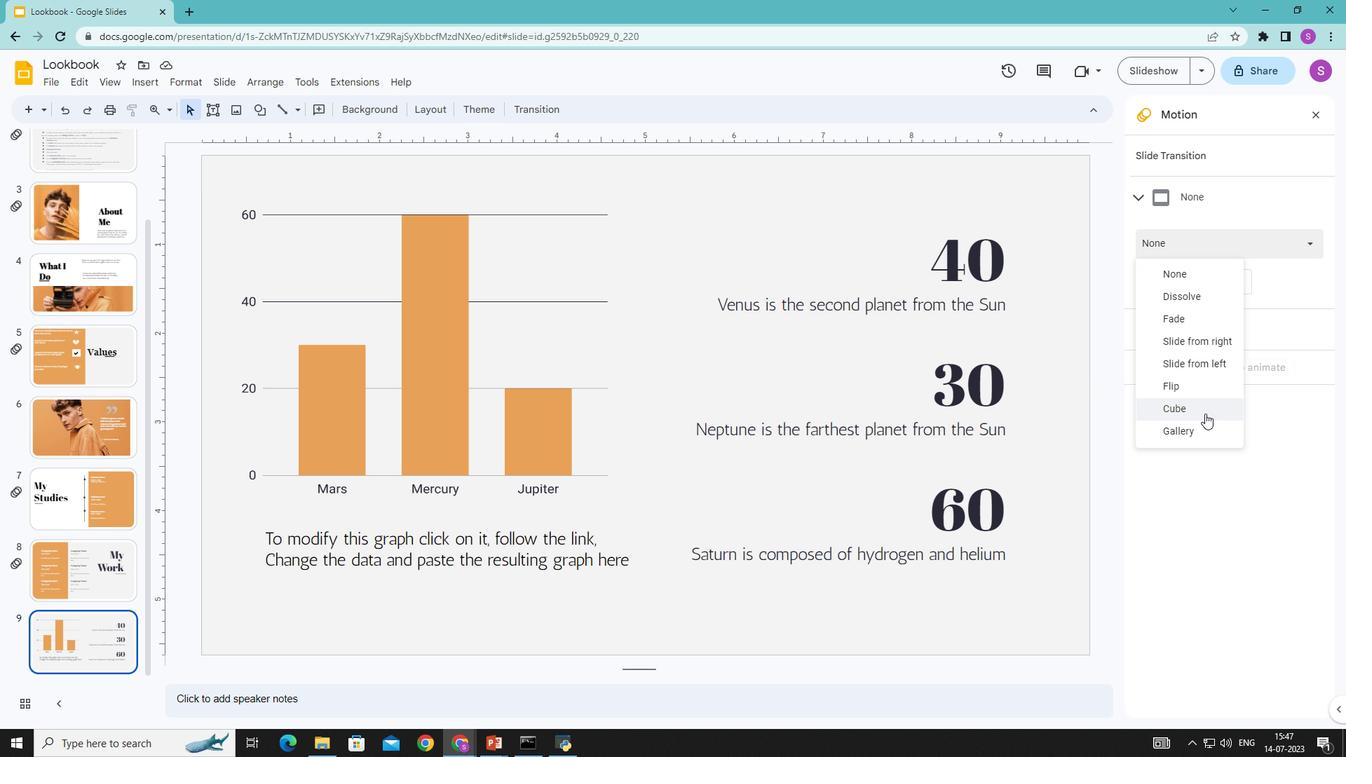 
Action: Mouse moved to (1303, 271)
Screenshot: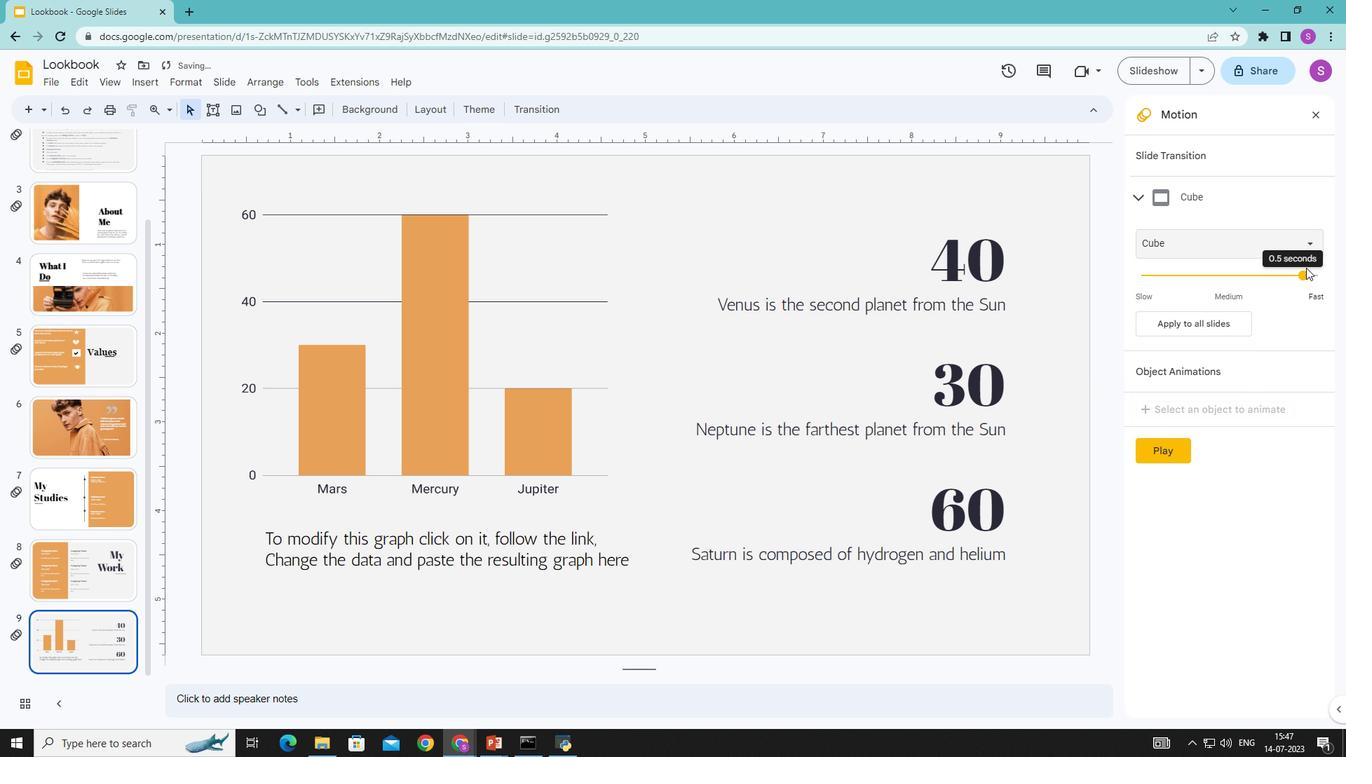 
Action: Mouse pressed left at (1303, 271)
Screenshot: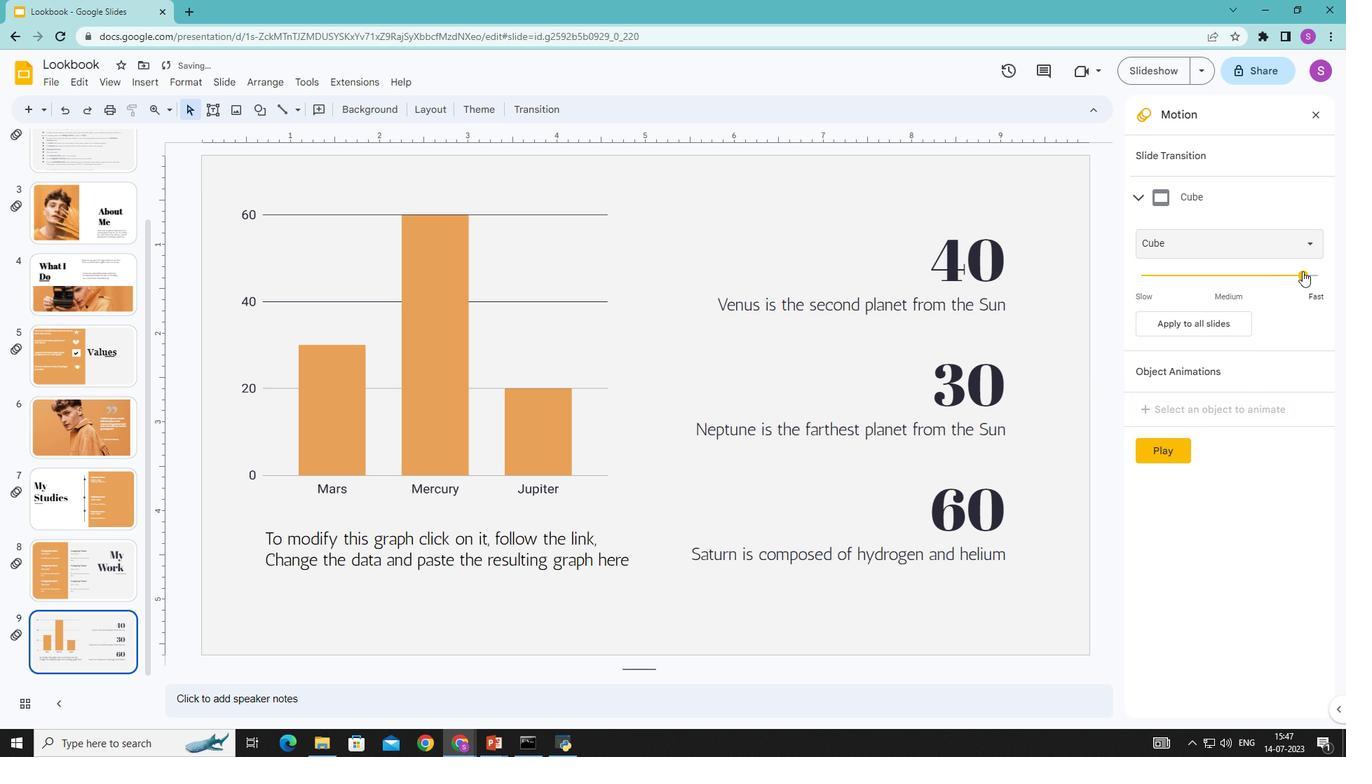 
Action: Mouse moved to (1177, 450)
Screenshot: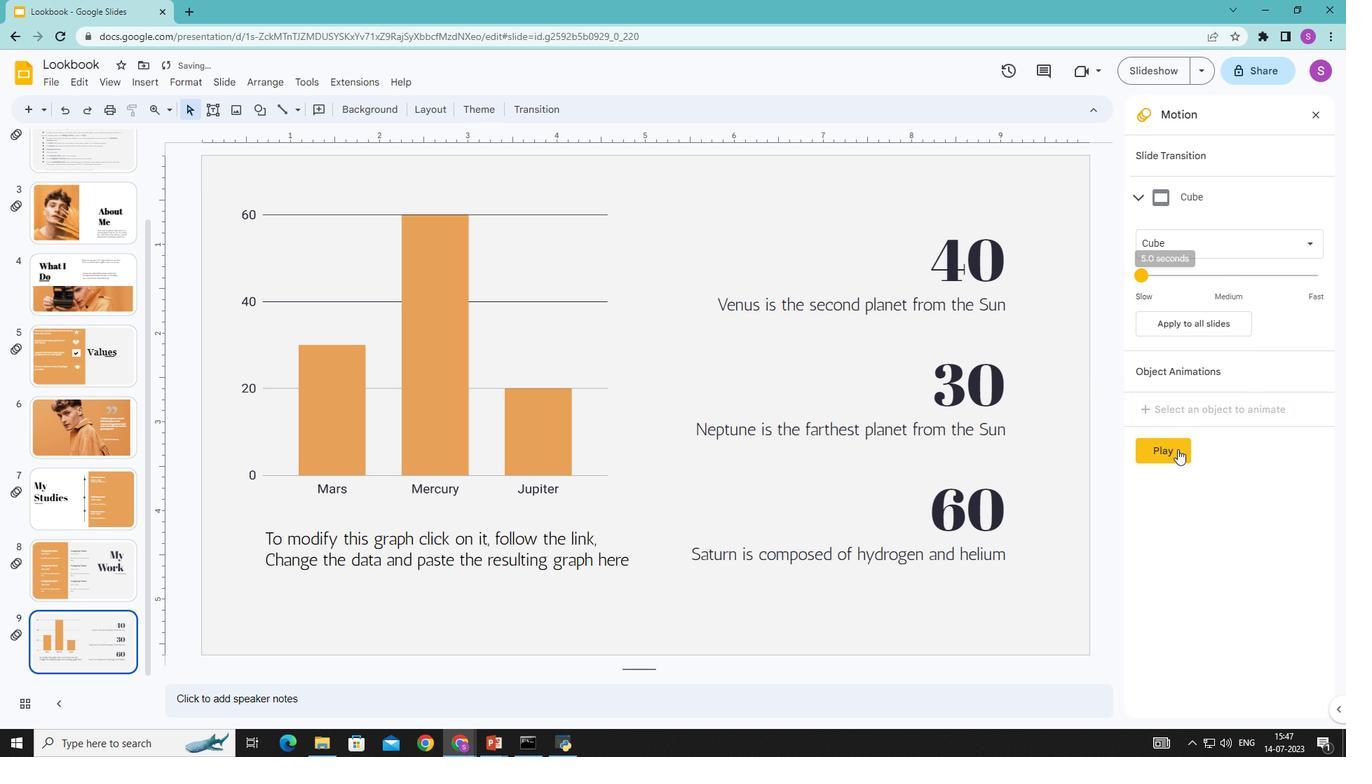 
Action: Mouse pressed left at (1177, 450)
Screenshot: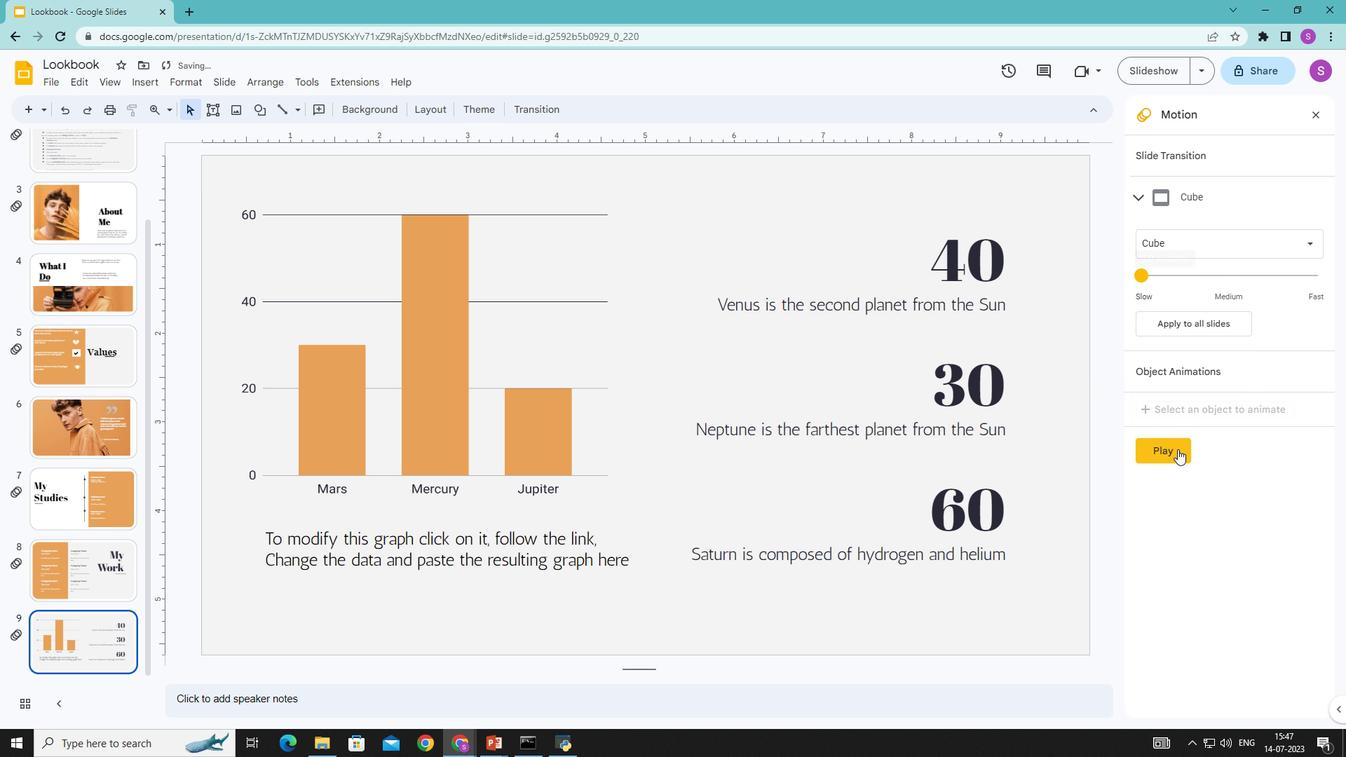 
Action: Mouse moved to (1175, 447)
Screenshot: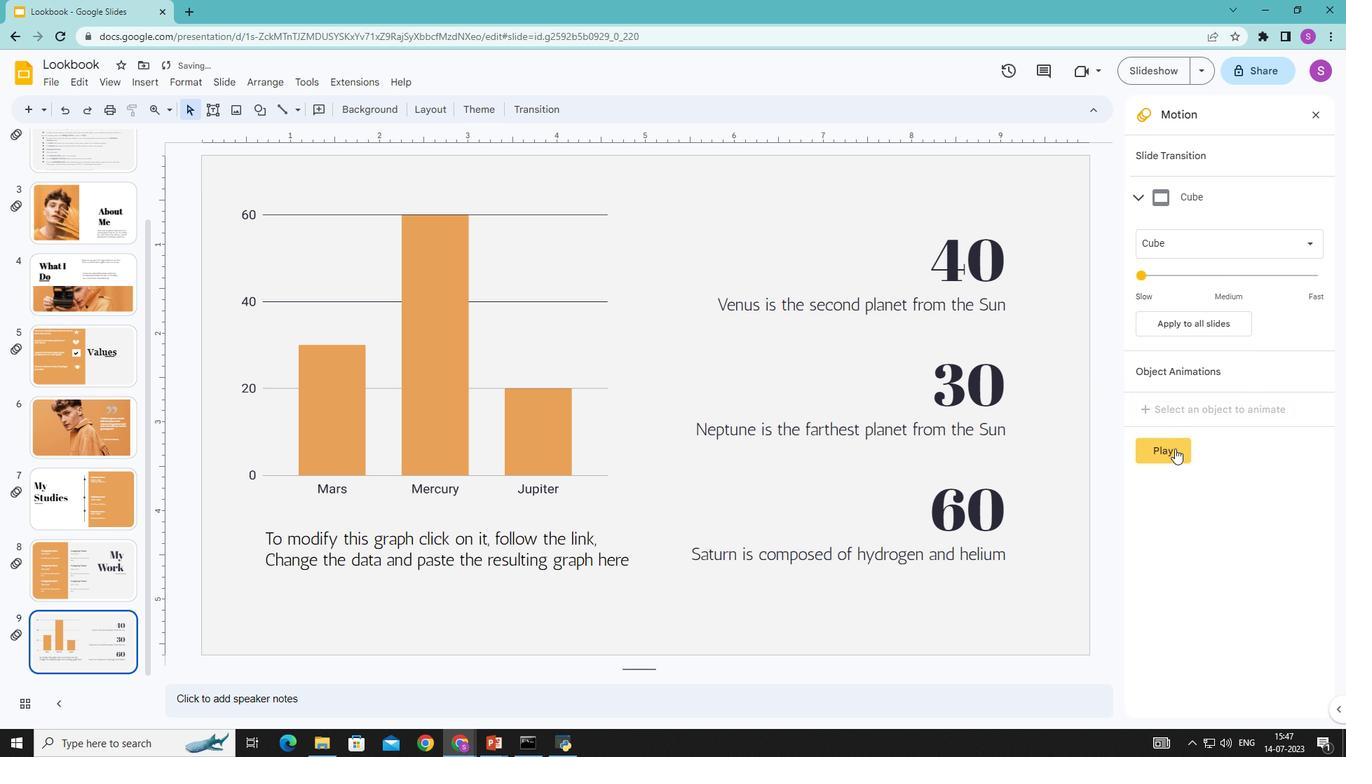 
